 Task: Find connections with filter location Mackay with filter topic #Jobwith filter profile language French with filter current company Forbes India with filter school Acharya Institute of Management and Science, Ist Stage, Peenya Industrial Estate, Bangalore-58 with filter industry Executive Search Services with filter service category Health Insurance with filter keywords title Marketing Specialist
Action: Mouse moved to (188, 217)
Screenshot: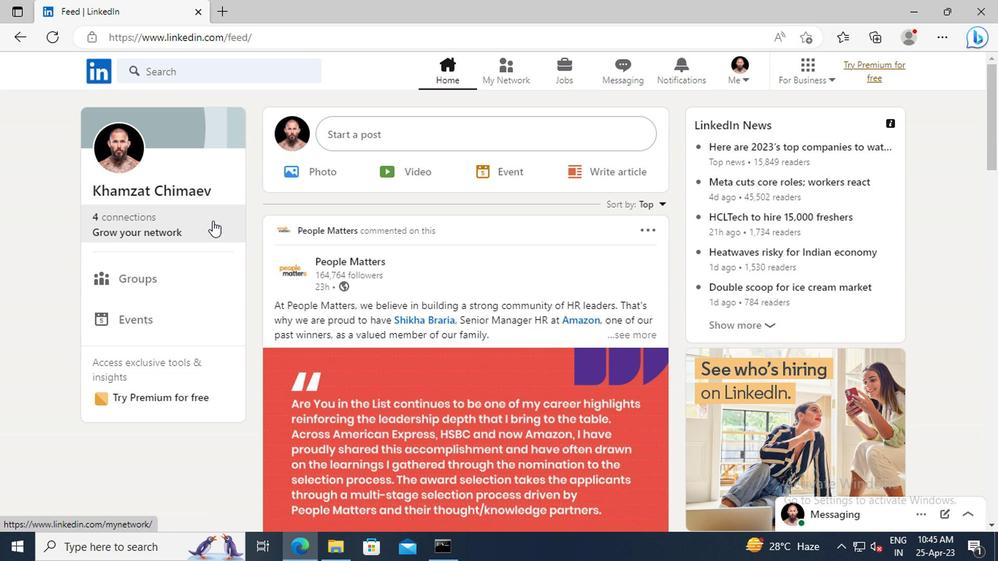
Action: Mouse pressed left at (188, 217)
Screenshot: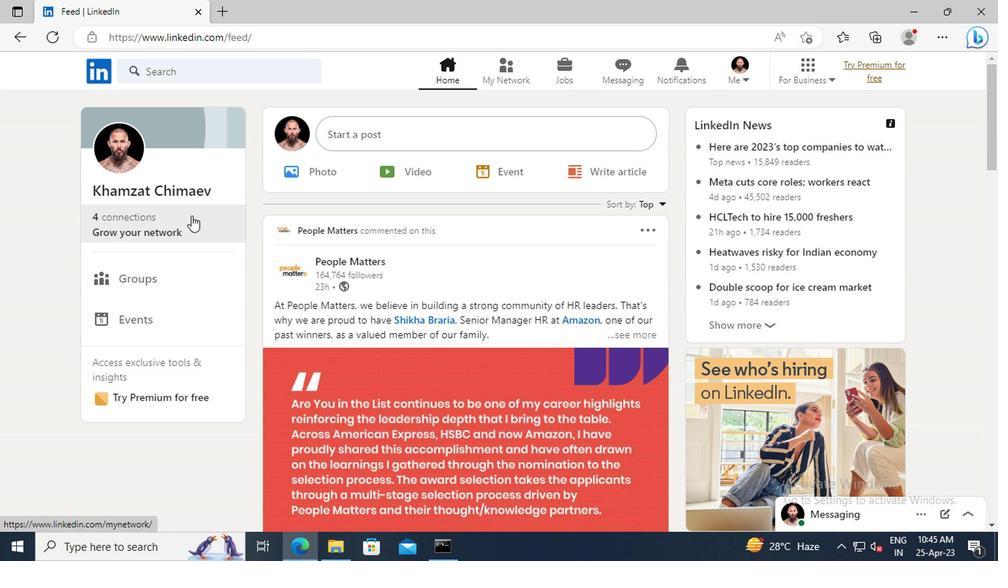 
Action: Mouse moved to (197, 154)
Screenshot: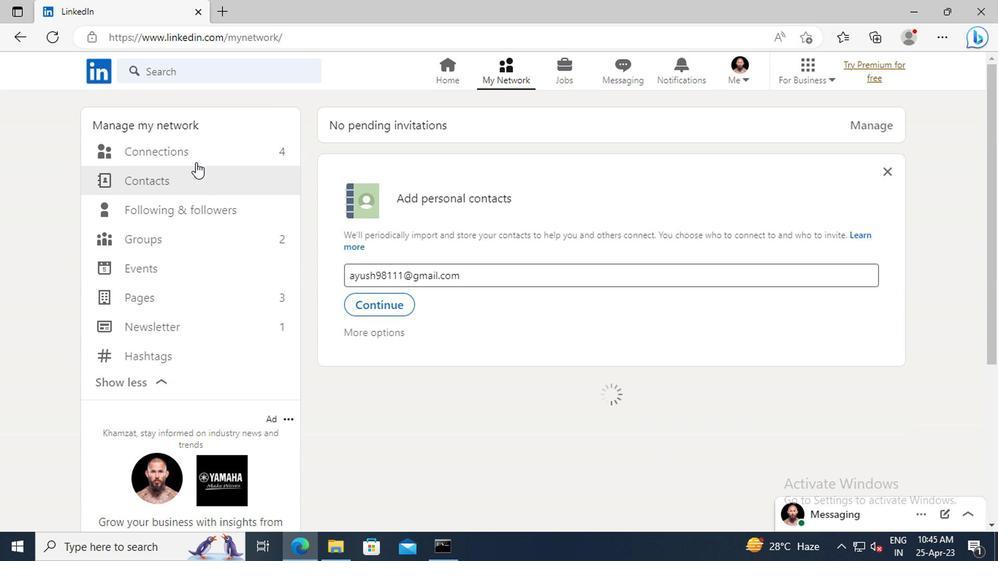 
Action: Mouse pressed left at (197, 154)
Screenshot: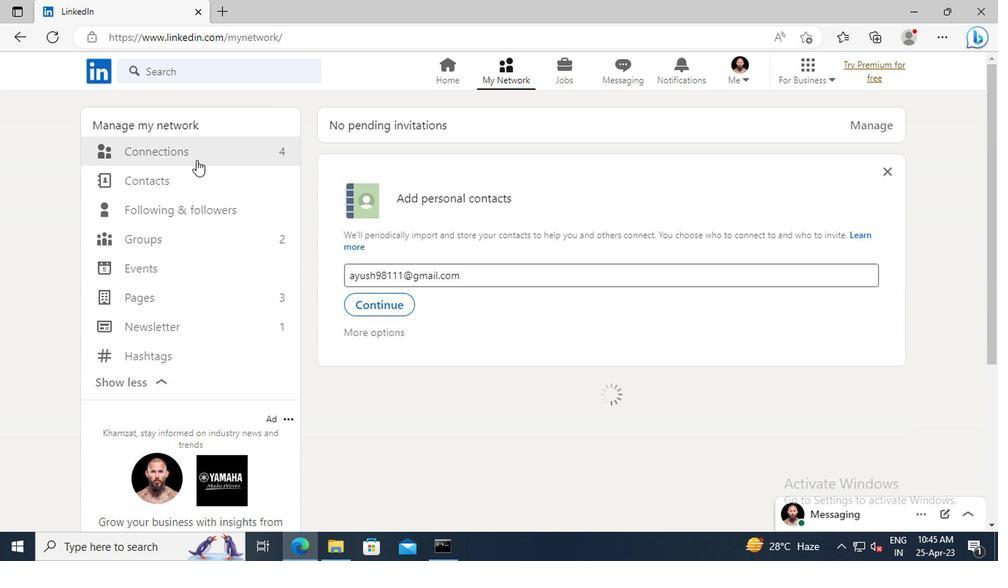 
Action: Mouse moved to (616, 156)
Screenshot: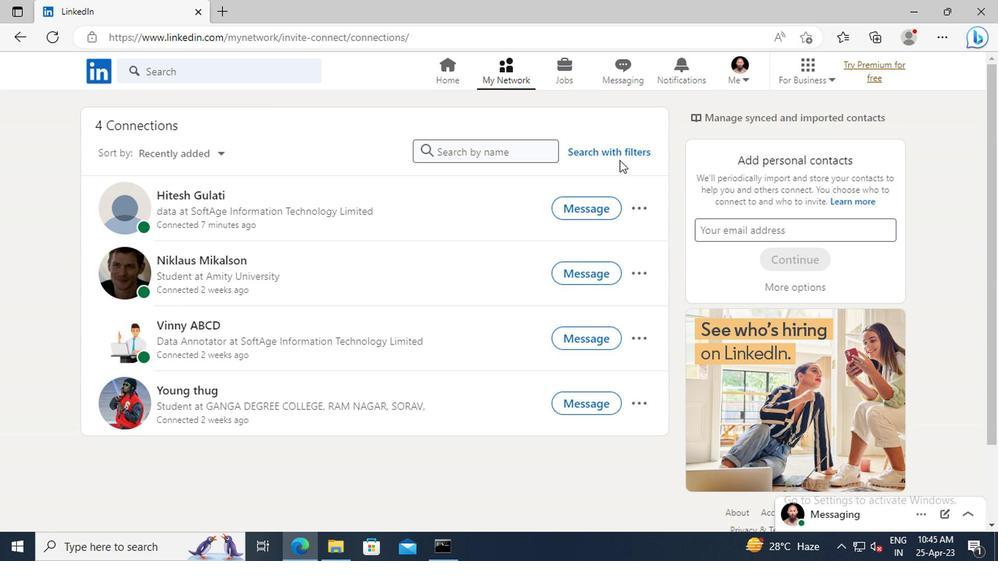 
Action: Mouse pressed left at (616, 156)
Screenshot: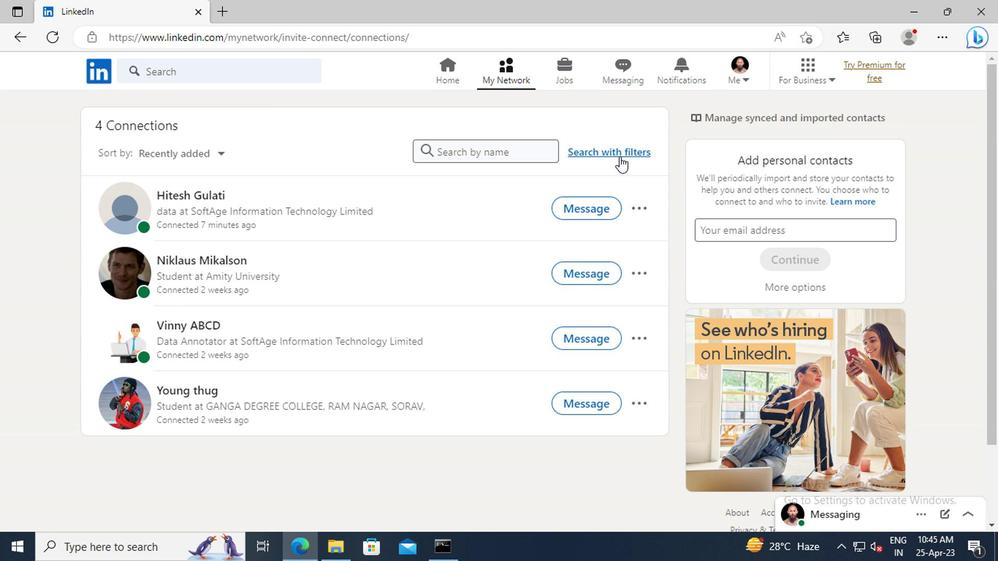 
Action: Mouse moved to (547, 115)
Screenshot: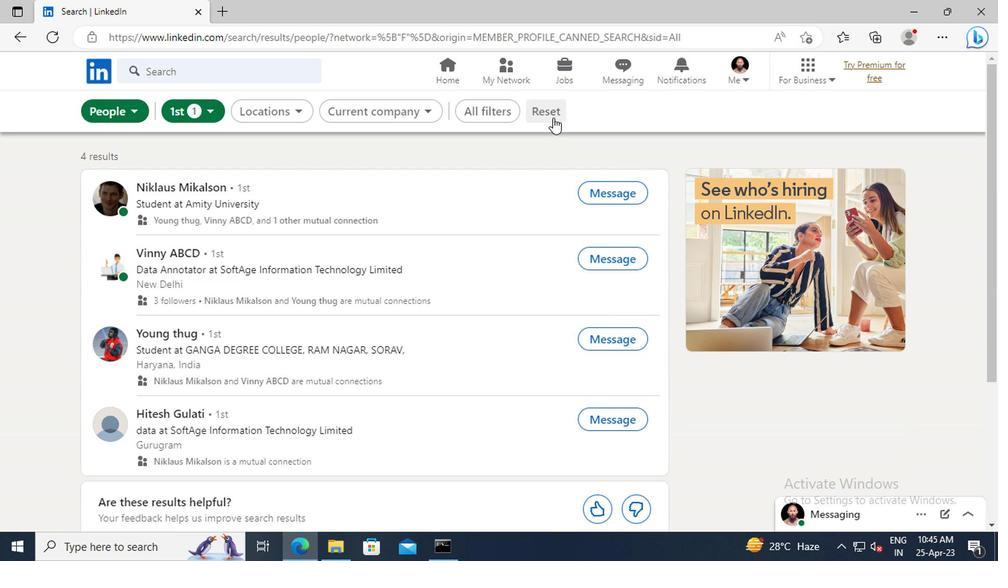
Action: Mouse pressed left at (547, 115)
Screenshot: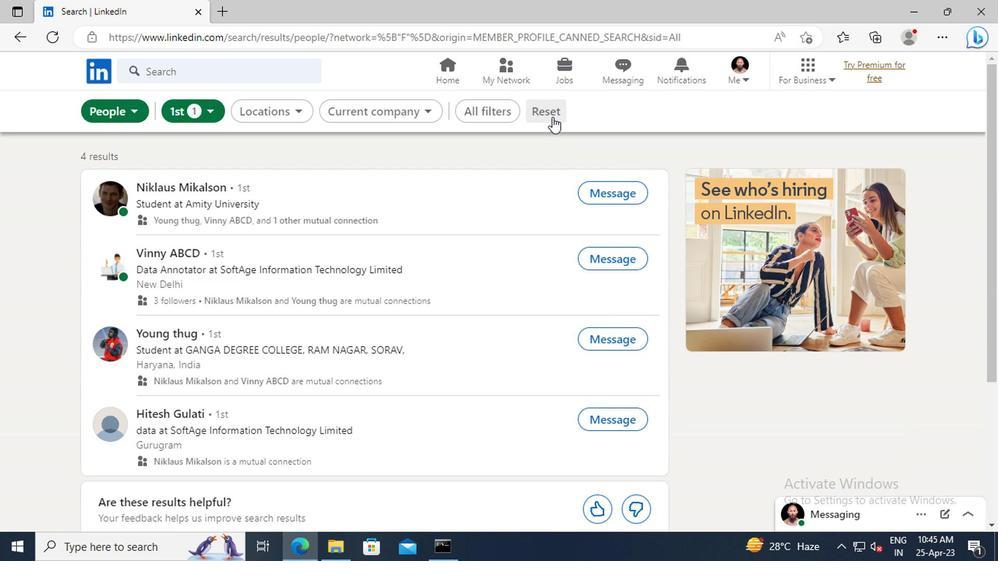 
Action: Mouse moved to (526, 113)
Screenshot: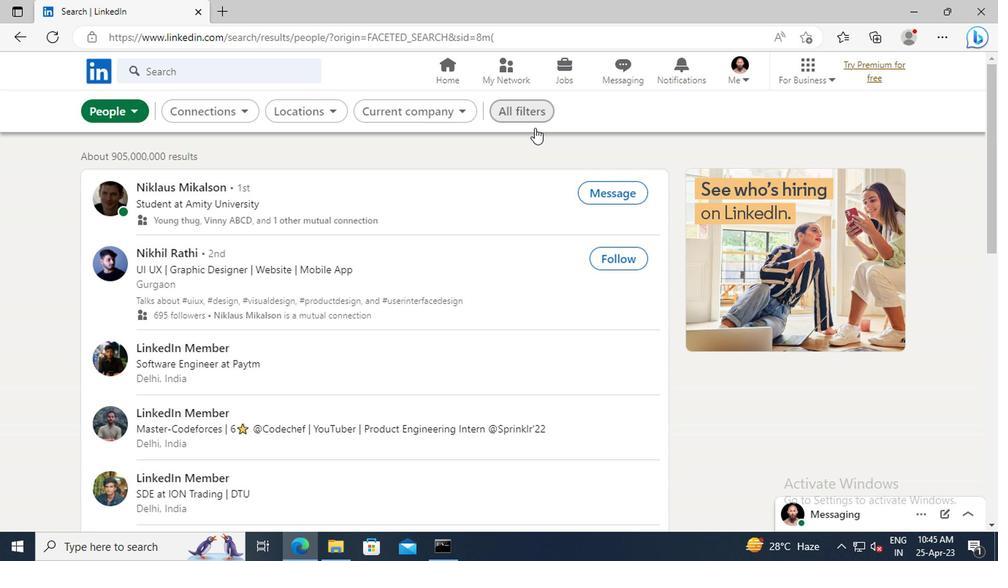 
Action: Mouse pressed left at (526, 113)
Screenshot: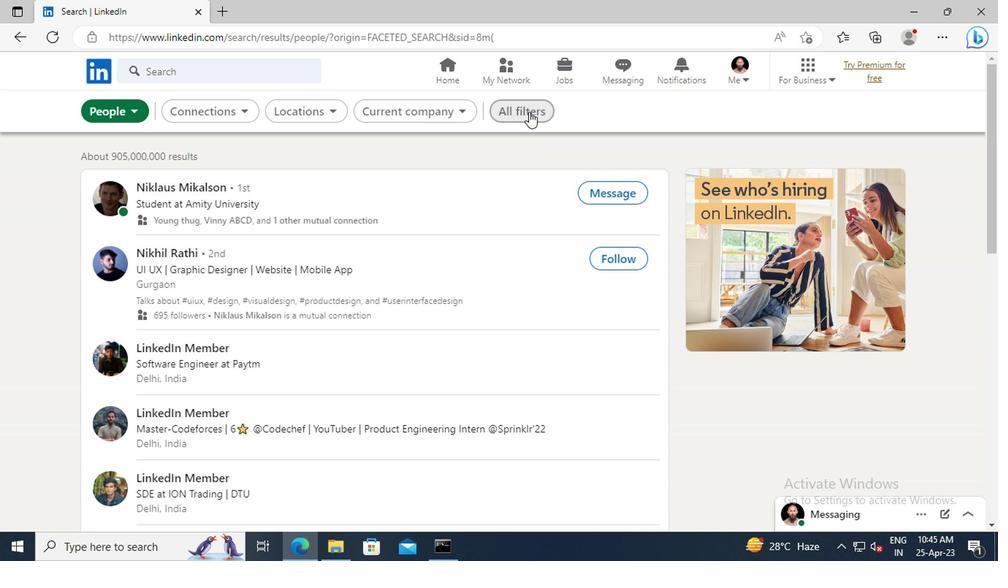 
Action: Mouse moved to (740, 207)
Screenshot: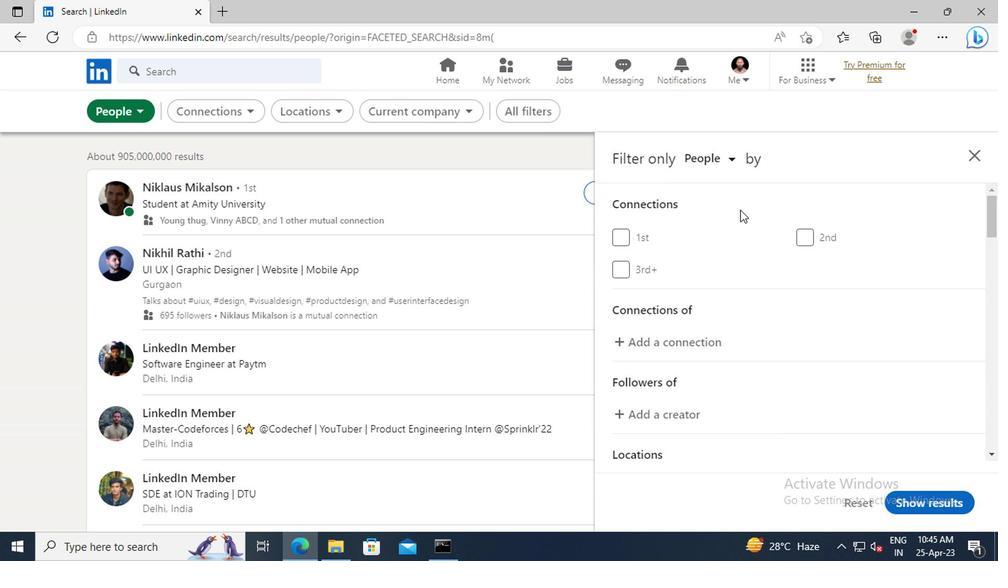 
Action: Mouse scrolled (740, 207) with delta (0, 0)
Screenshot: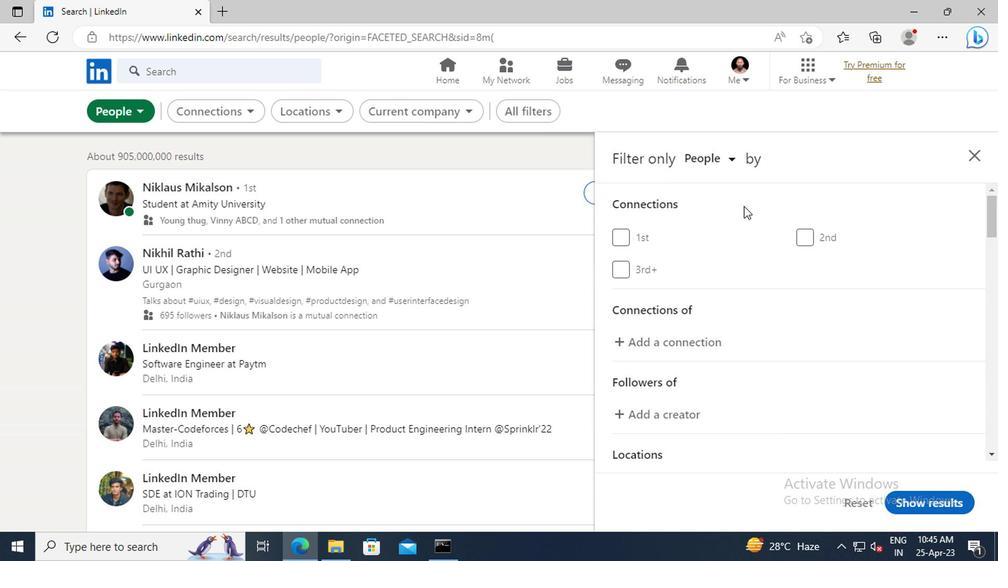 
Action: Mouse scrolled (740, 207) with delta (0, 0)
Screenshot: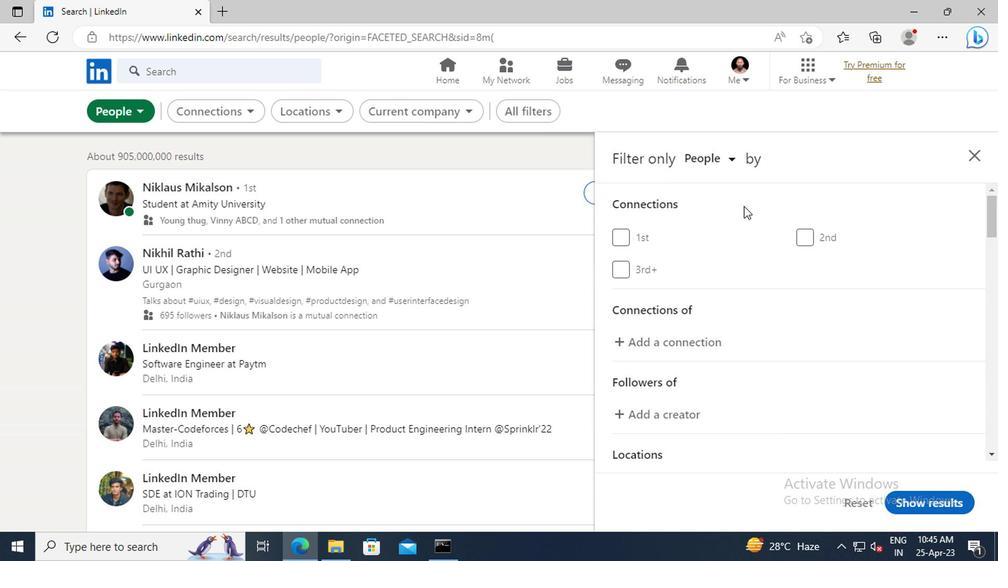 
Action: Mouse scrolled (740, 207) with delta (0, 0)
Screenshot: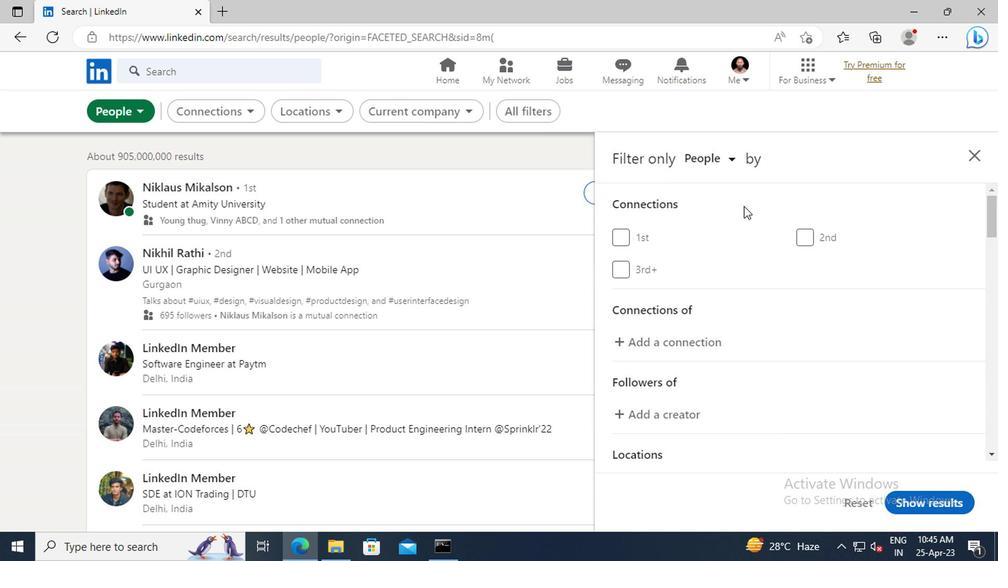 
Action: Mouse scrolled (740, 207) with delta (0, 0)
Screenshot: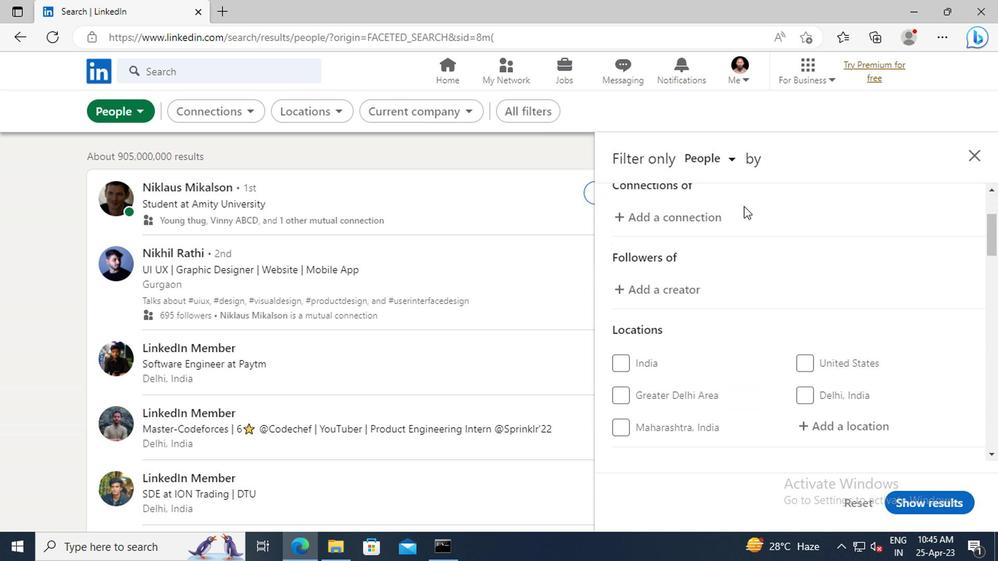 
Action: Mouse scrolled (740, 207) with delta (0, 0)
Screenshot: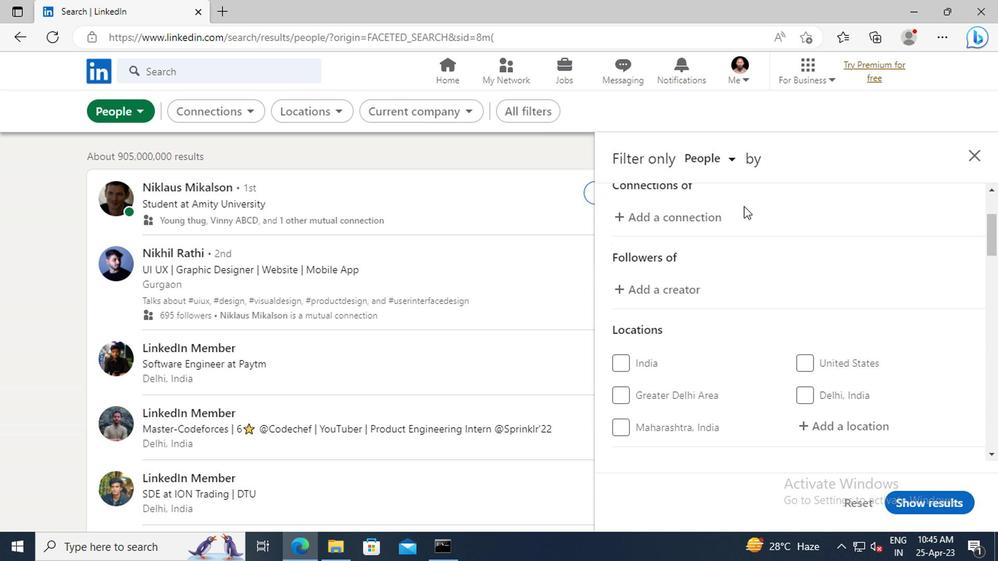 
Action: Mouse scrolled (740, 207) with delta (0, 0)
Screenshot: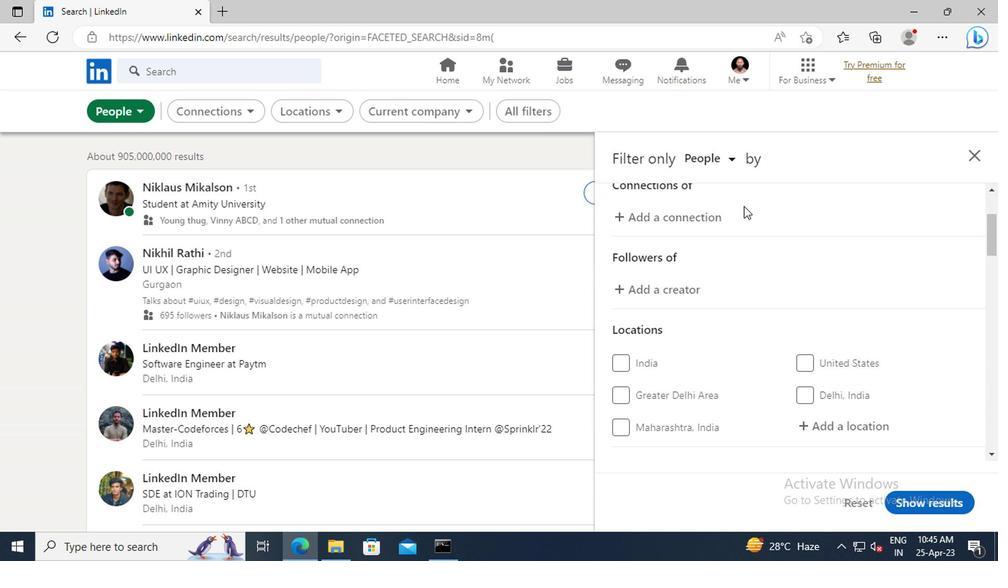 
Action: Mouse moved to (825, 298)
Screenshot: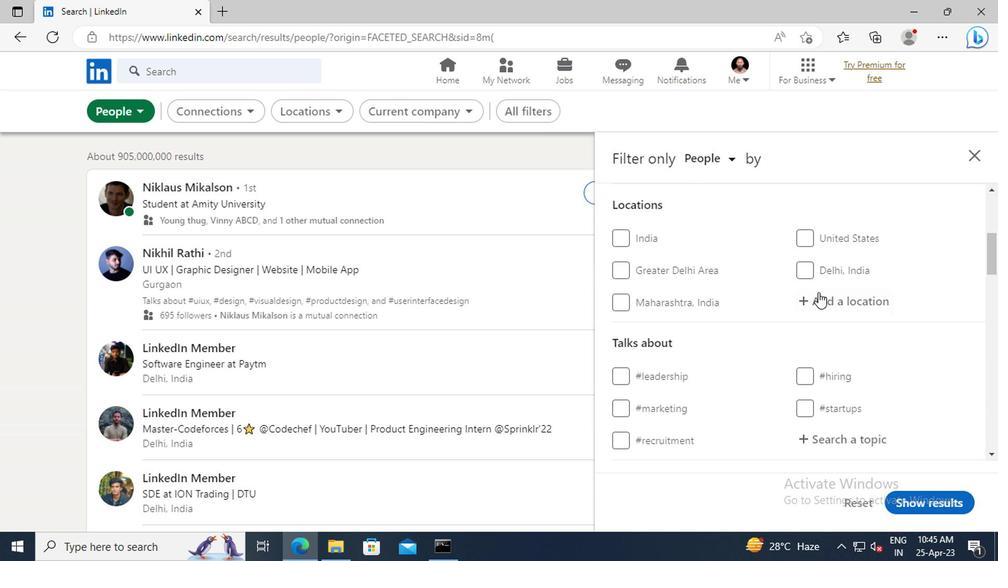 
Action: Mouse pressed left at (825, 298)
Screenshot: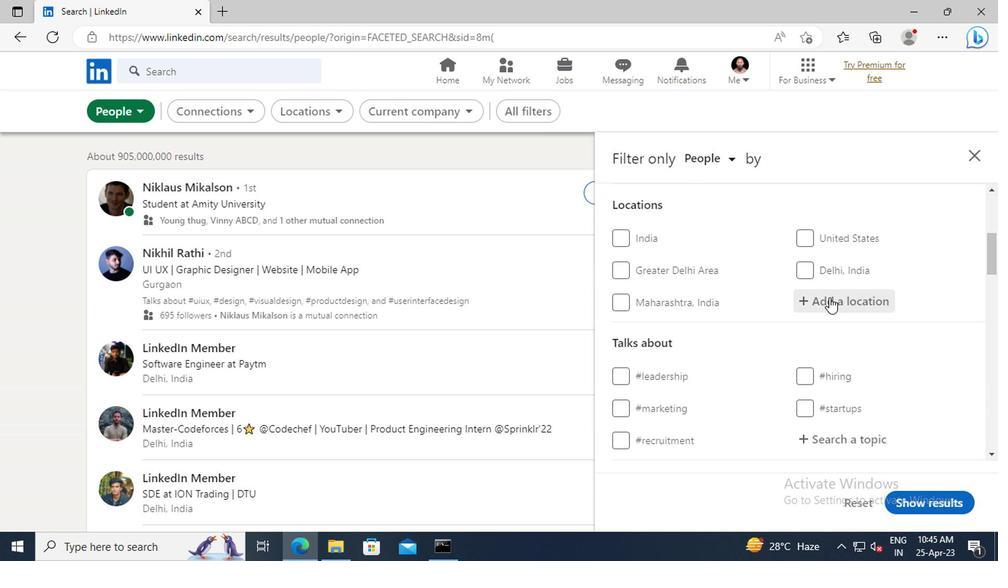 
Action: Key pressed <Key.shift>MACKAY
Screenshot: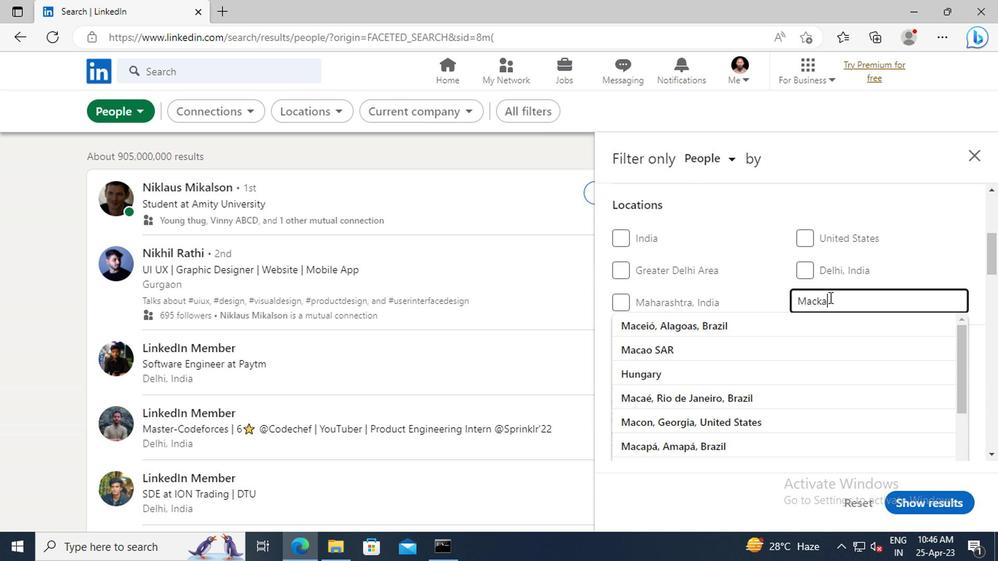 
Action: Mouse moved to (787, 321)
Screenshot: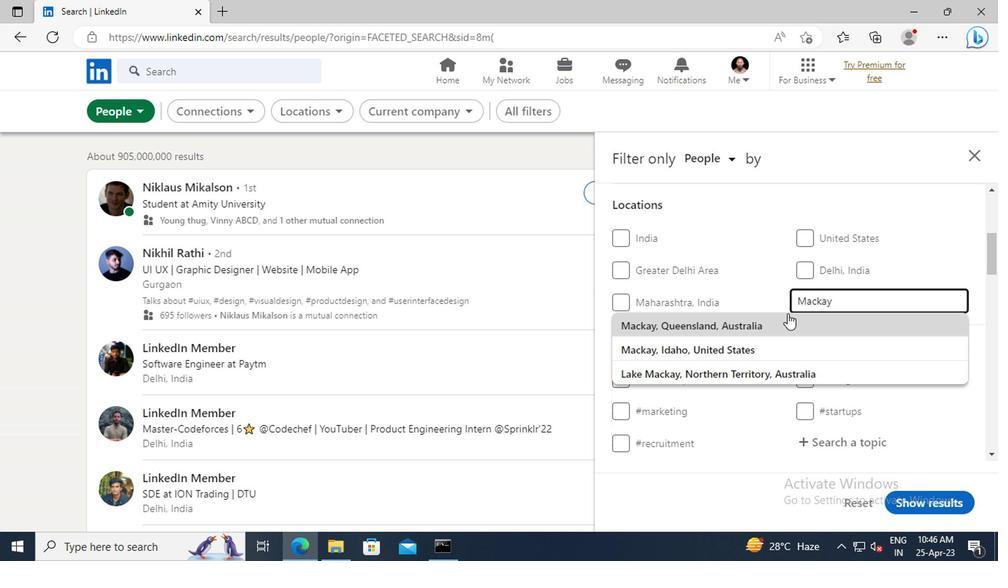 
Action: Mouse pressed left at (787, 321)
Screenshot: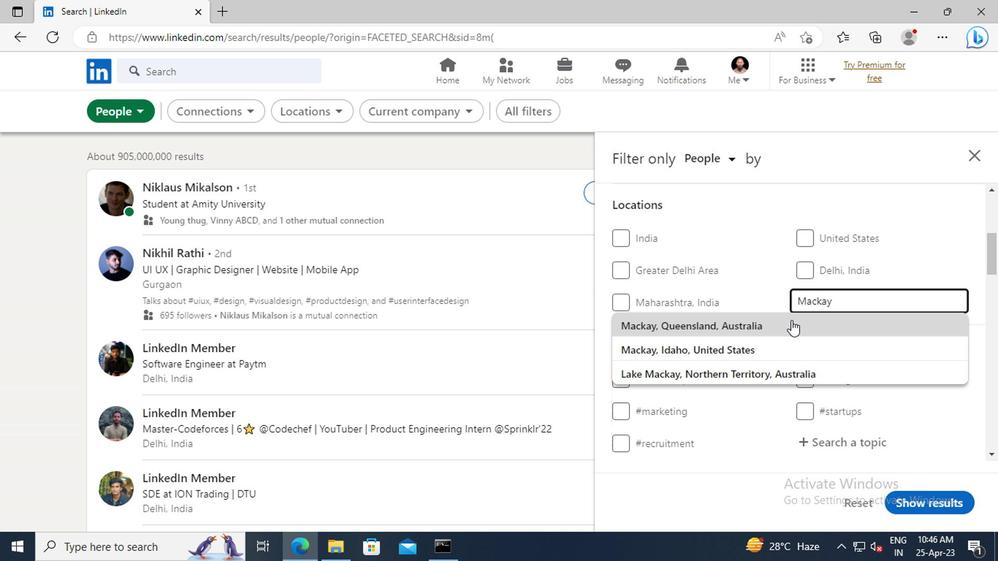 
Action: Mouse scrolled (787, 320) with delta (0, -1)
Screenshot: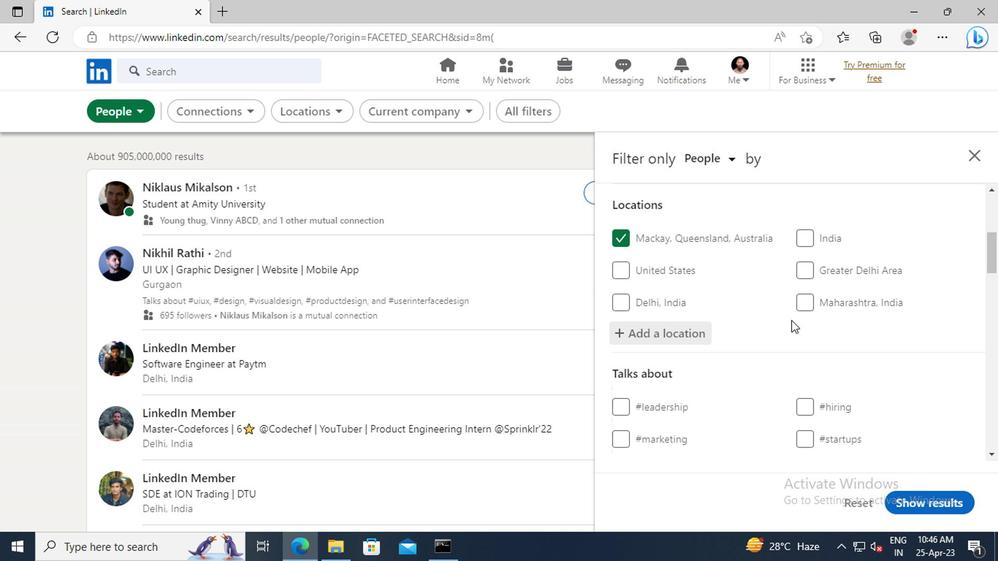 
Action: Mouse scrolled (787, 320) with delta (0, -1)
Screenshot: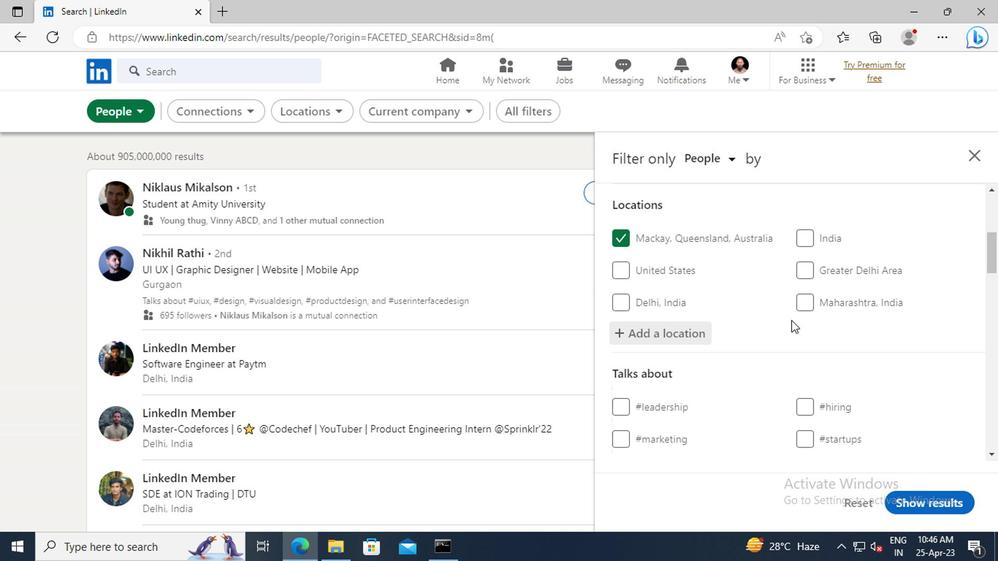 
Action: Mouse moved to (788, 322)
Screenshot: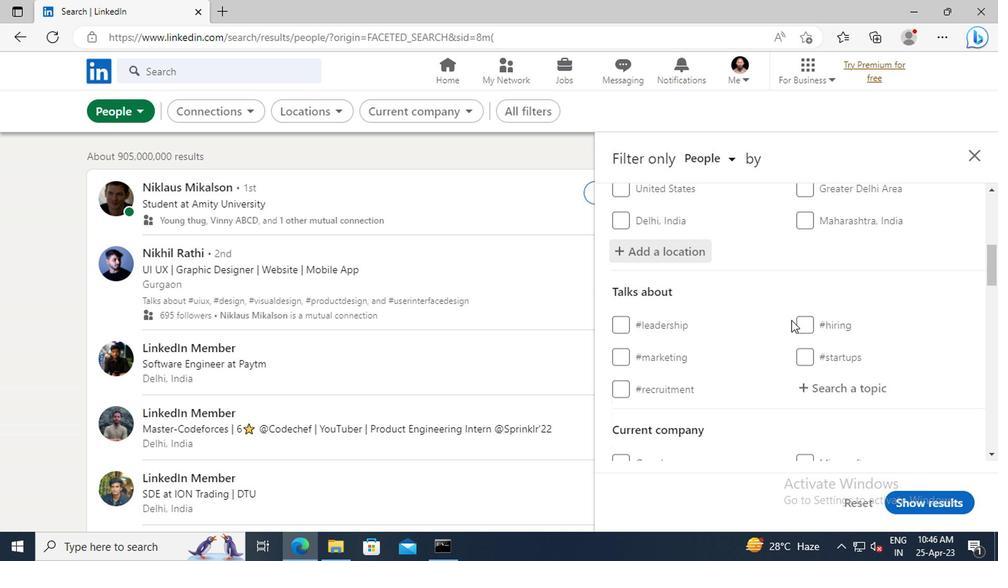
Action: Mouse scrolled (788, 321) with delta (0, 0)
Screenshot: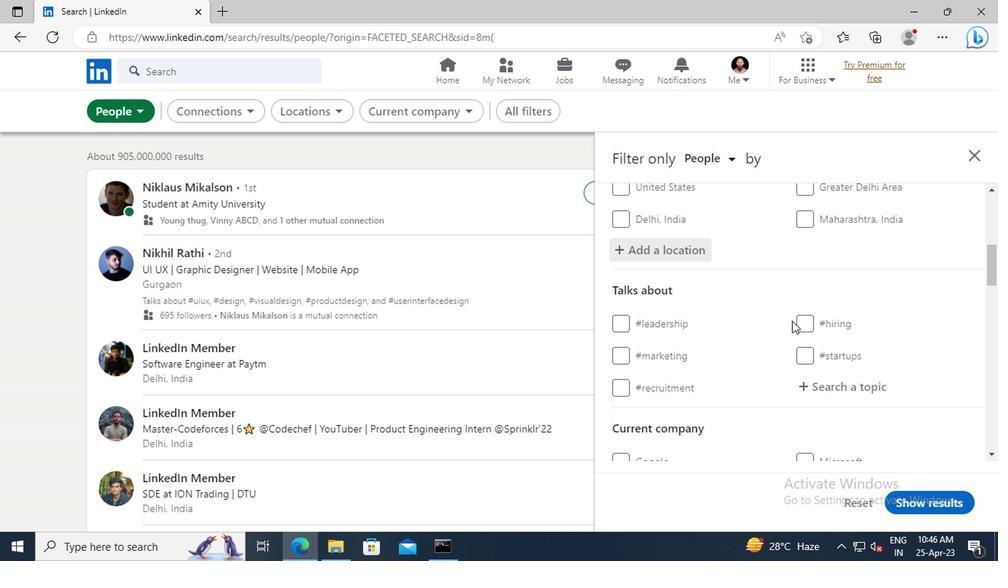 
Action: Mouse scrolled (788, 321) with delta (0, 0)
Screenshot: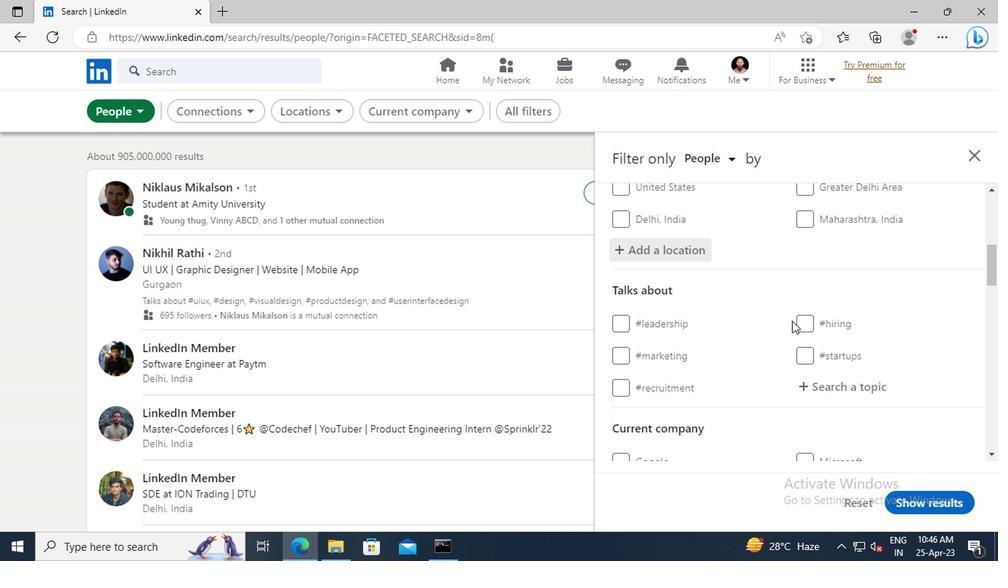 
Action: Mouse moved to (818, 307)
Screenshot: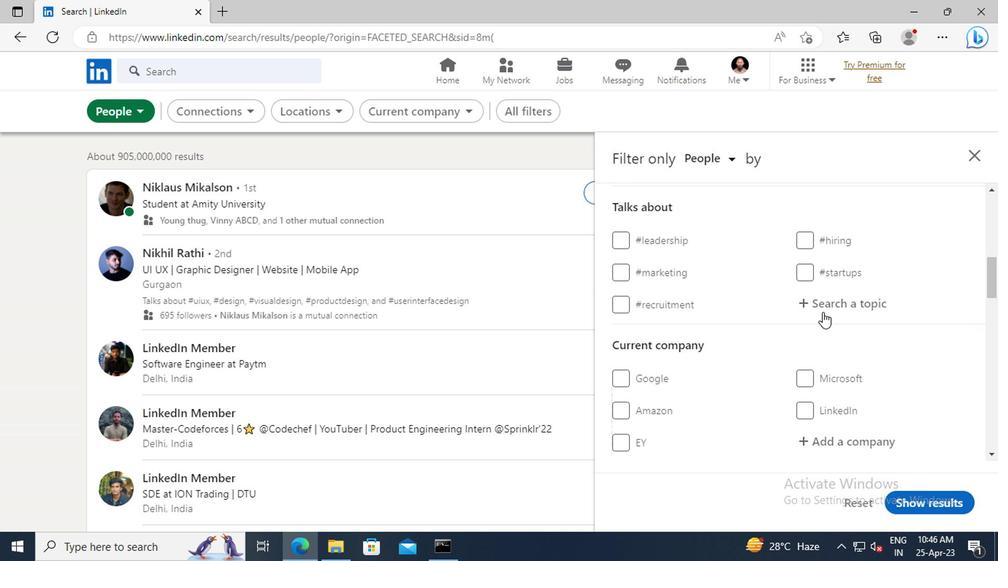 
Action: Mouse pressed left at (818, 307)
Screenshot: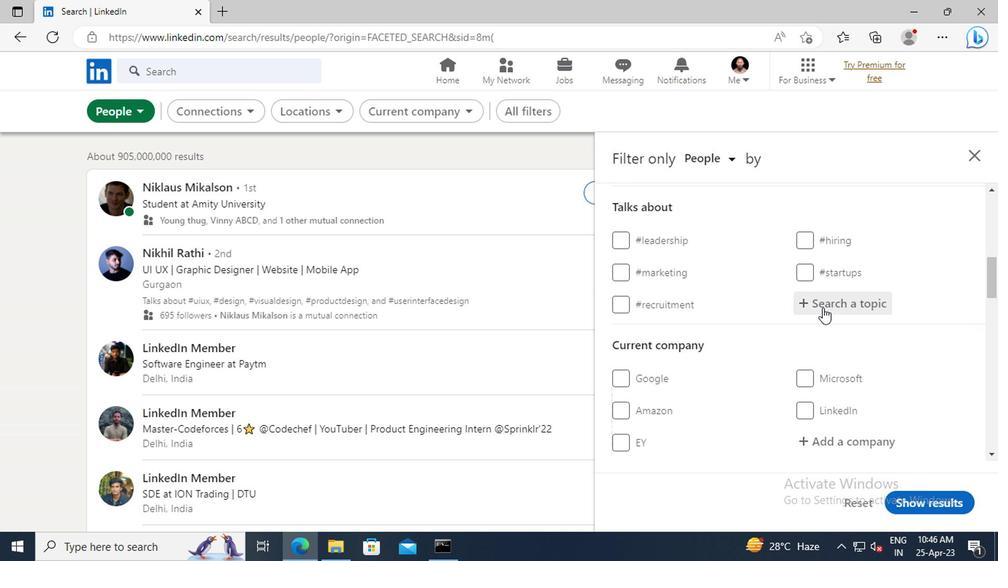 
Action: Key pressed <Key.shift>#<Key.shift>JOBWITH
Screenshot: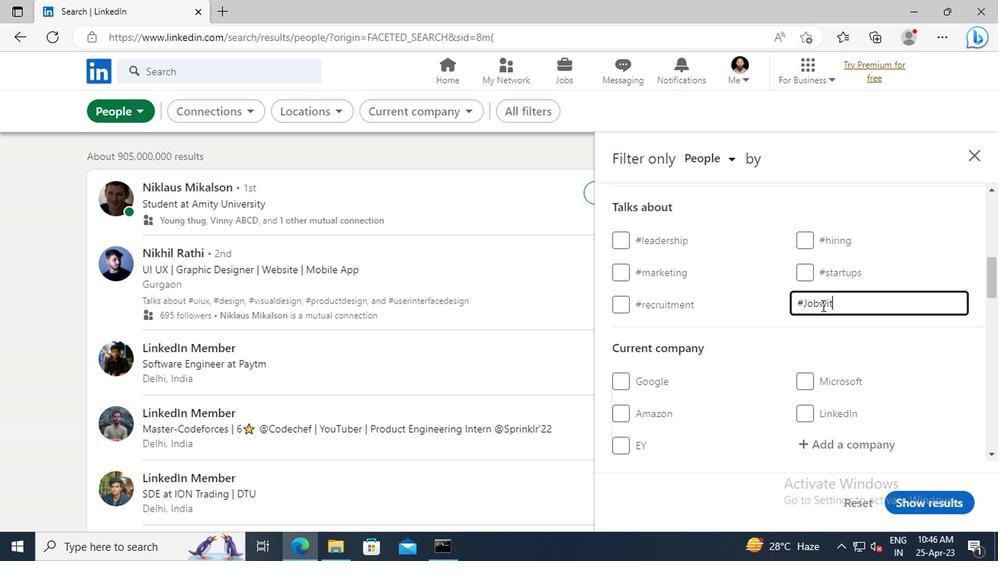 
Action: Mouse moved to (778, 299)
Screenshot: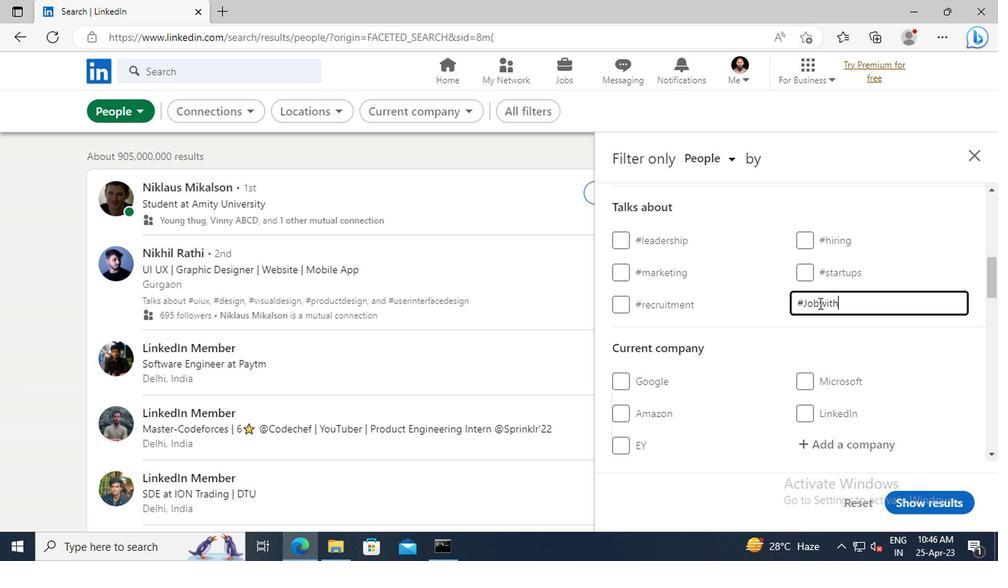 
Action: Mouse scrolled (778, 298) with delta (0, -1)
Screenshot: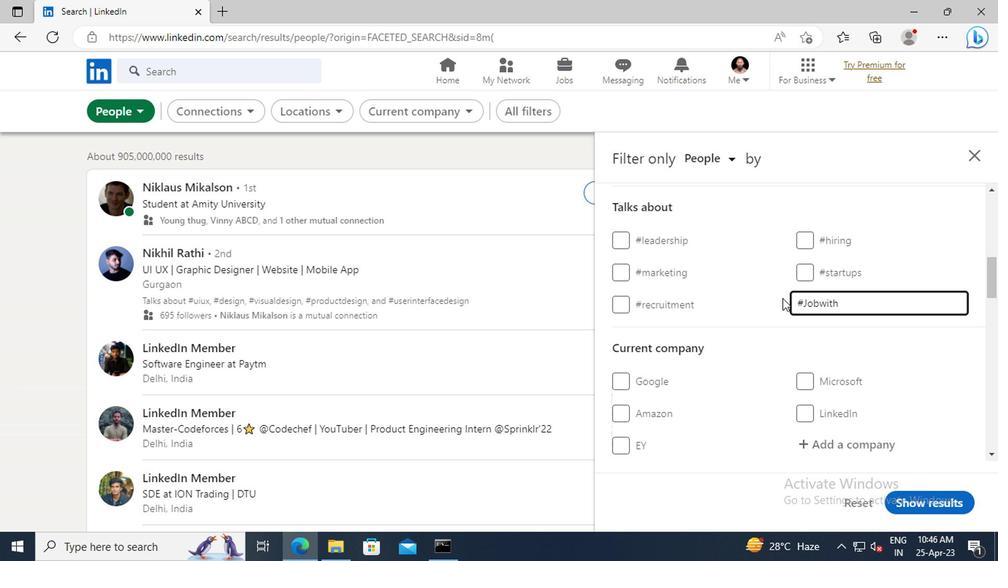 
Action: Mouse scrolled (778, 298) with delta (0, -1)
Screenshot: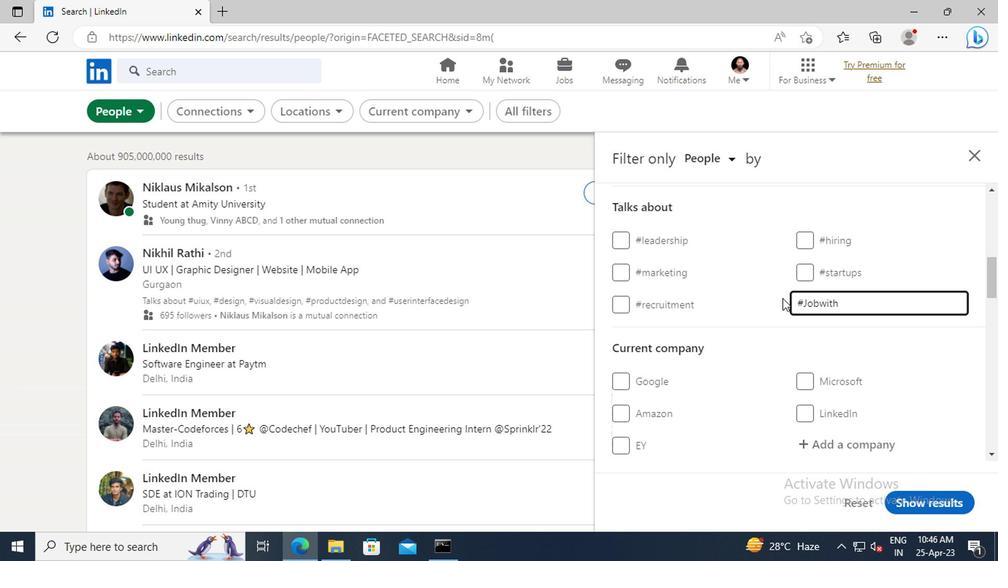 
Action: Mouse scrolled (778, 298) with delta (0, -1)
Screenshot: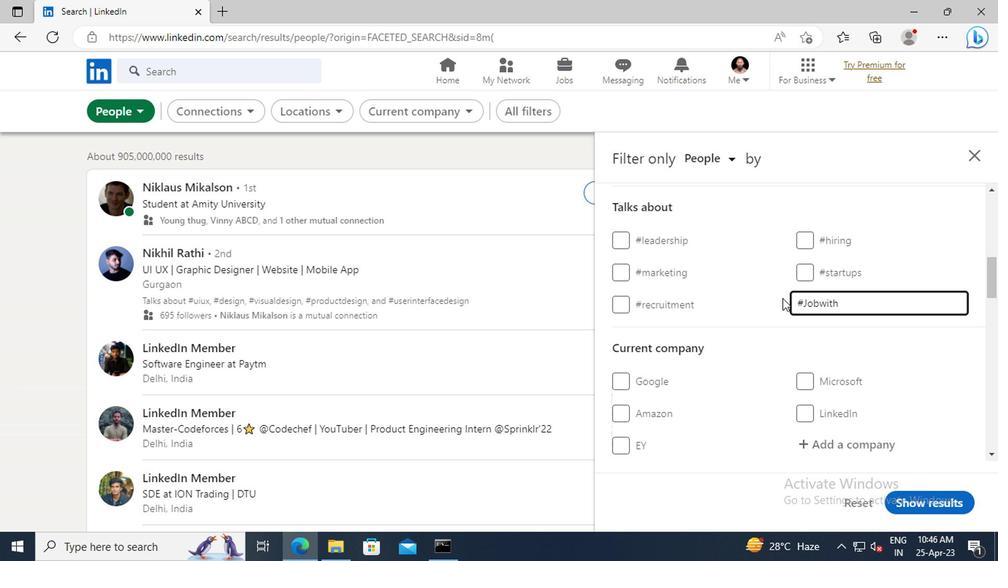 
Action: Mouse scrolled (778, 298) with delta (0, -1)
Screenshot: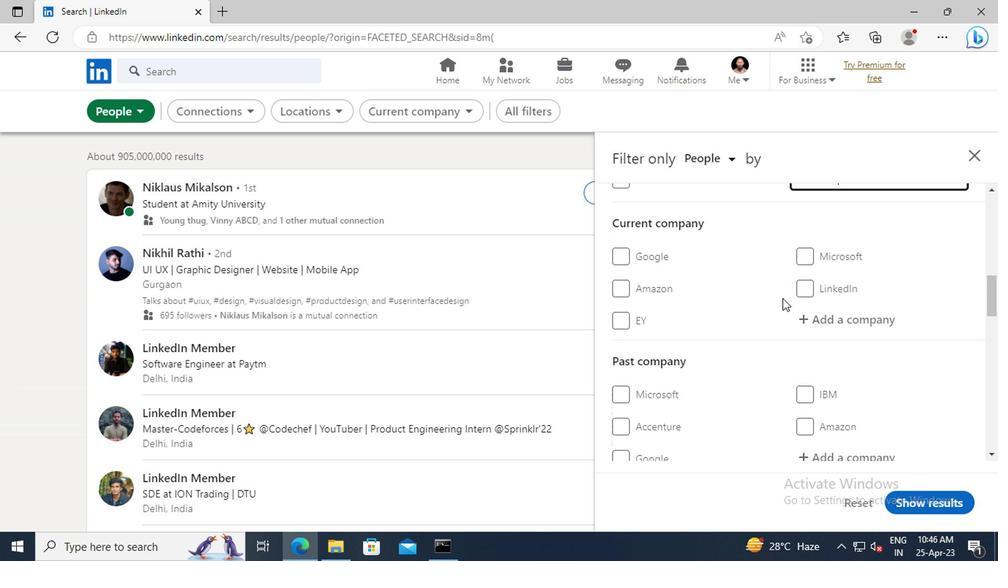 
Action: Mouse scrolled (778, 298) with delta (0, -1)
Screenshot: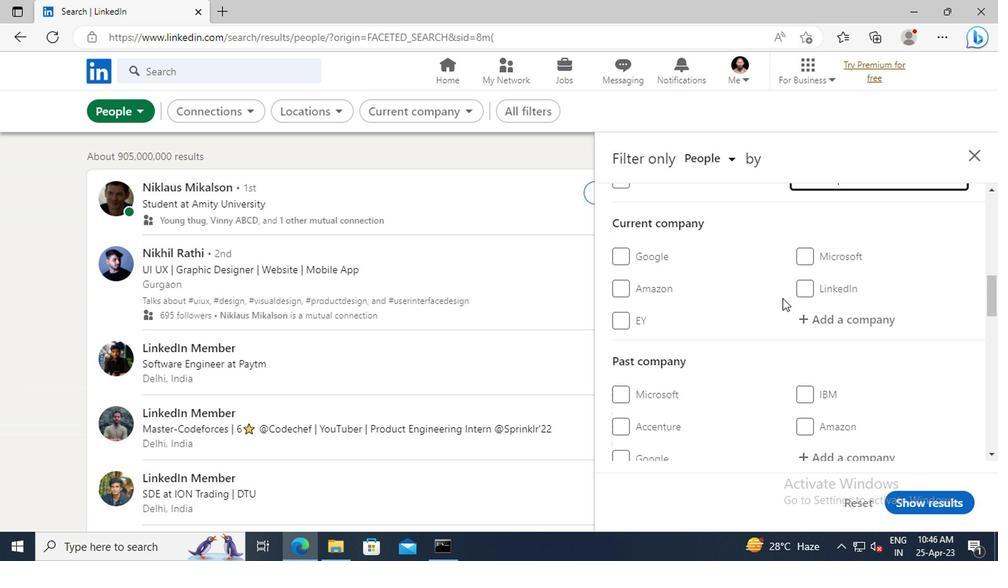
Action: Mouse scrolled (778, 298) with delta (0, -1)
Screenshot: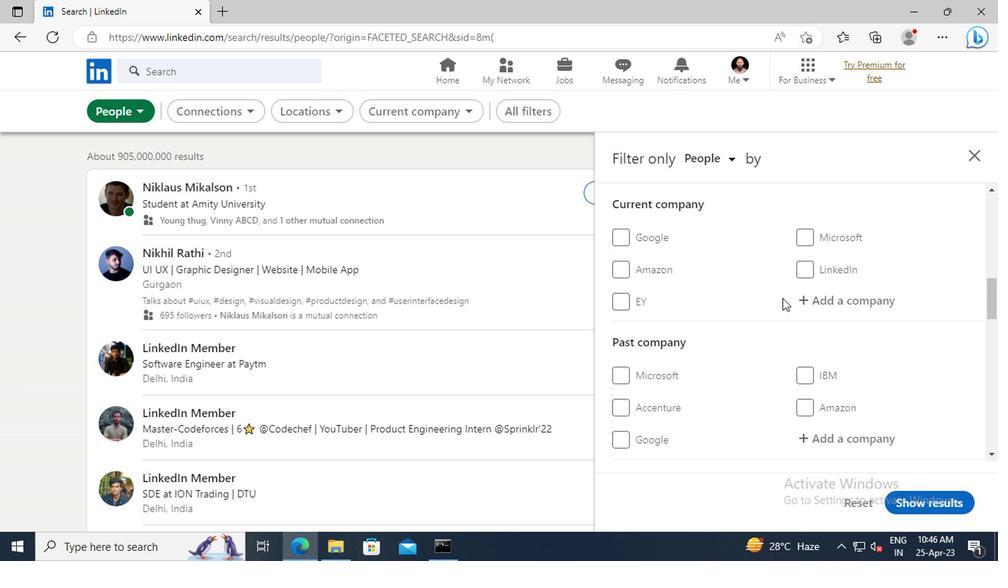 
Action: Mouse scrolled (778, 298) with delta (0, -1)
Screenshot: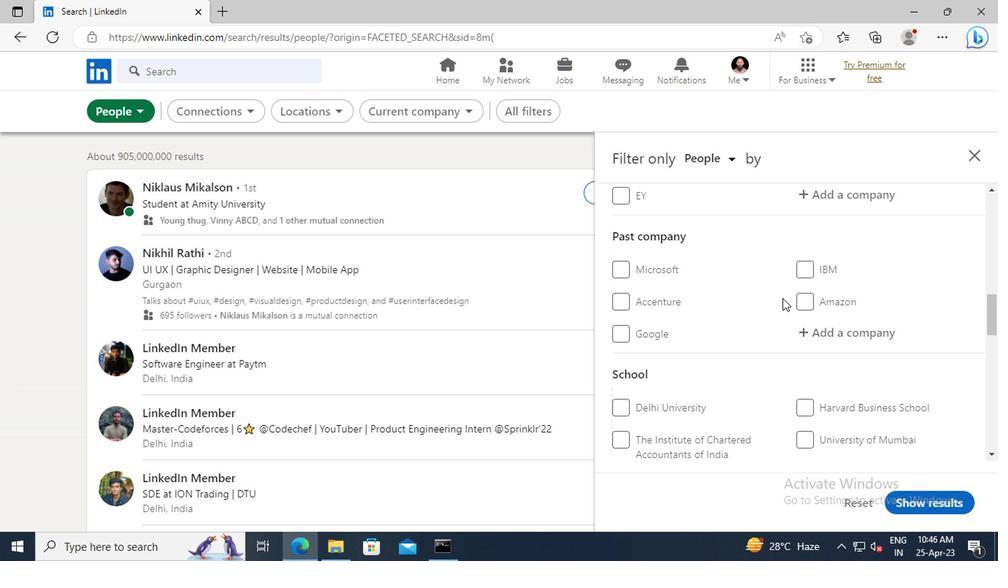 
Action: Mouse scrolled (778, 298) with delta (0, -1)
Screenshot: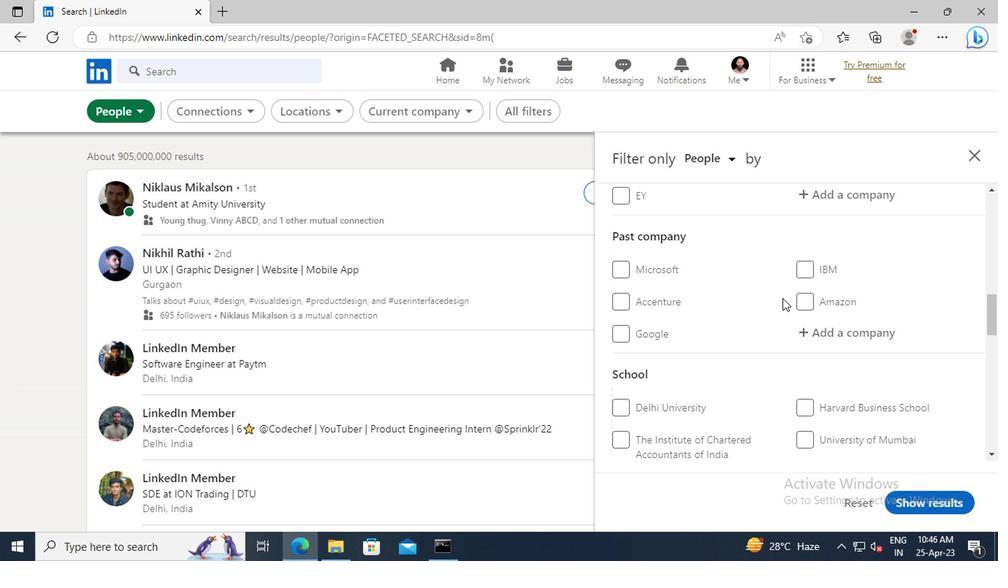 
Action: Mouse scrolled (778, 298) with delta (0, -1)
Screenshot: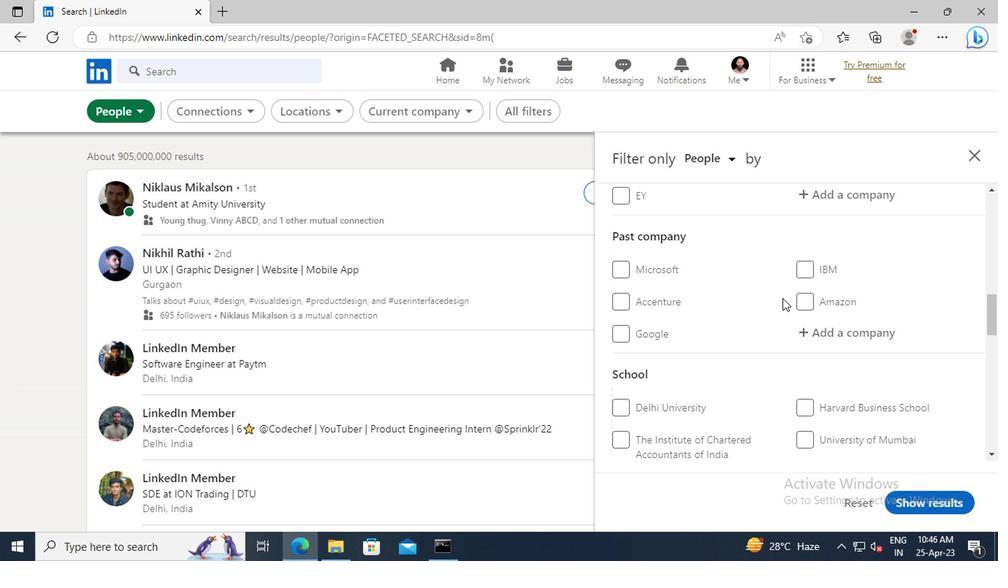 
Action: Mouse scrolled (778, 298) with delta (0, -1)
Screenshot: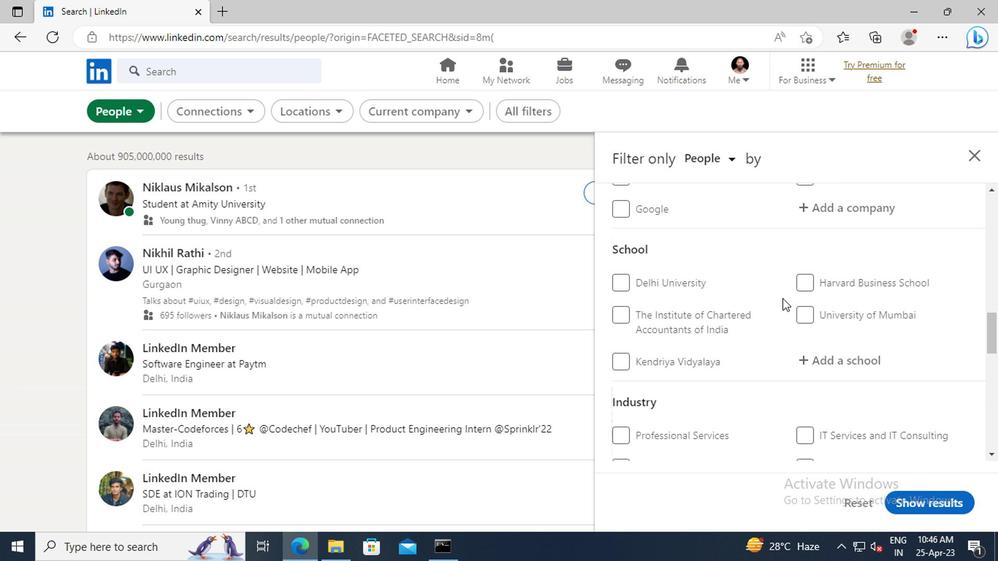 
Action: Mouse scrolled (778, 298) with delta (0, -1)
Screenshot: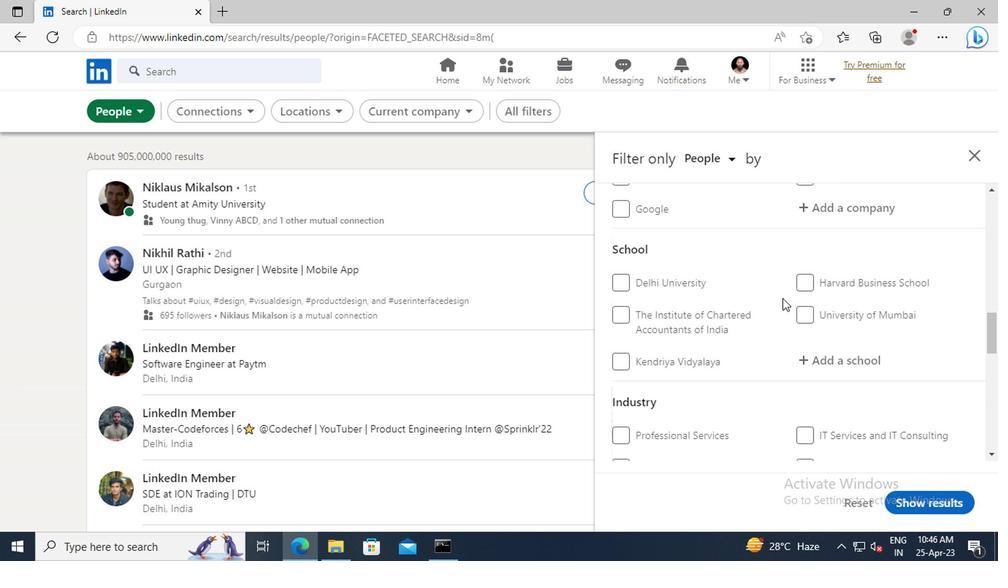 
Action: Mouse scrolled (778, 298) with delta (0, -1)
Screenshot: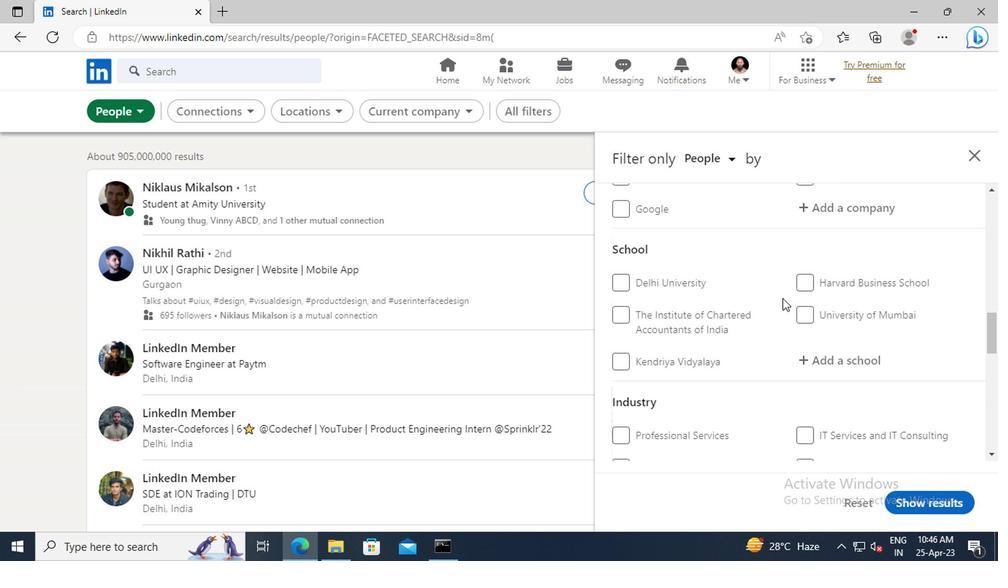 
Action: Mouse scrolled (778, 298) with delta (0, -1)
Screenshot: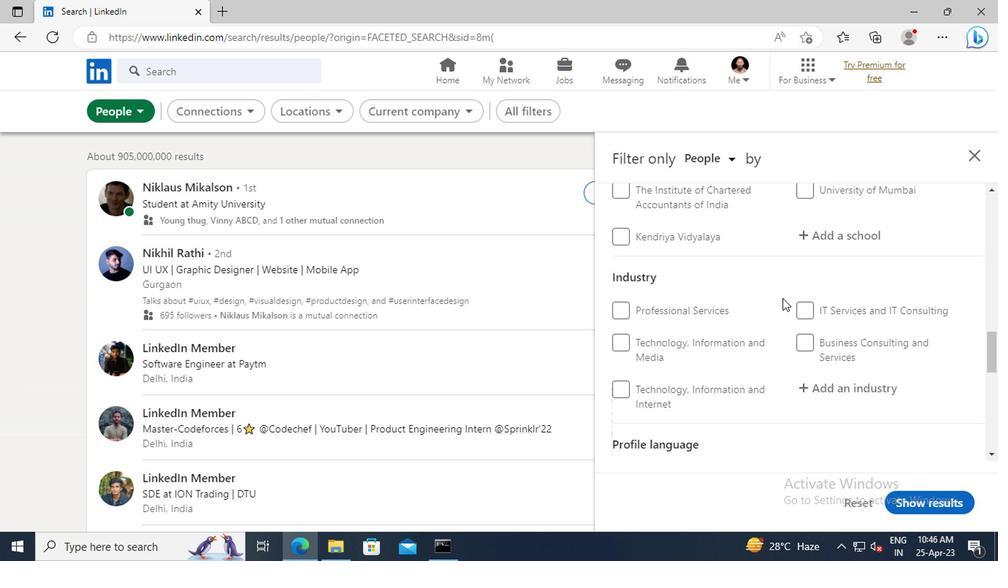 
Action: Mouse scrolled (778, 298) with delta (0, -1)
Screenshot: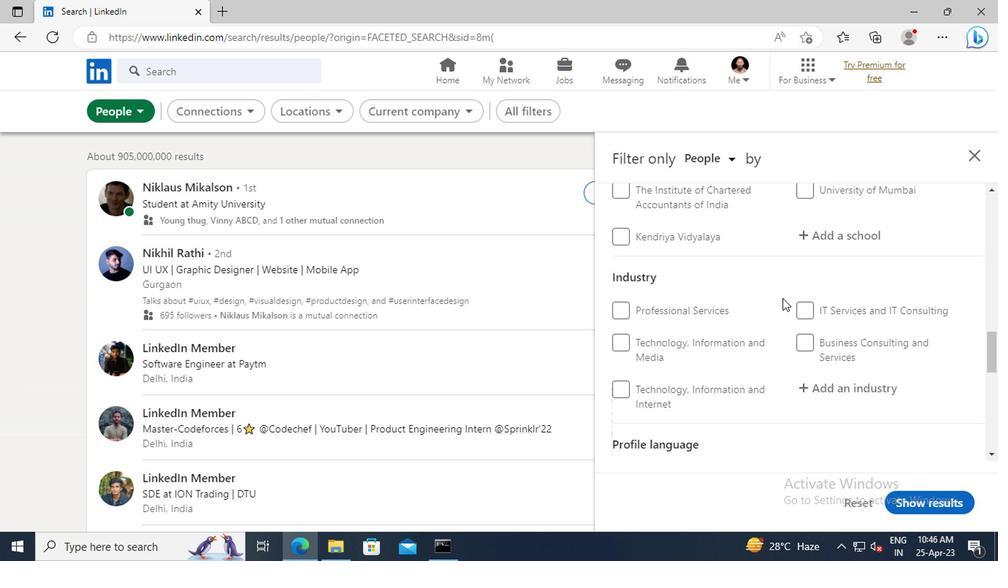 
Action: Mouse scrolled (778, 298) with delta (0, -1)
Screenshot: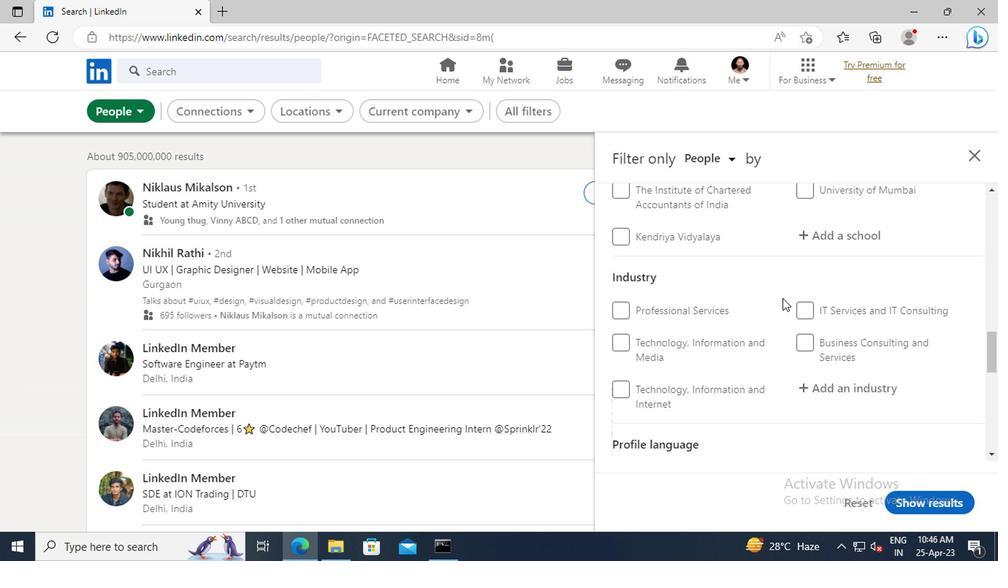 
Action: Mouse scrolled (778, 298) with delta (0, -1)
Screenshot: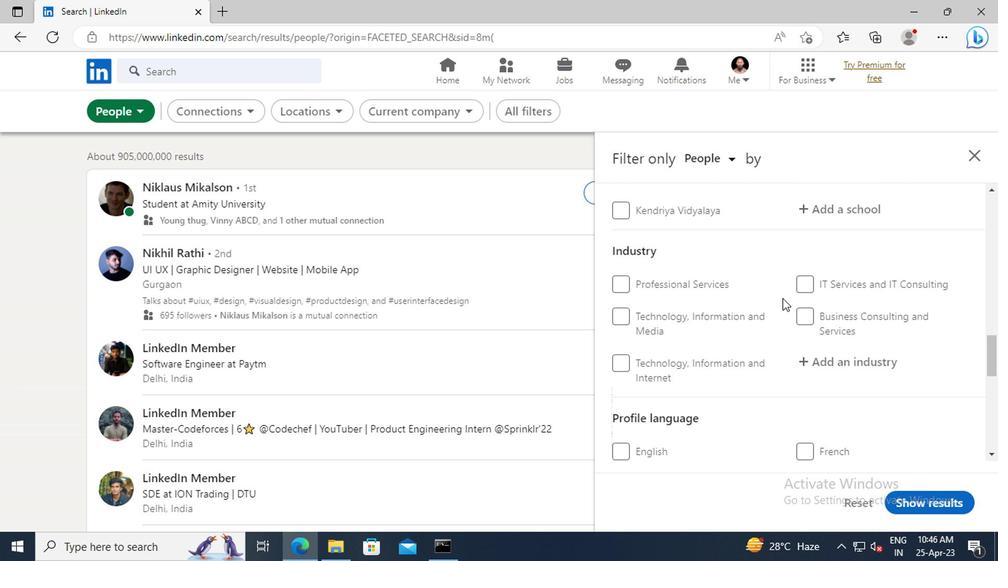 
Action: Mouse moved to (801, 307)
Screenshot: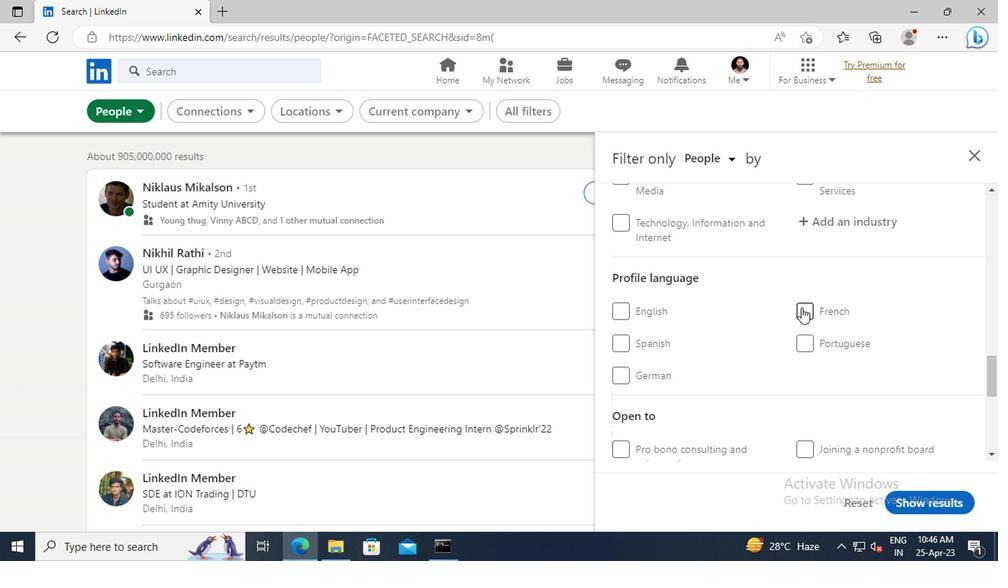 
Action: Mouse pressed left at (801, 307)
Screenshot: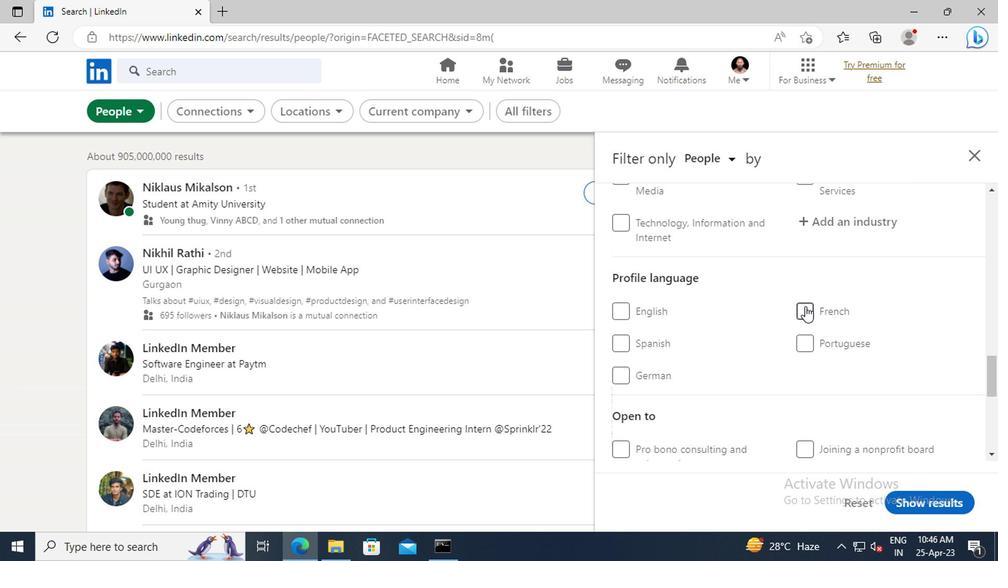 
Action: Mouse moved to (772, 310)
Screenshot: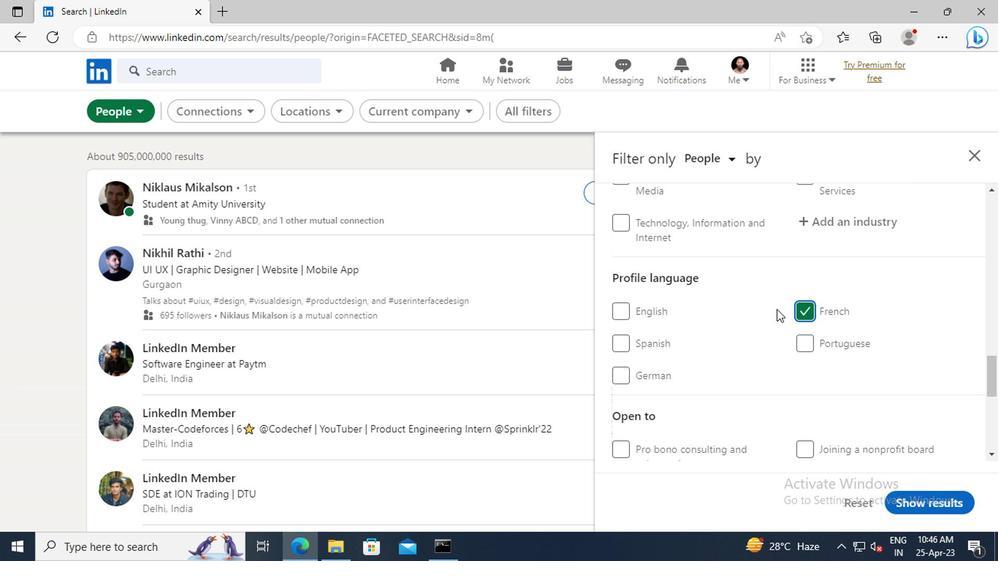 
Action: Mouse scrolled (772, 311) with delta (0, 0)
Screenshot: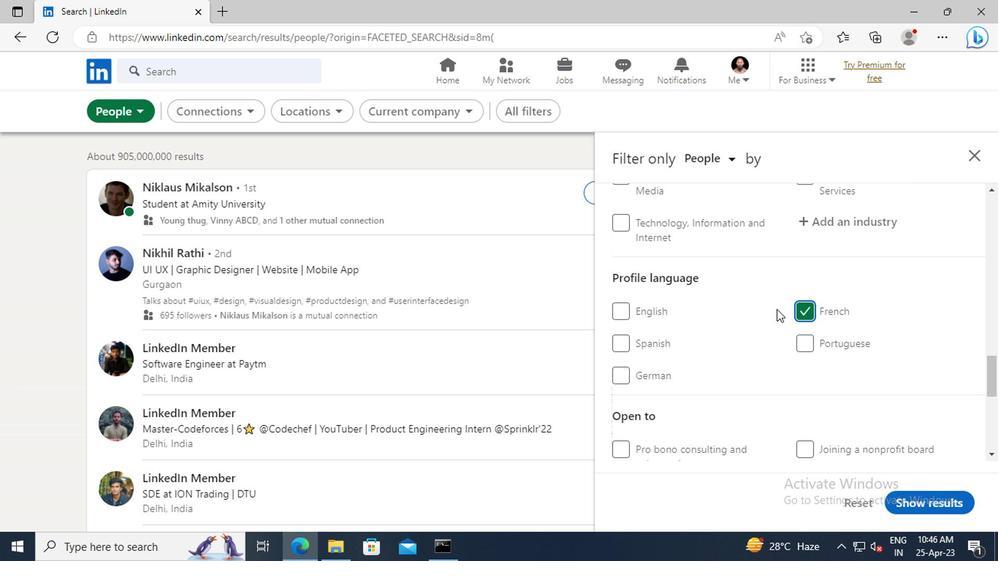 
Action: Mouse scrolled (772, 311) with delta (0, 0)
Screenshot: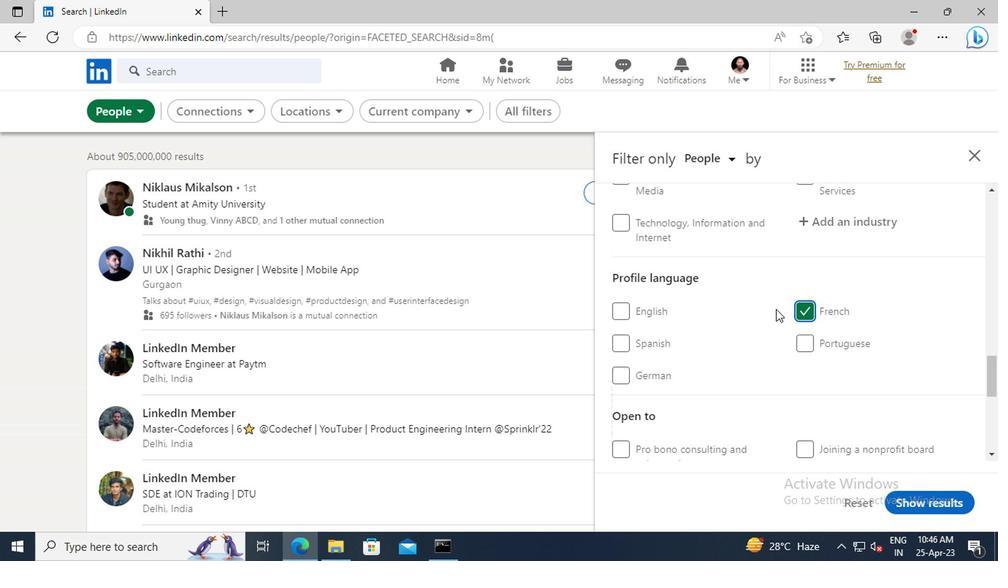 
Action: Mouse scrolled (772, 311) with delta (0, 0)
Screenshot: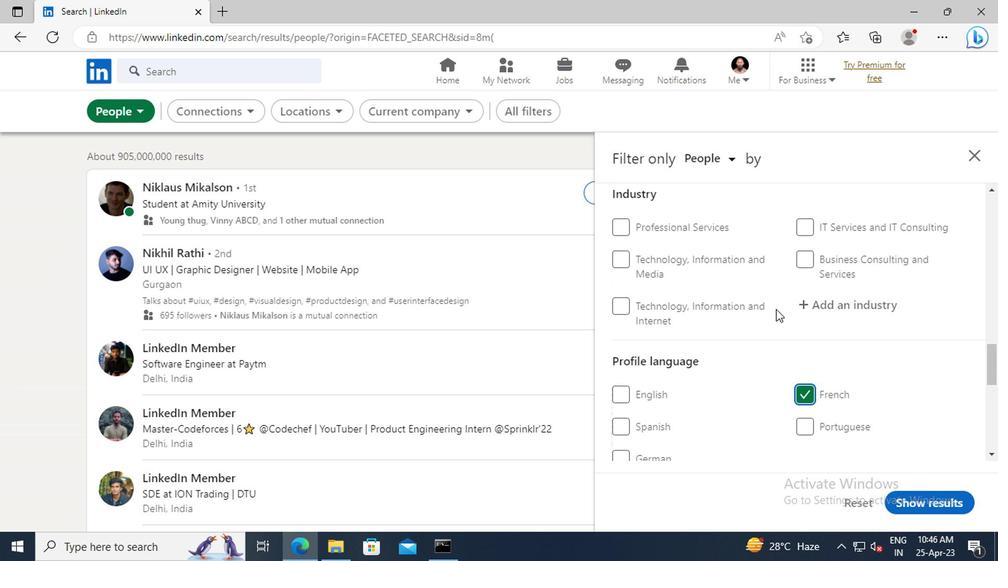 
Action: Mouse scrolled (772, 311) with delta (0, 0)
Screenshot: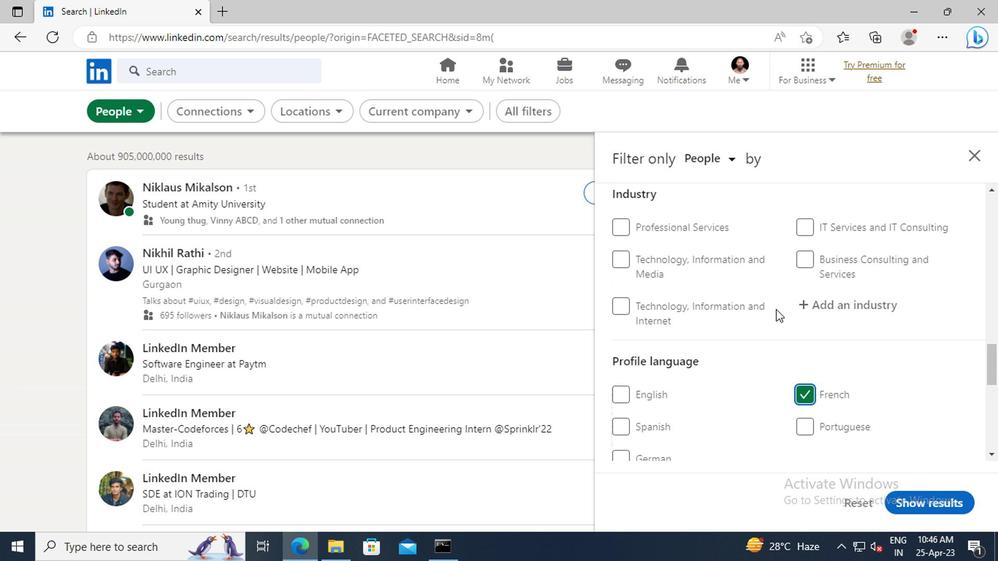 
Action: Mouse scrolled (772, 311) with delta (0, 0)
Screenshot: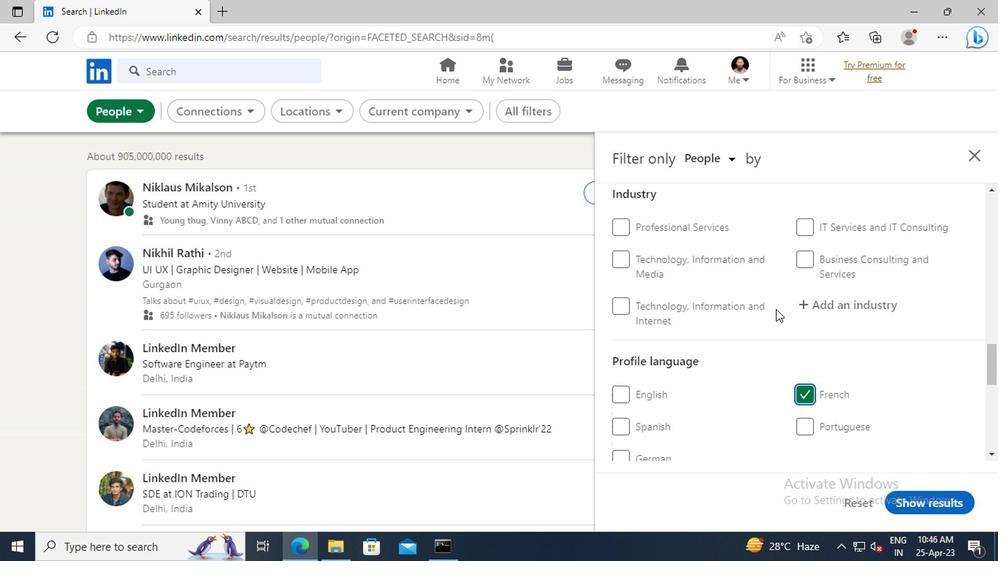
Action: Mouse scrolled (772, 311) with delta (0, 0)
Screenshot: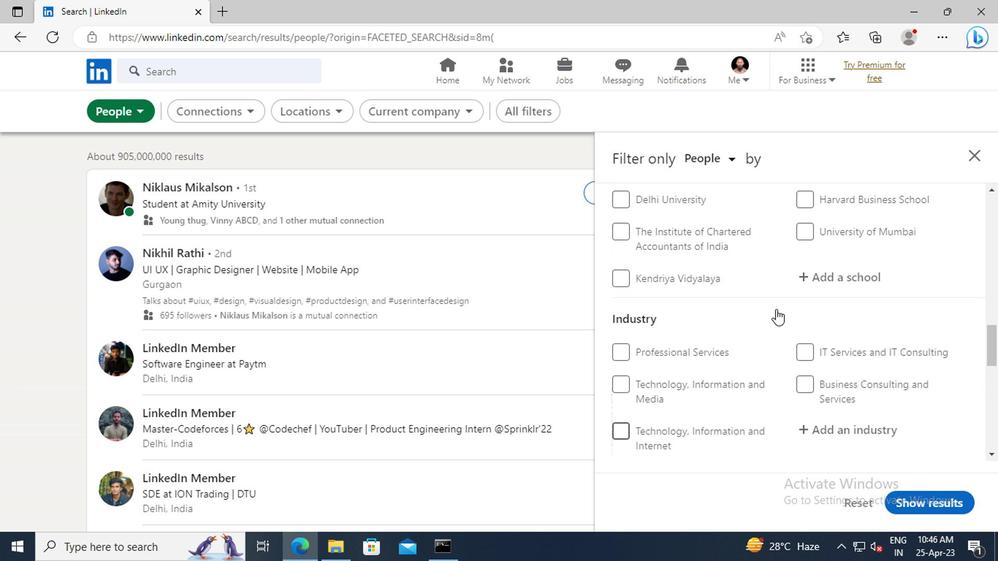 
Action: Mouse scrolled (772, 311) with delta (0, 0)
Screenshot: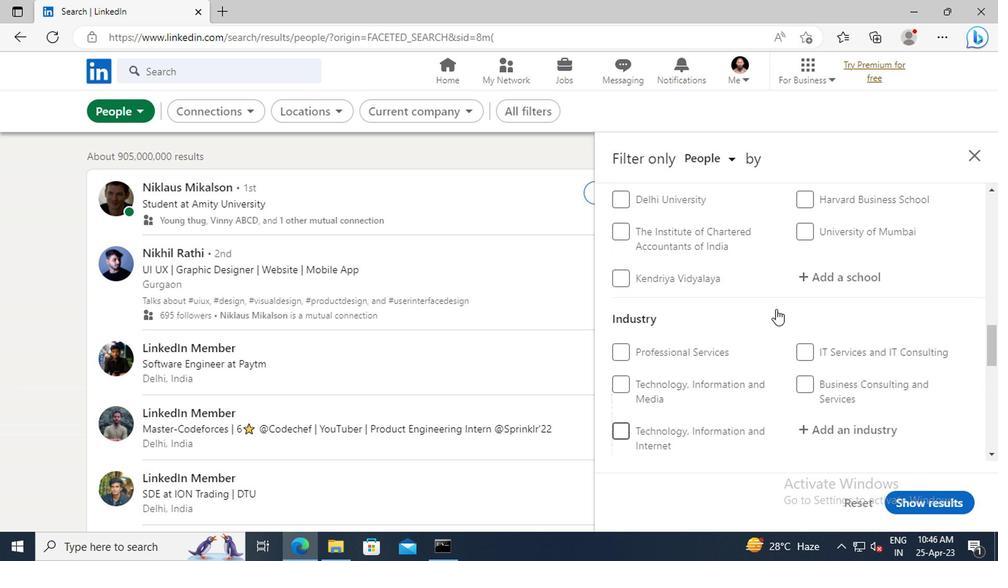 
Action: Mouse scrolled (772, 311) with delta (0, 0)
Screenshot: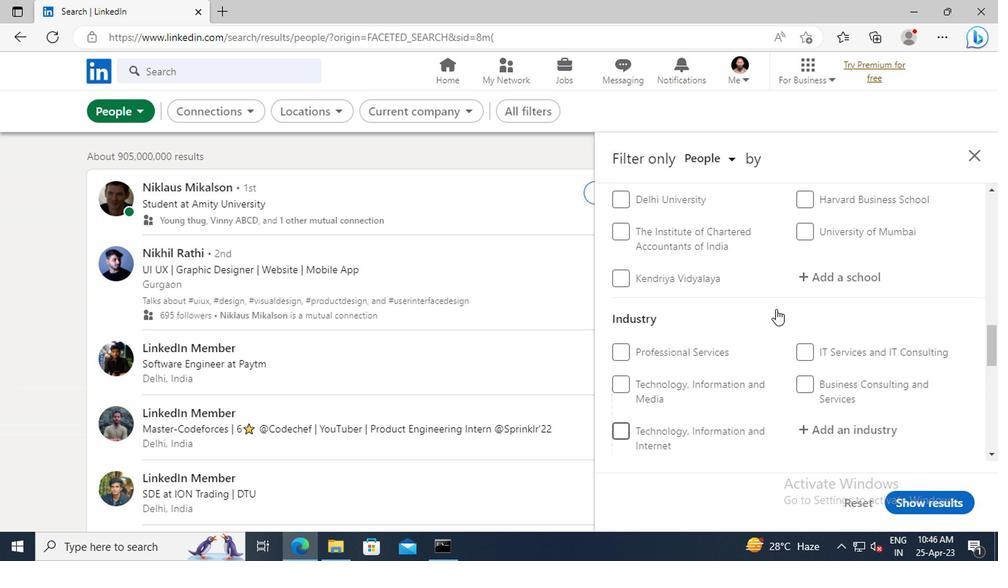
Action: Mouse scrolled (772, 311) with delta (0, 0)
Screenshot: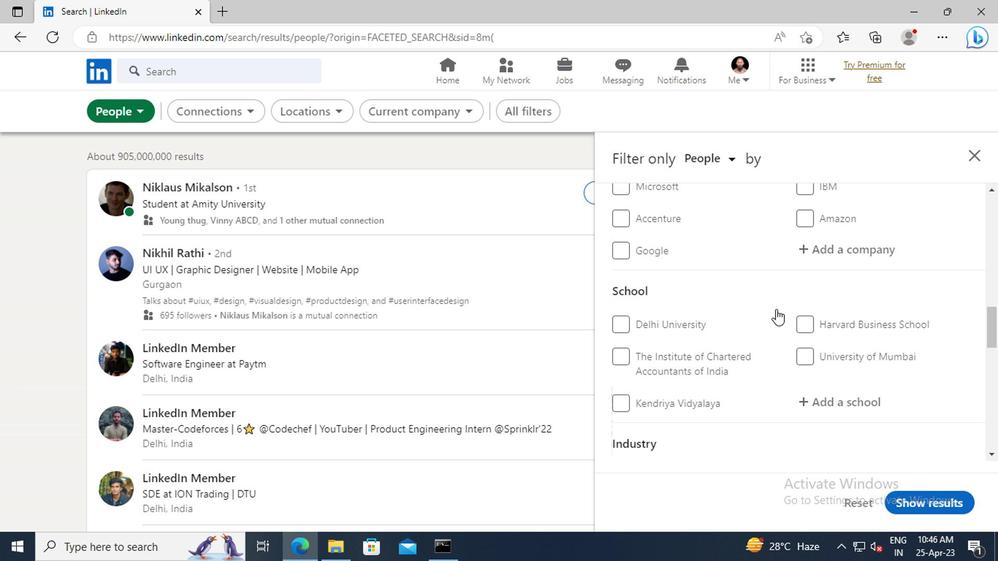 
Action: Mouse scrolled (772, 311) with delta (0, 0)
Screenshot: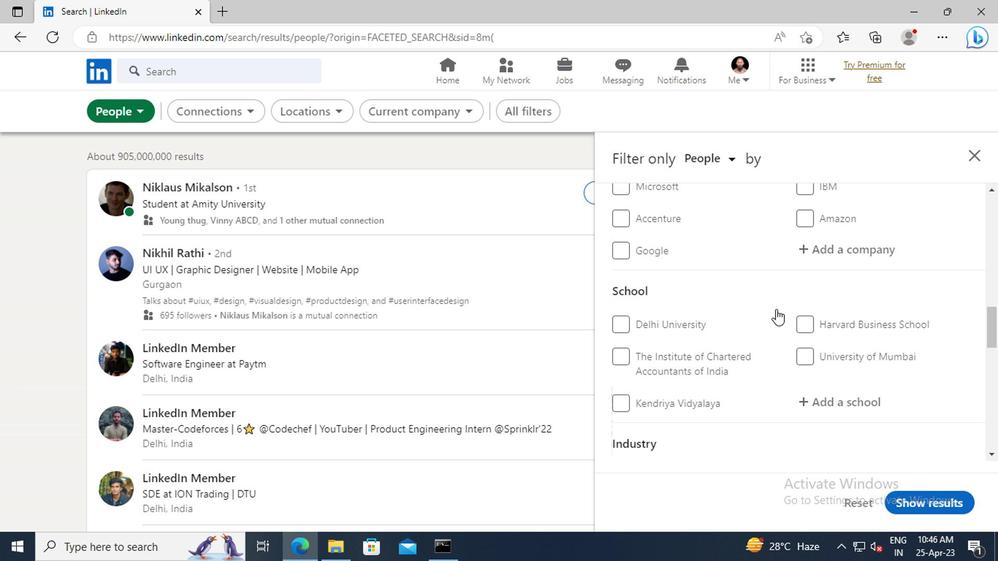 
Action: Mouse scrolled (772, 311) with delta (0, 0)
Screenshot: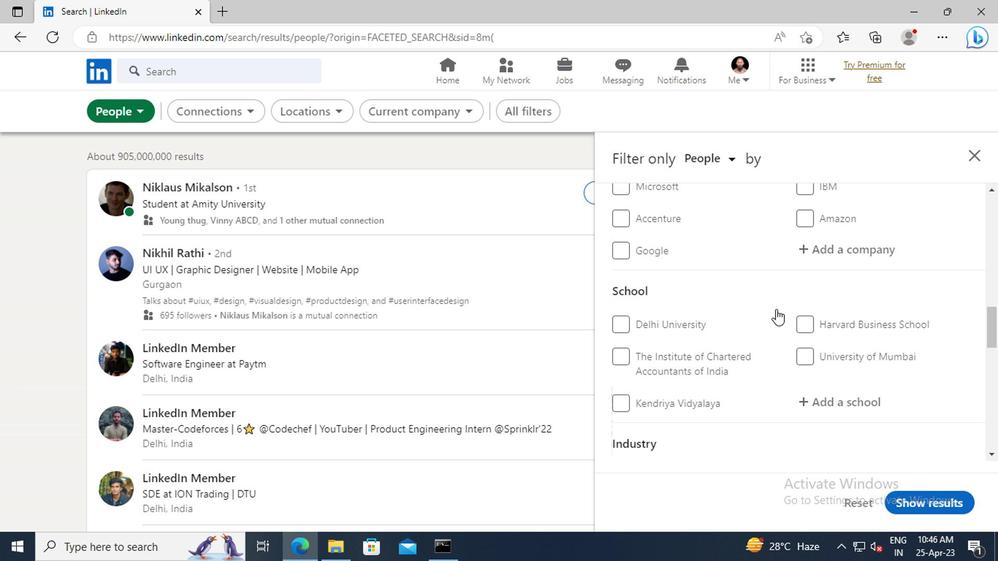 
Action: Mouse scrolled (772, 311) with delta (0, 0)
Screenshot: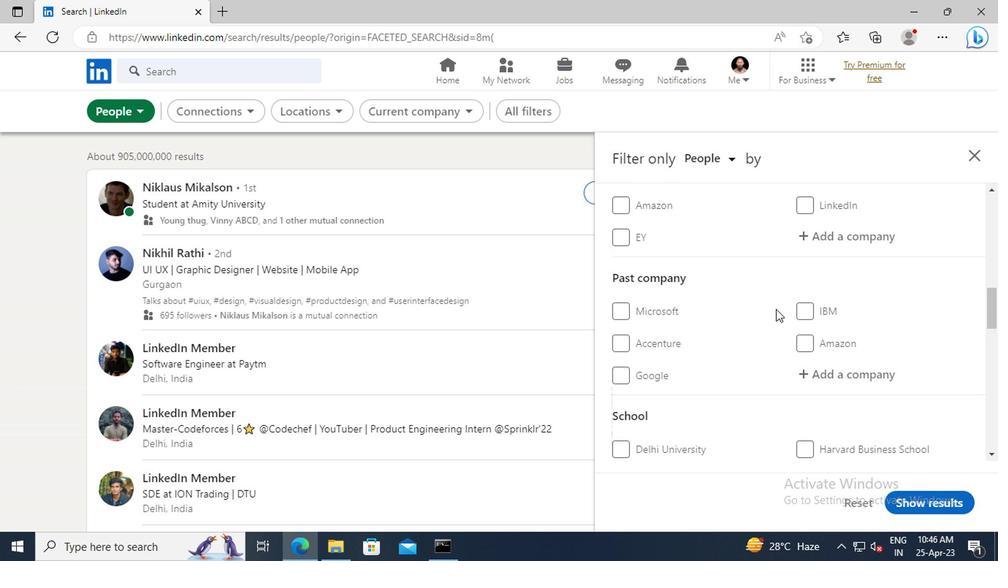 
Action: Mouse scrolled (772, 311) with delta (0, 0)
Screenshot: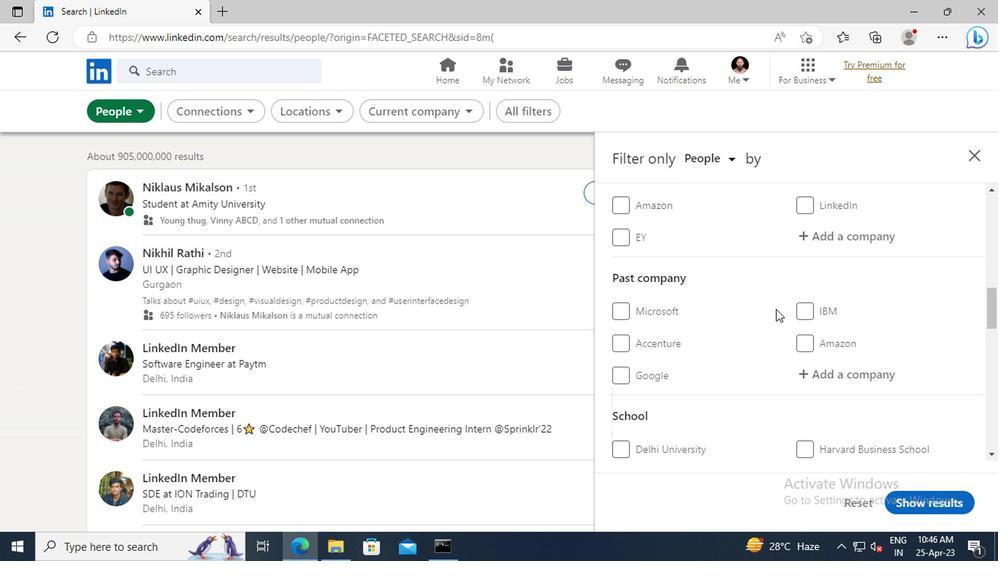 
Action: Mouse scrolled (772, 311) with delta (0, 0)
Screenshot: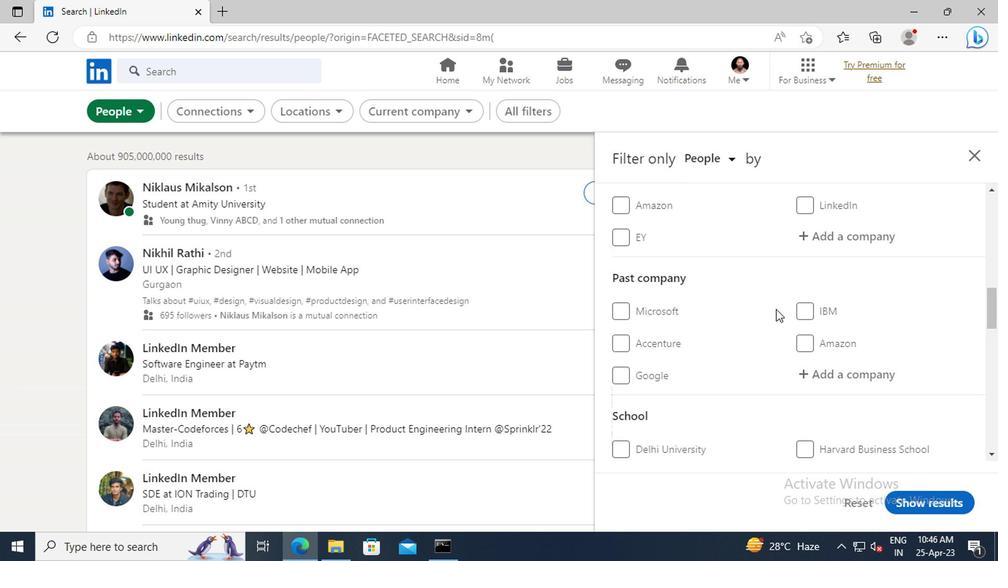 
Action: Mouse moved to (816, 360)
Screenshot: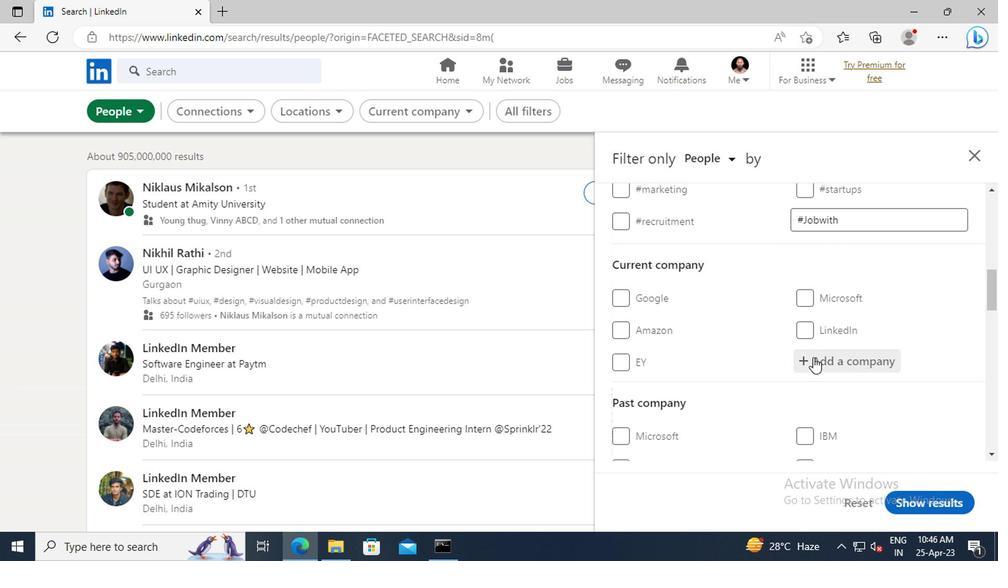 
Action: Mouse pressed left at (816, 360)
Screenshot: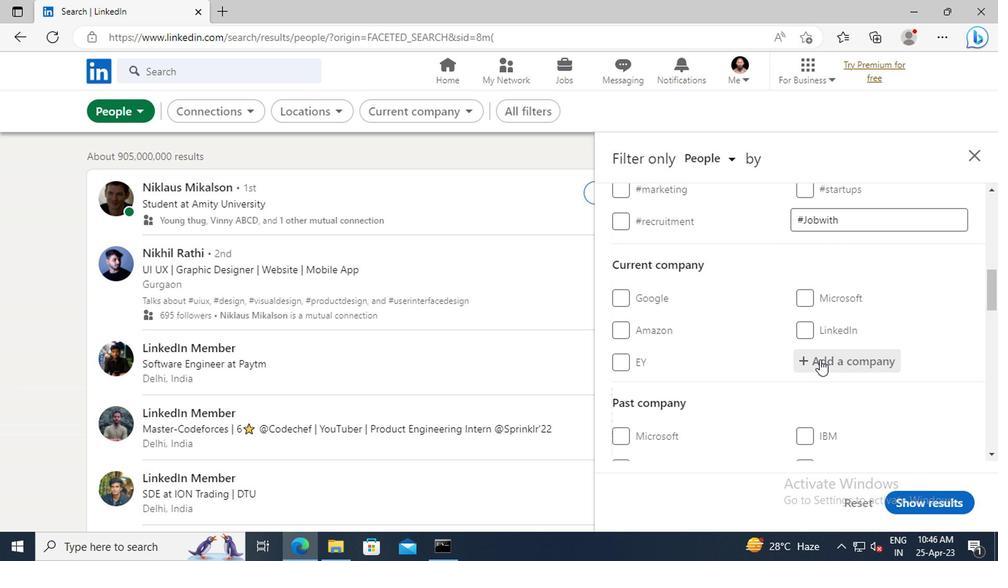 
Action: Key pressed <Key.shift>FORBES<Key.space><Key.shift>INDIA
Screenshot: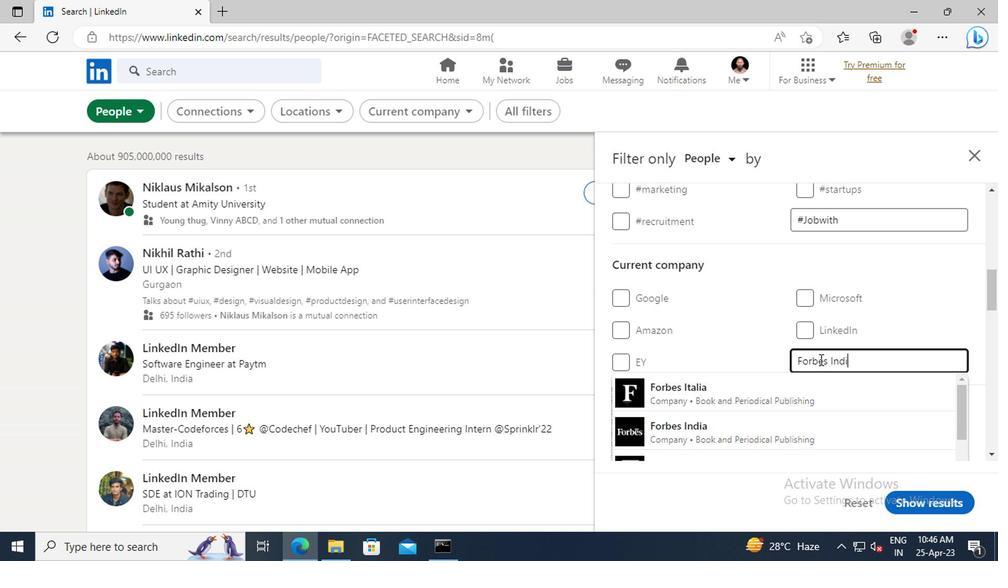 
Action: Mouse moved to (789, 385)
Screenshot: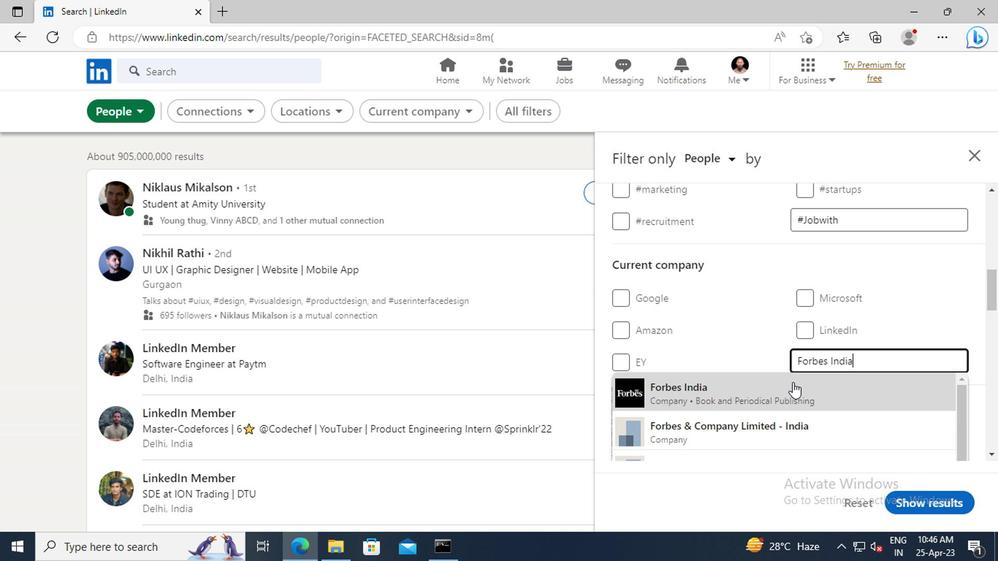 
Action: Mouse pressed left at (789, 385)
Screenshot: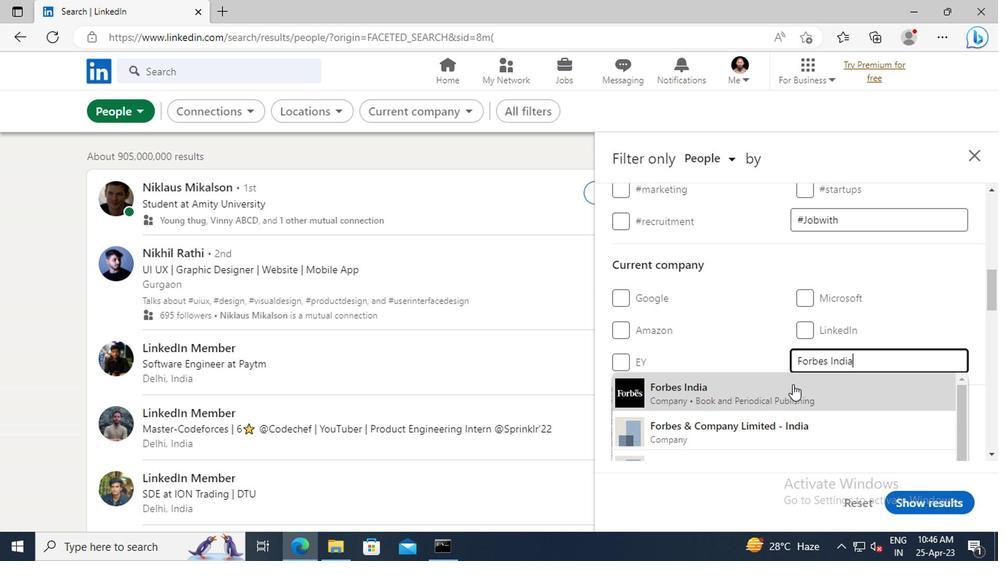 
Action: Mouse moved to (766, 345)
Screenshot: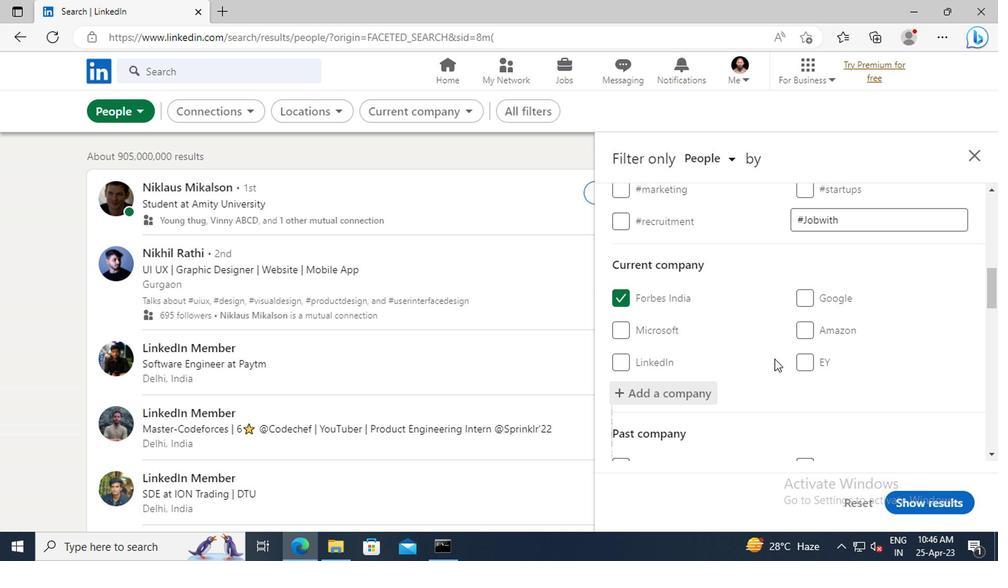 
Action: Mouse scrolled (766, 344) with delta (0, -1)
Screenshot: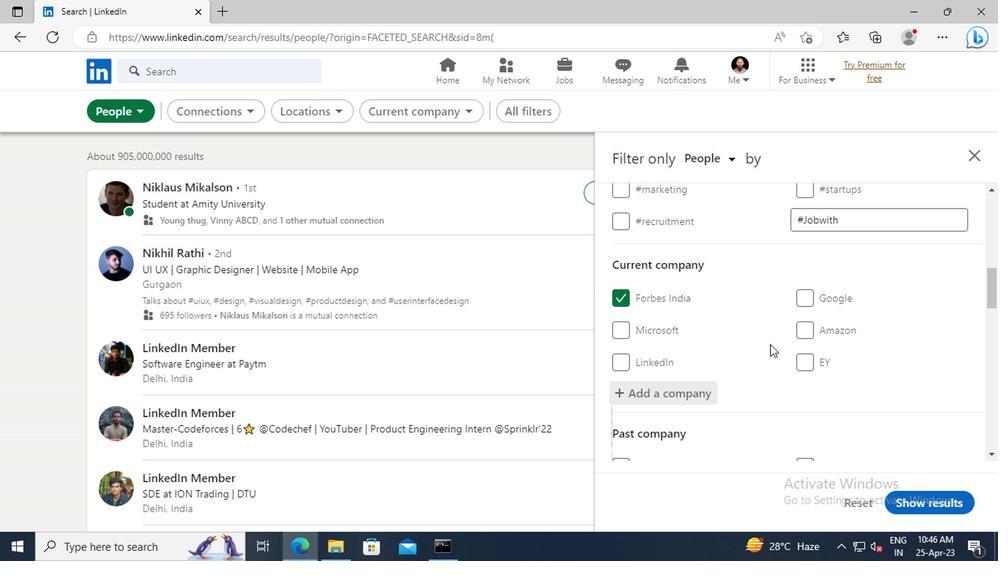 
Action: Mouse scrolled (766, 344) with delta (0, -1)
Screenshot: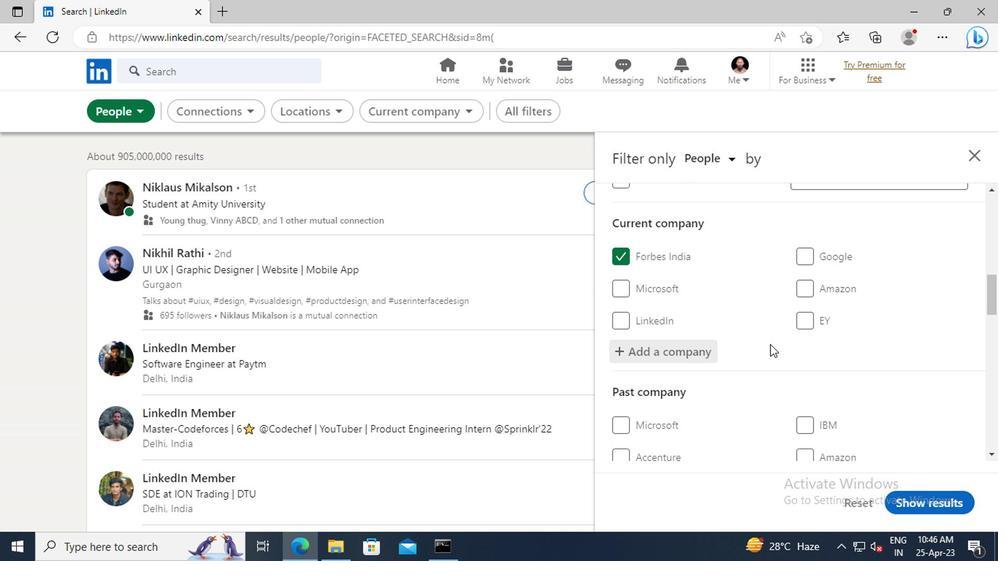 
Action: Mouse scrolled (766, 344) with delta (0, -1)
Screenshot: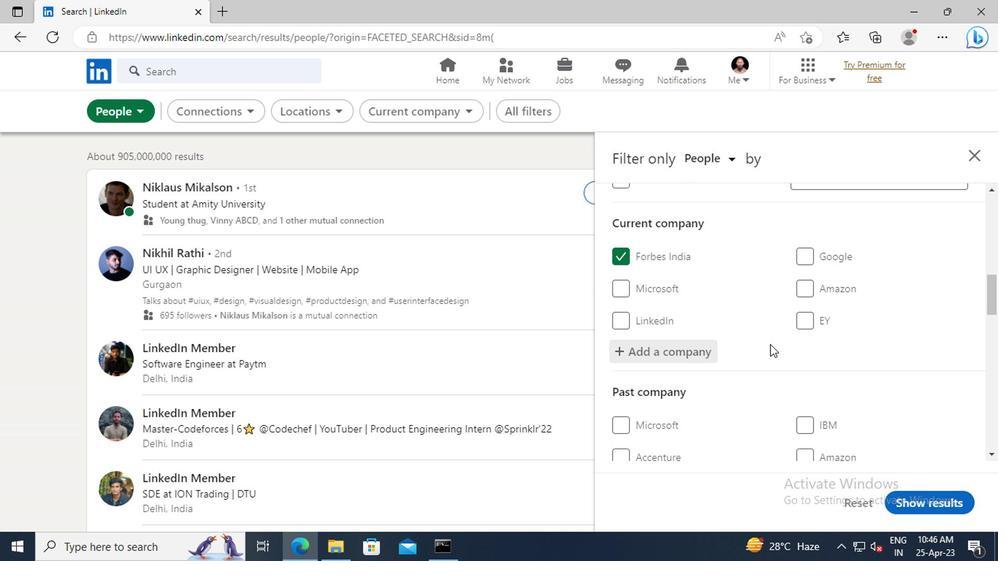
Action: Mouse scrolled (766, 344) with delta (0, -1)
Screenshot: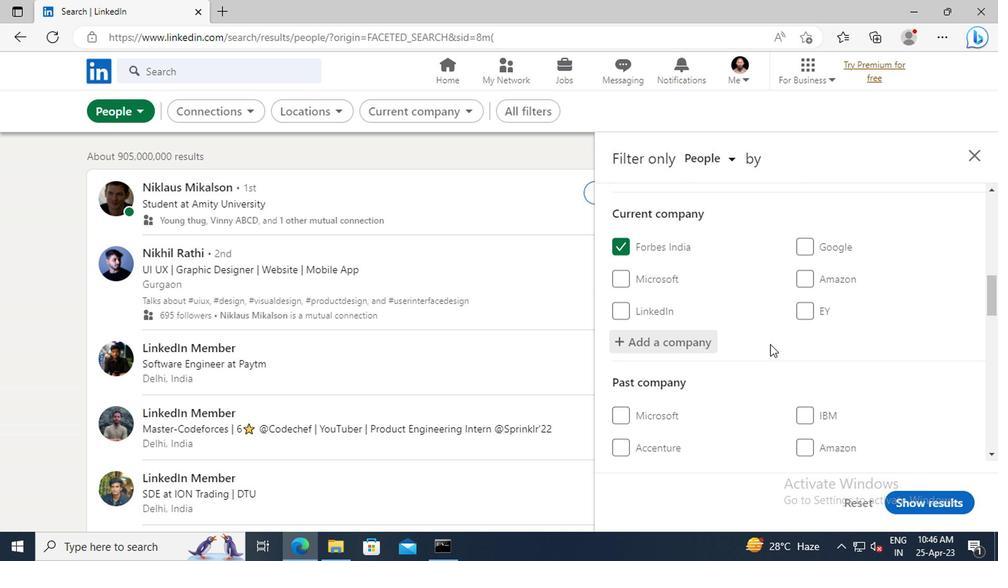
Action: Mouse scrolled (766, 344) with delta (0, -1)
Screenshot: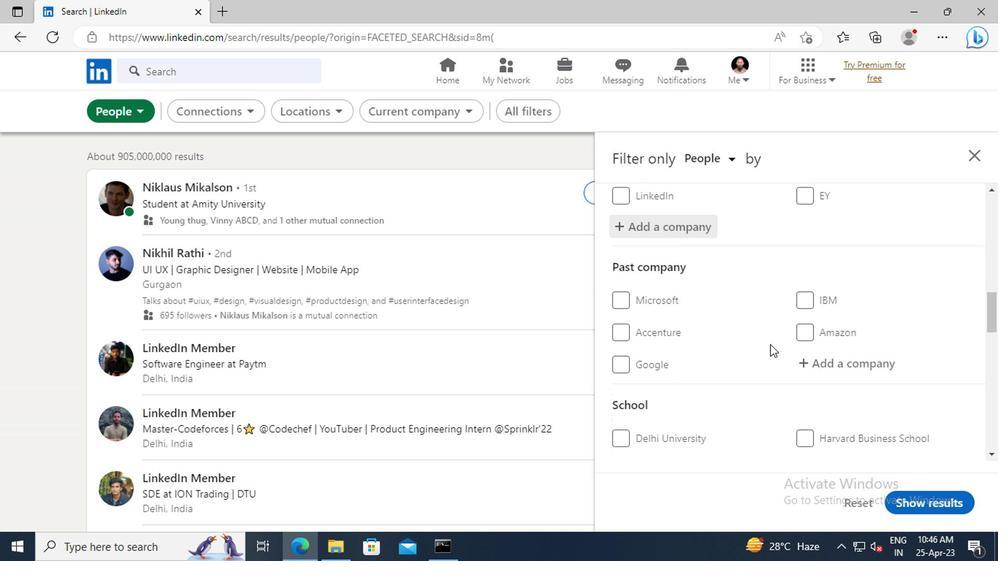 
Action: Mouse scrolled (766, 344) with delta (0, -1)
Screenshot: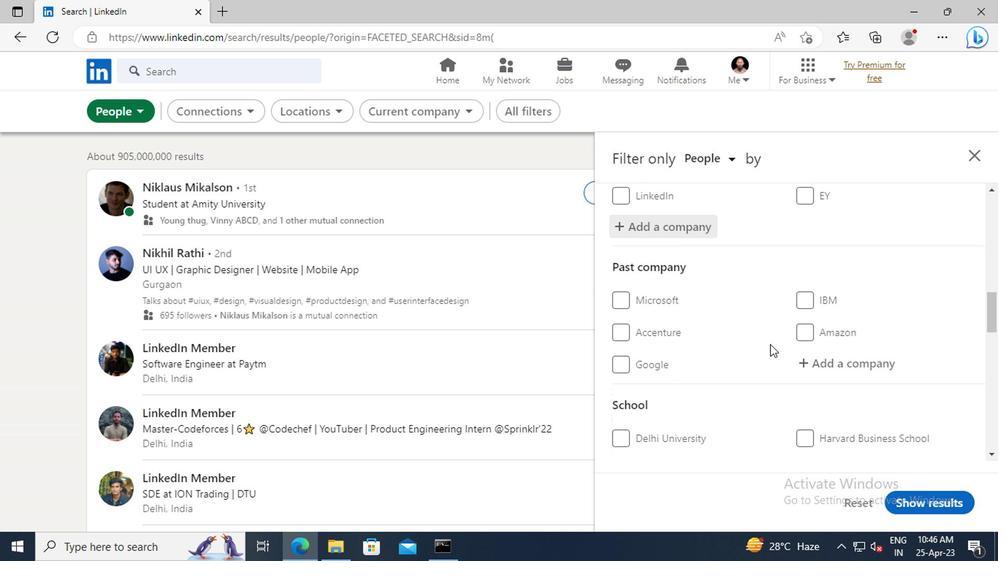 
Action: Mouse scrolled (766, 344) with delta (0, -1)
Screenshot: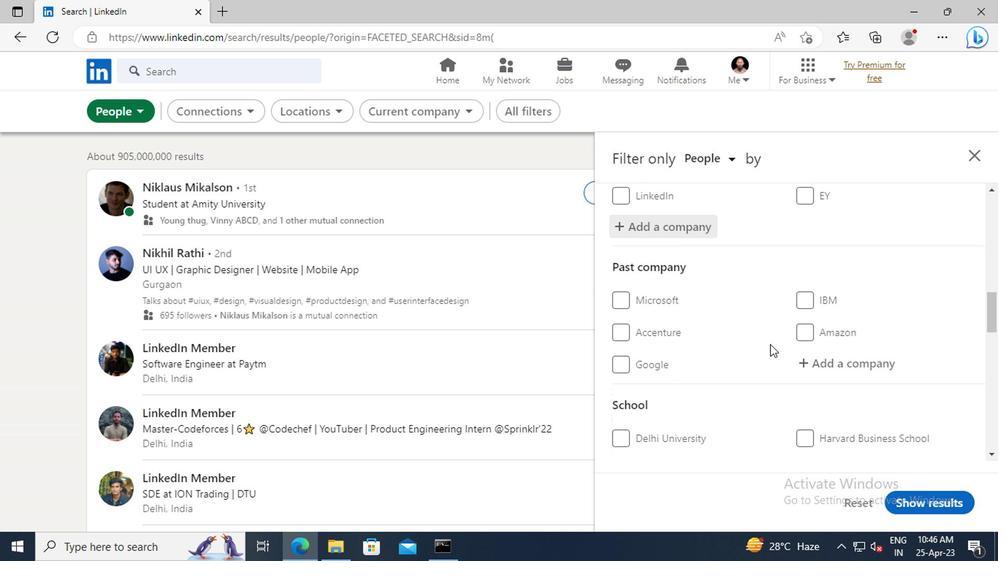
Action: Mouse scrolled (766, 344) with delta (0, -1)
Screenshot: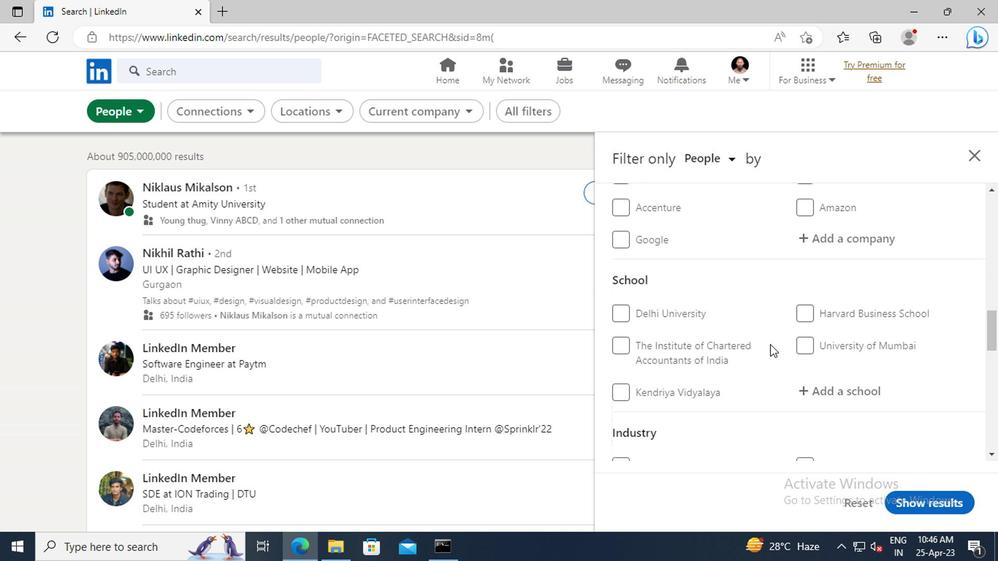 
Action: Mouse scrolled (766, 344) with delta (0, -1)
Screenshot: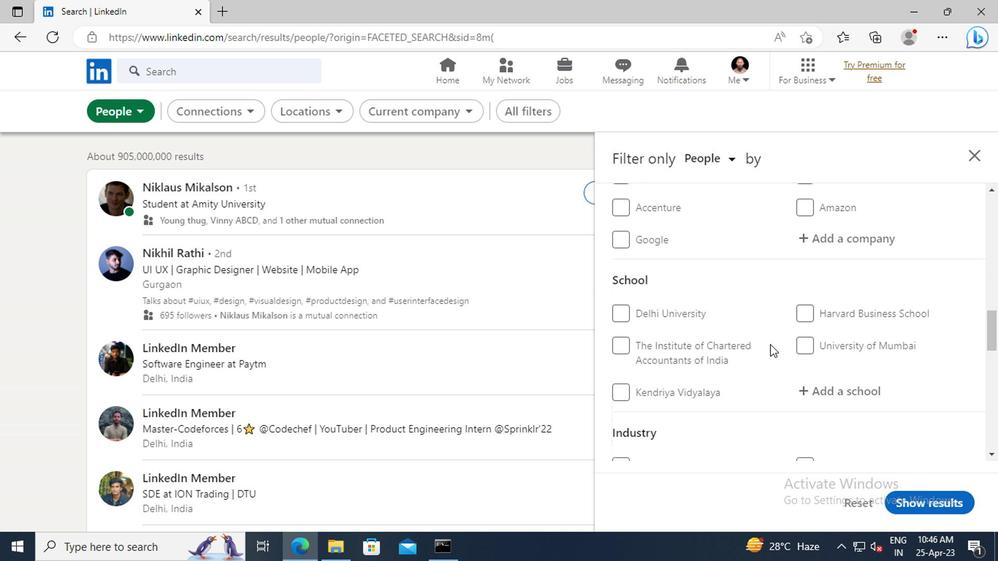 
Action: Mouse moved to (820, 314)
Screenshot: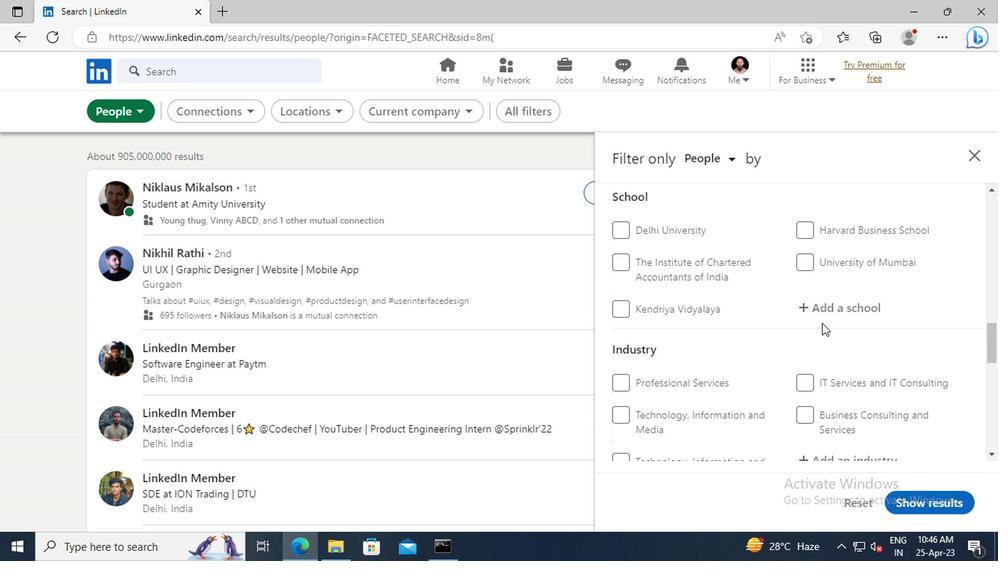 
Action: Mouse pressed left at (820, 314)
Screenshot: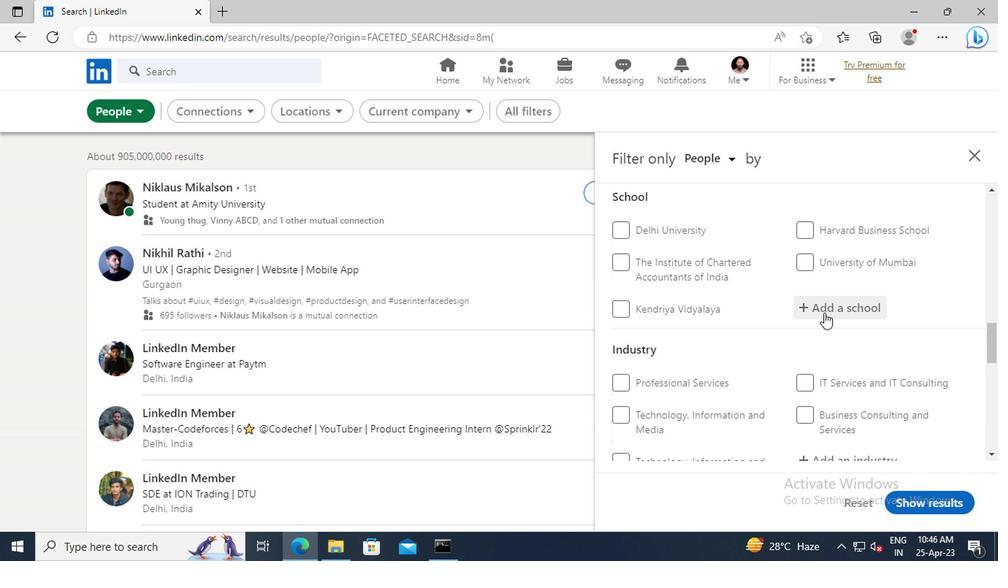 
Action: Key pressed <Key.shift_r>ACHARYA<Key.space><Key.shift>INSTITUTE<Key.space>OF<Key.space><Key.shift>MANAGEMENT<Key.space>AND<Key.space><Key.shift>SCIENCE
Screenshot: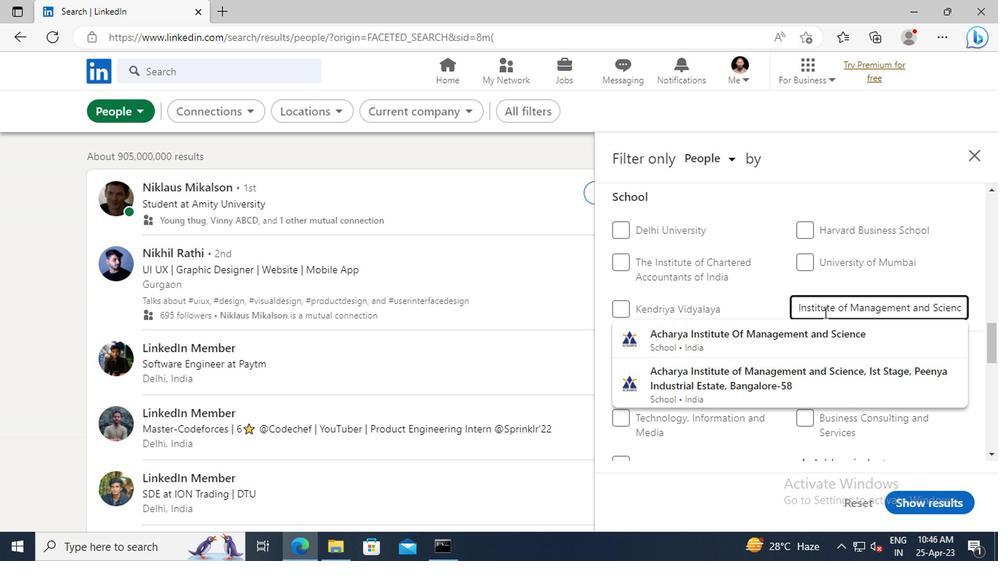 
Action: Mouse moved to (810, 378)
Screenshot: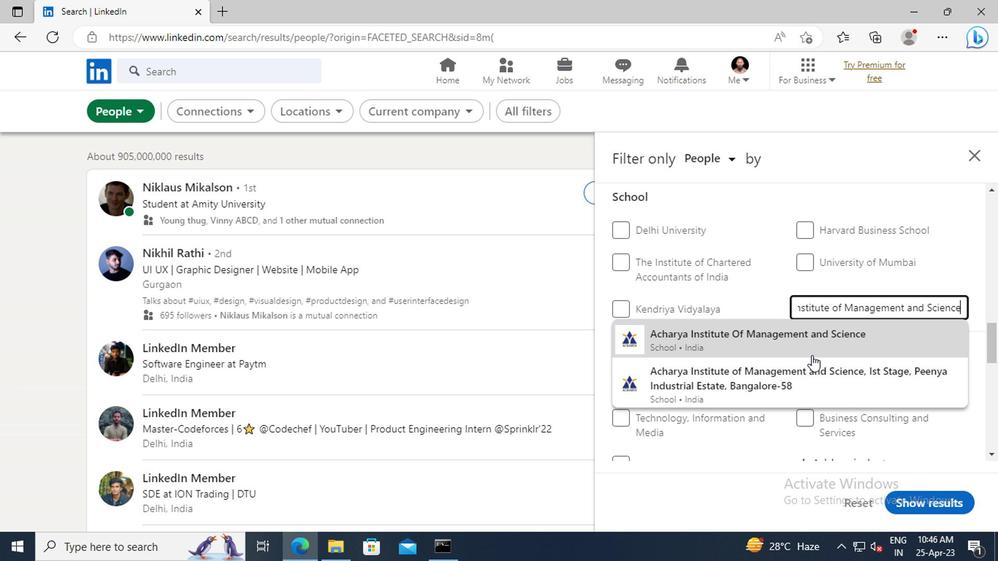 
Action: Mouse pressed left at (810, 378)
Screenshot: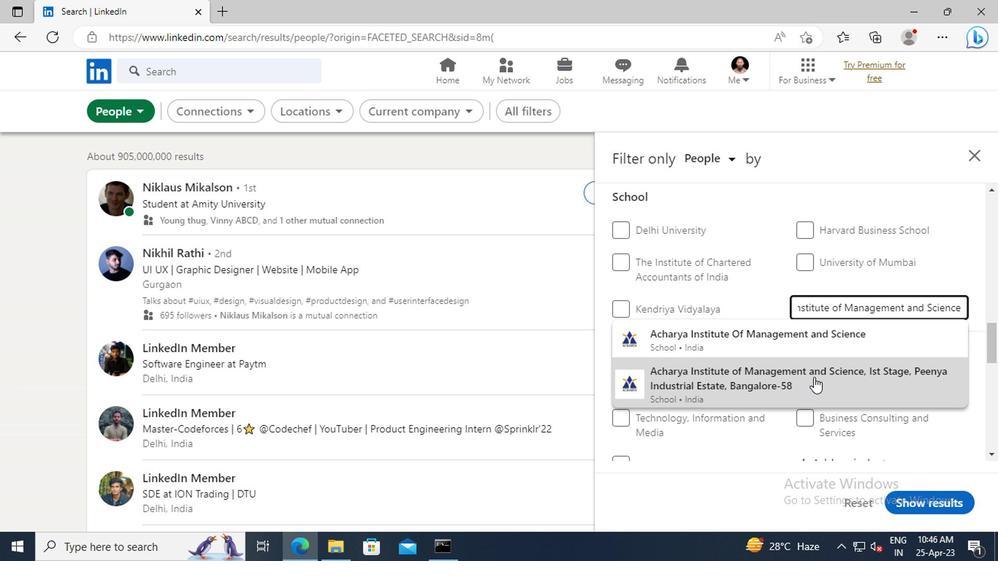 
Action: Mouse moved to (762, 331)
Screenshot: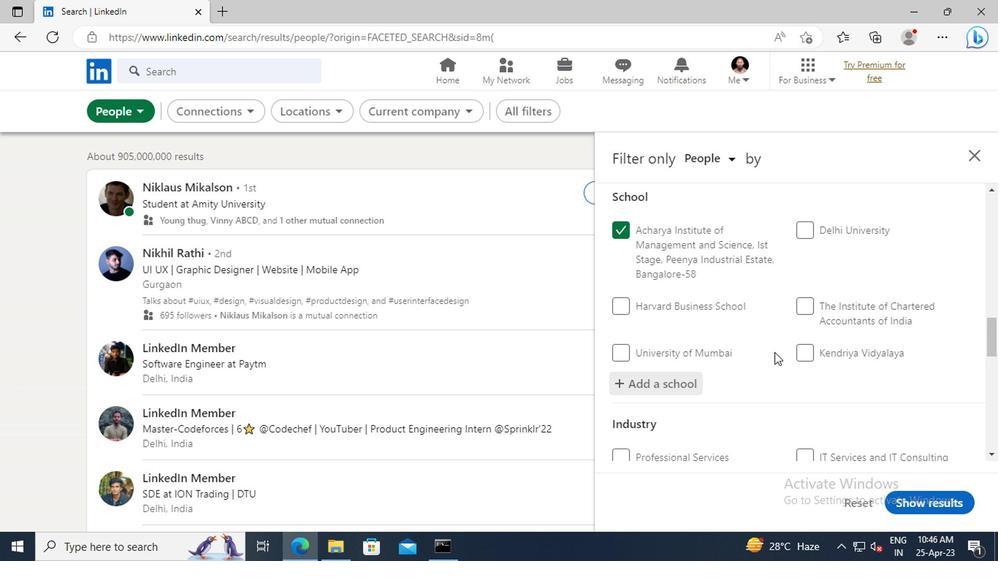 
Action: Mouse scrolled (762, 330) with delta (0, -1)
Screenshot: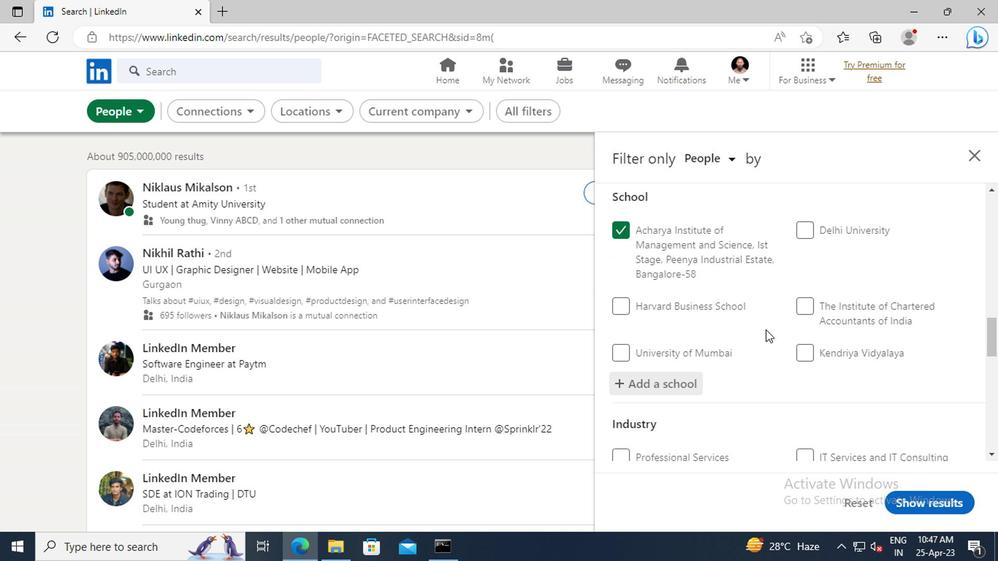 
Action: Mouse scrolled (762, 330) with delta (0, -1)
Screenshot: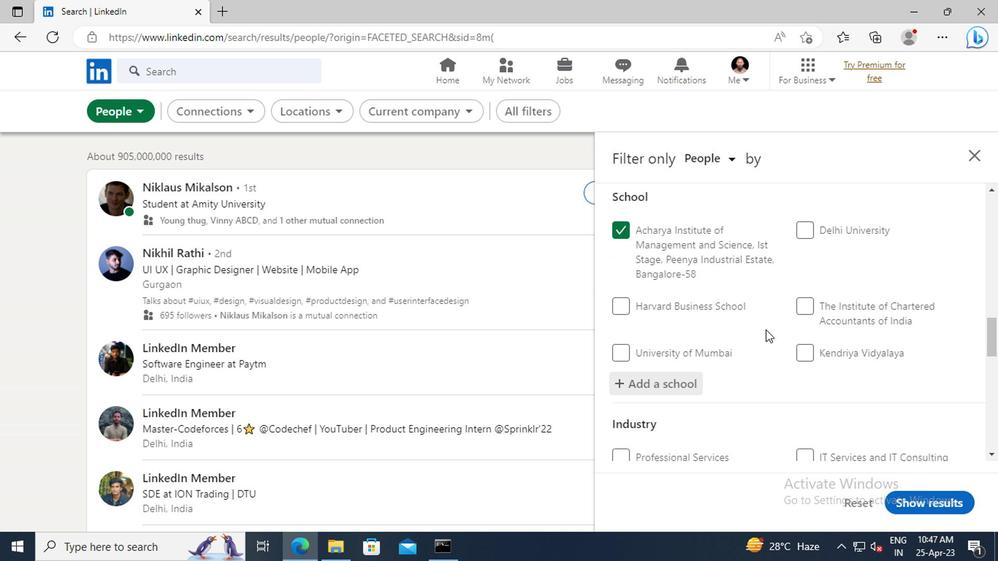 
Action: Mouse scrolled (762, 330) with delta (0, -1)
Screenshot: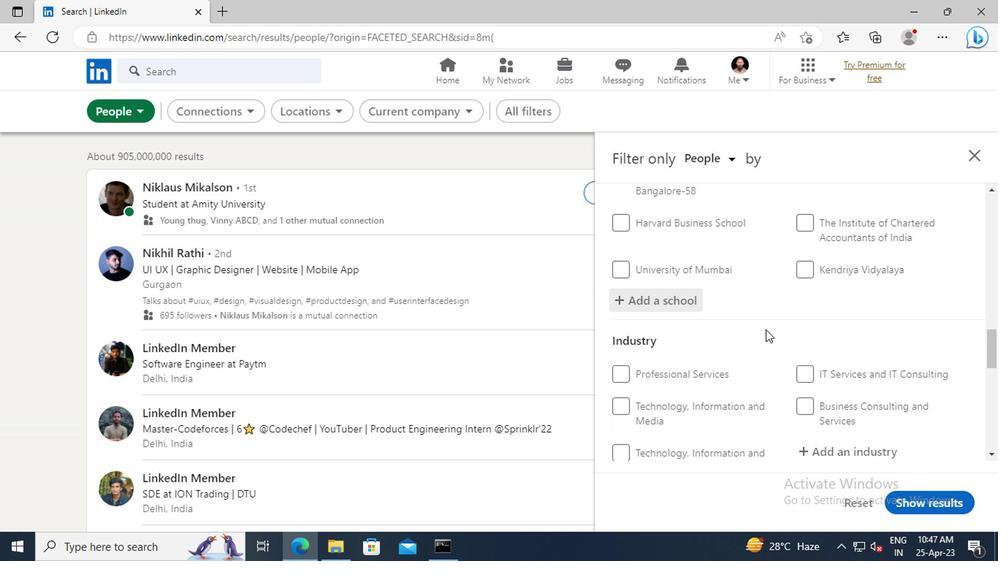 
Action: Mouse scrolled (762, 330) with delta (0, -1)
Screenshot: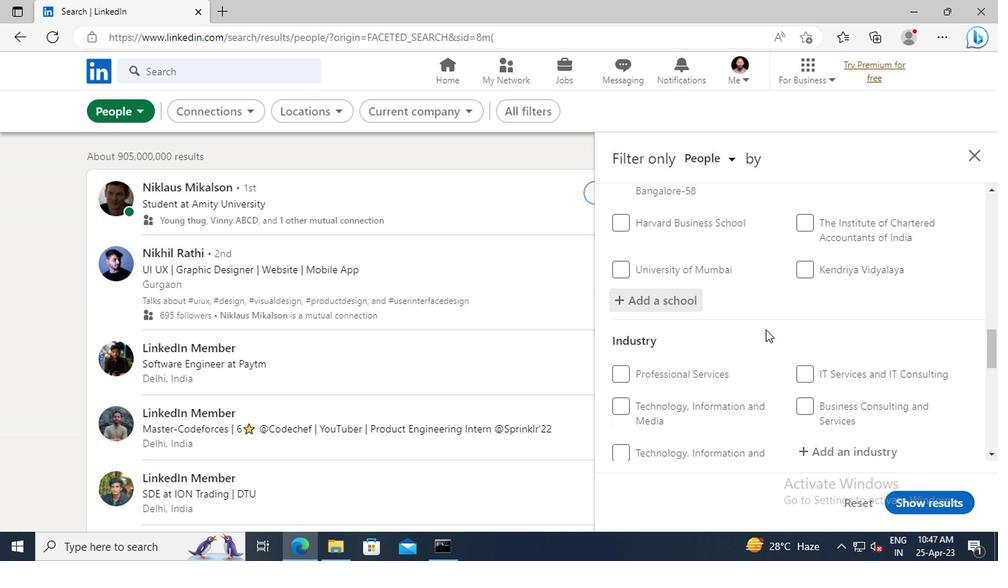 
Action: Mouse moved to (830, 373)
Screenshot: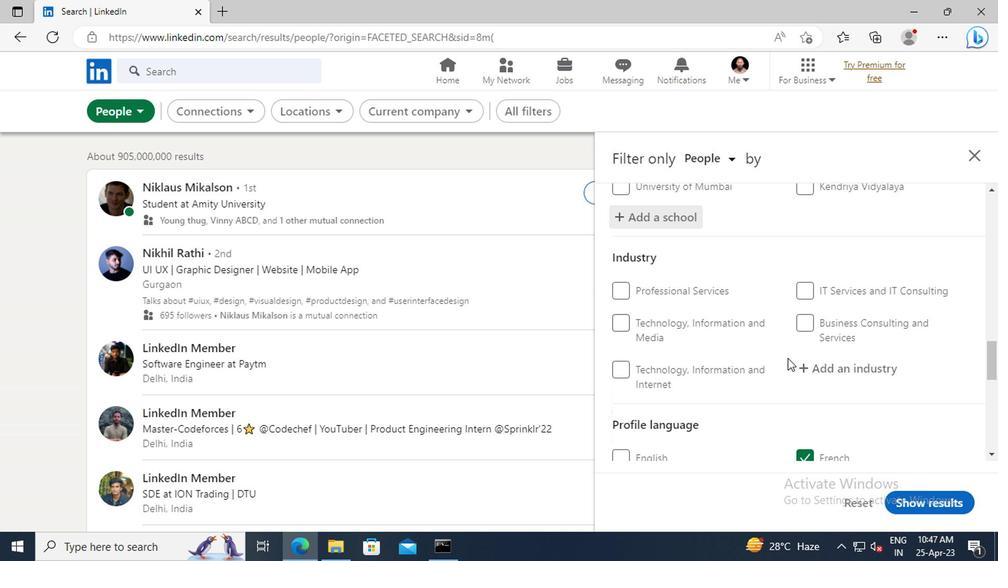 
Action: Mouse pressed left at (830, 373)
Screenshot: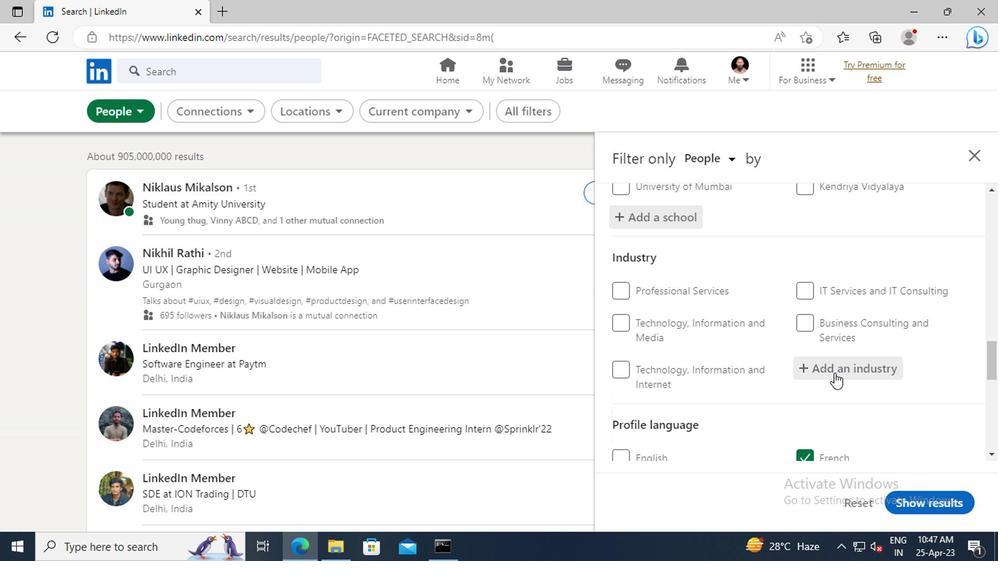
Action: Key pressed <Key.shift>EXECUTIVE<Key.space><Key.shift>SEARCH<Key.space><Key.shift>SERVICES
Screenshot: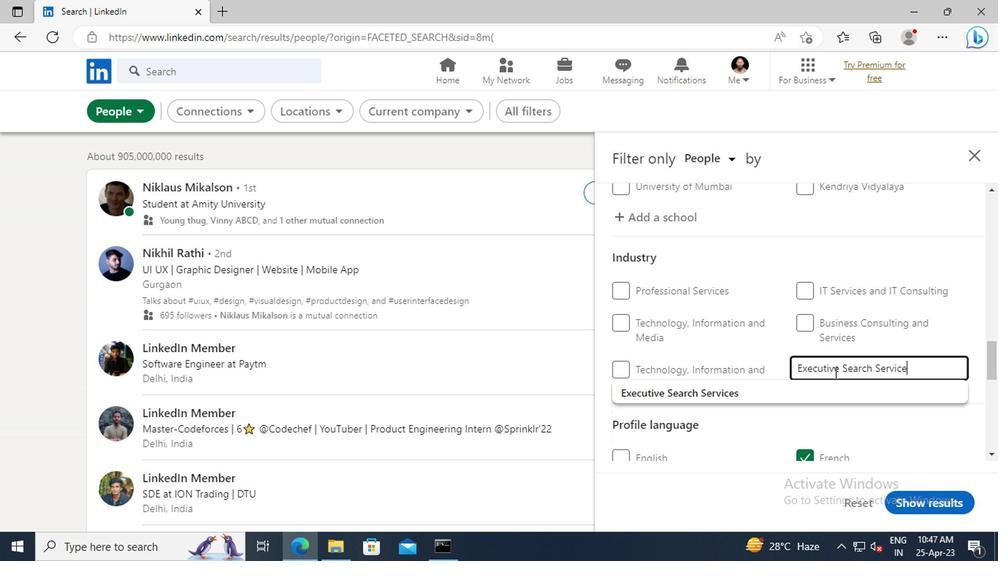 
Action: Mouse moved to (795, 388)
Screenshot: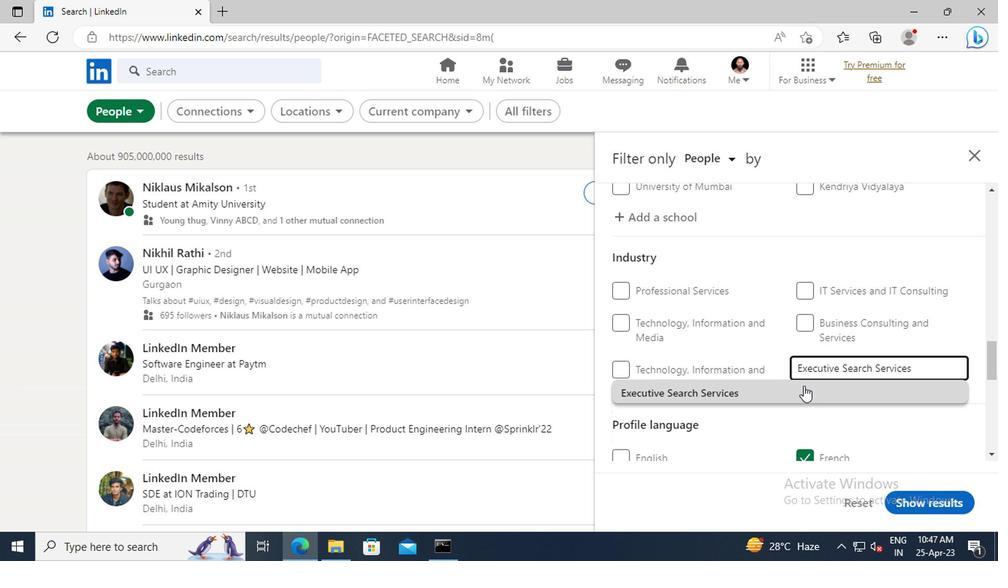 
Action: Mouse pressed left at (795, 388)
Screenshot: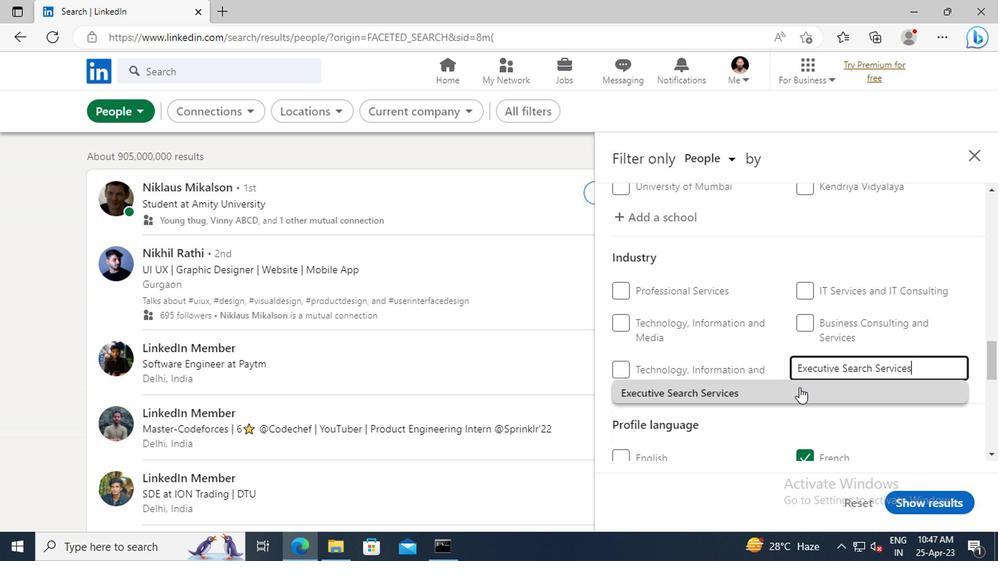
Action: Mouse moved to (789, 386)
Screenshot: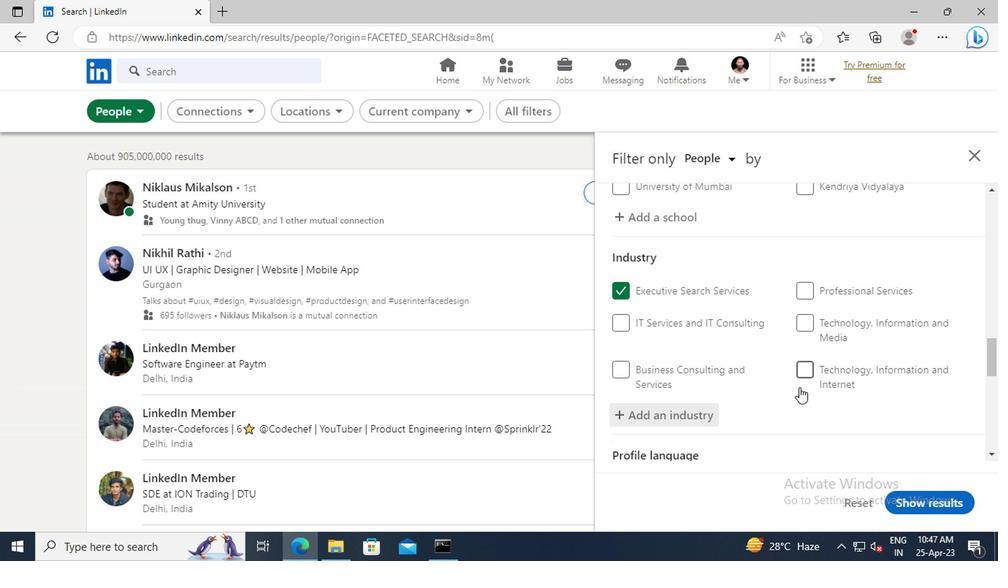 
Action: Mouse scrolled (789, 385) with delta (0, 0)
Screenshot: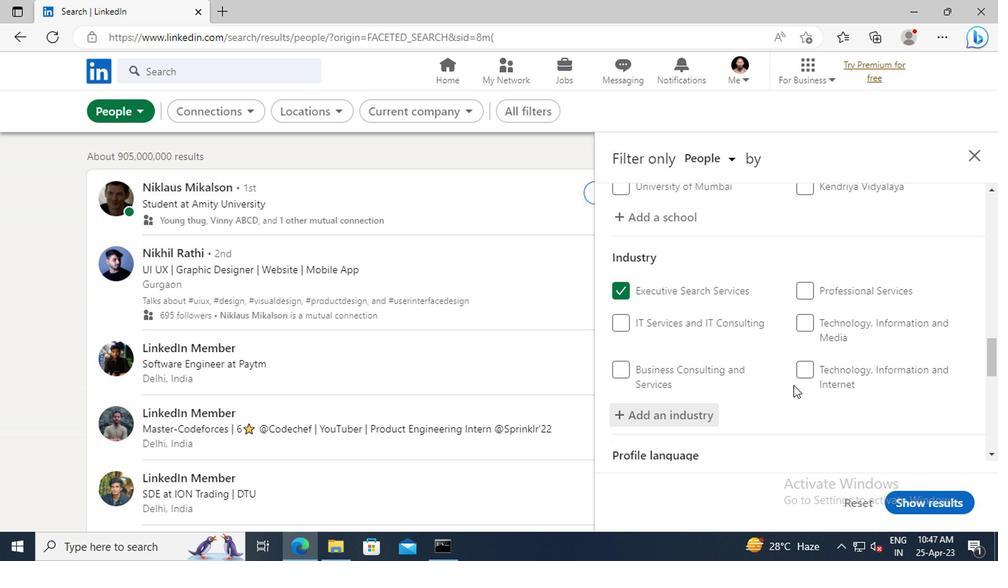 
Action: Mouse scrolled (789, 385) with delta (0, 0)
Screenshot: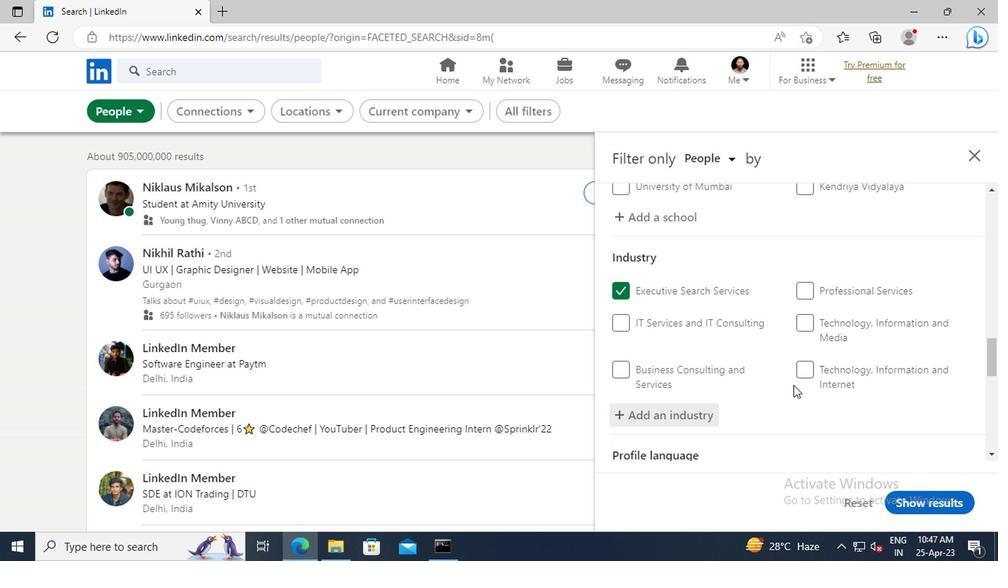 
Action: Mouse scrolled (789, 385) with delta (0, 0)
Screenshot: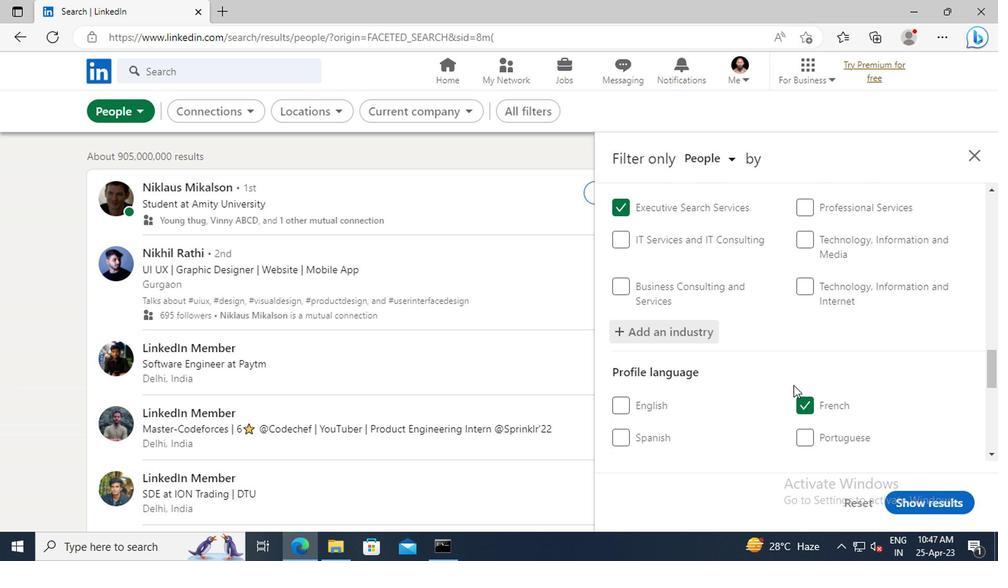 
Action: Mouse scrolled (789, 385) with delta (0, 0)
Screenshot: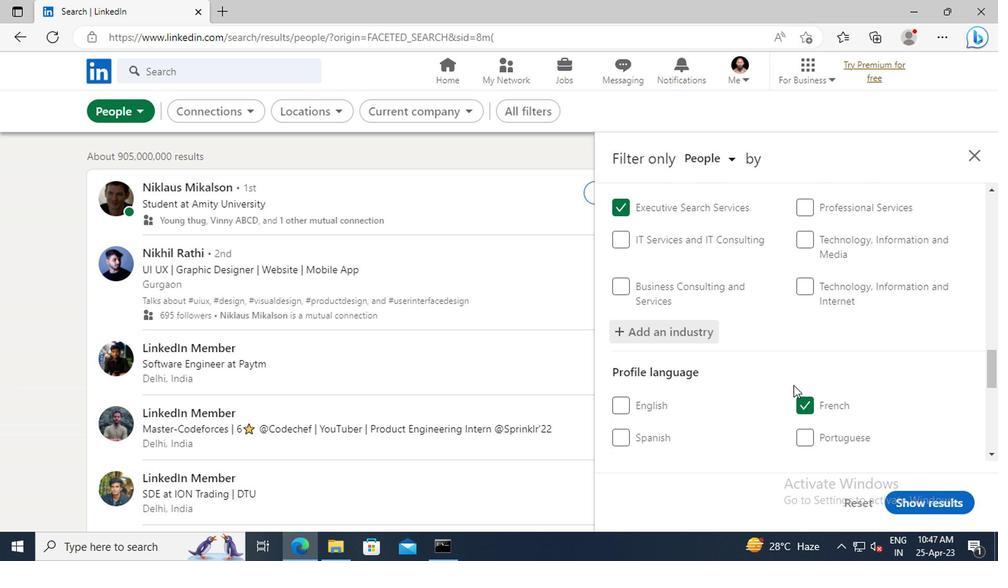
Action: Mouse scrolled (789, 385) with delta (0, 0)
Screenshot: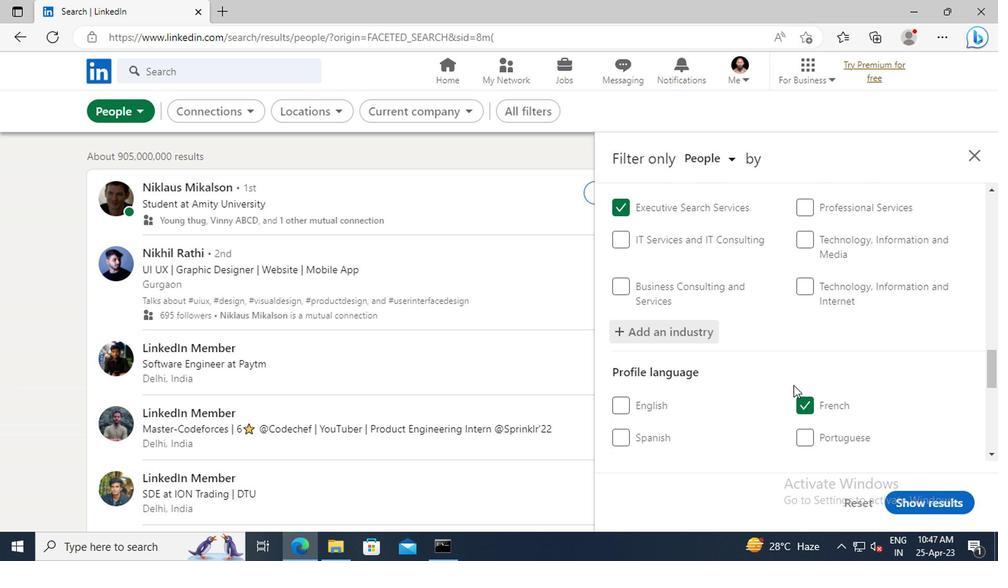 
Action: Mouse scrolled (789, 385) with delta (0, 0)
Screenshot: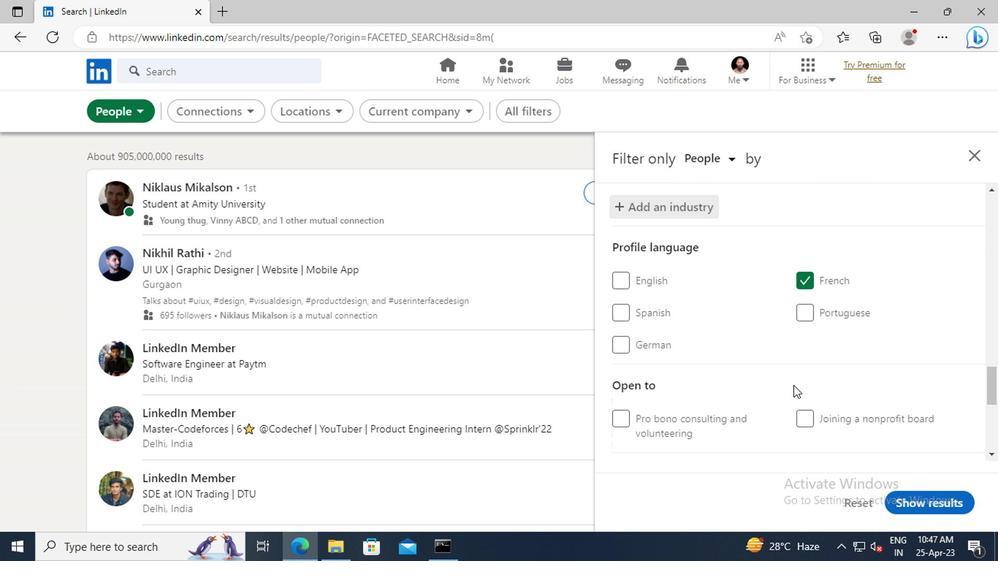 
Action: Mouse scrolled (789, 385) with delta (0, 0)
Screenshot: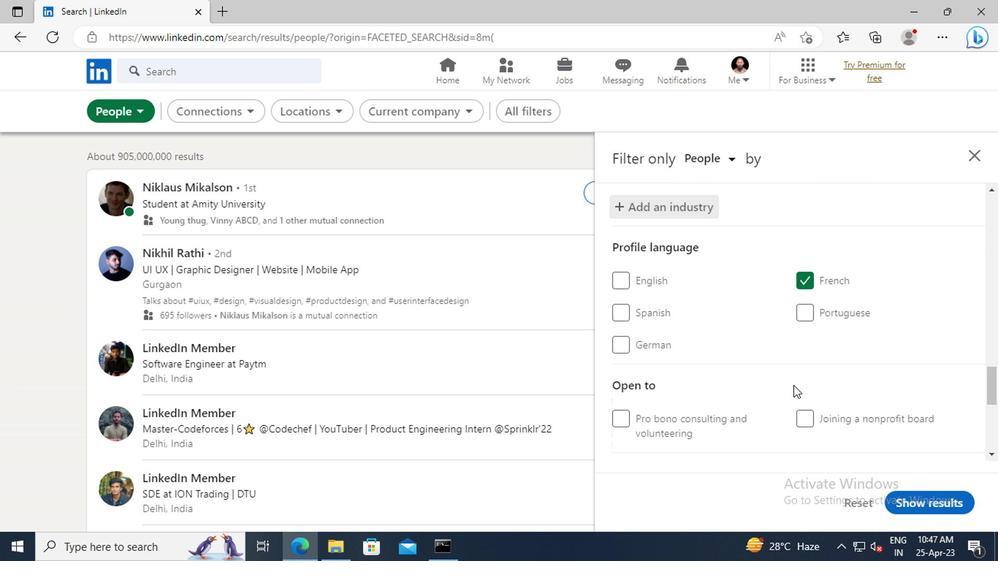 
Action: Mouse scrolled (789, 385) with delta (0, 0)
Screenshot: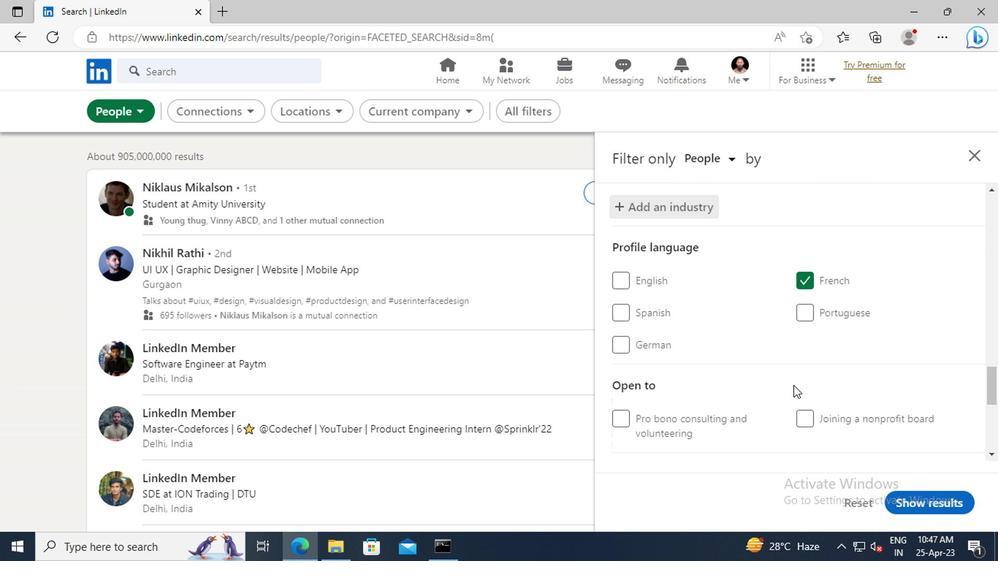 
Action: Mouse scrolled (789, 385) with delta (0, 0)
Screenshot: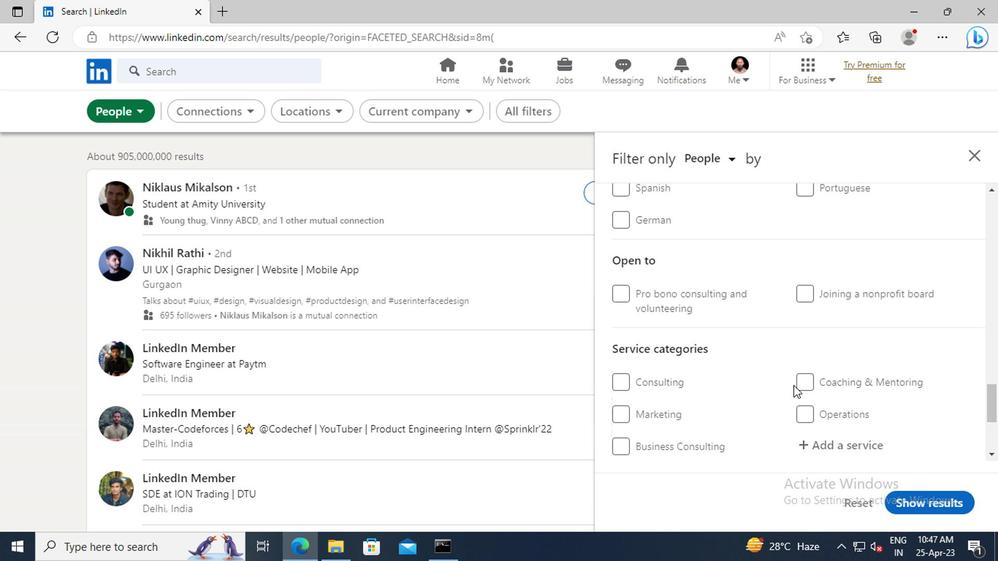 
Action: Mouse scrolled (789, 385) with delta (0, 0)
Screenshot: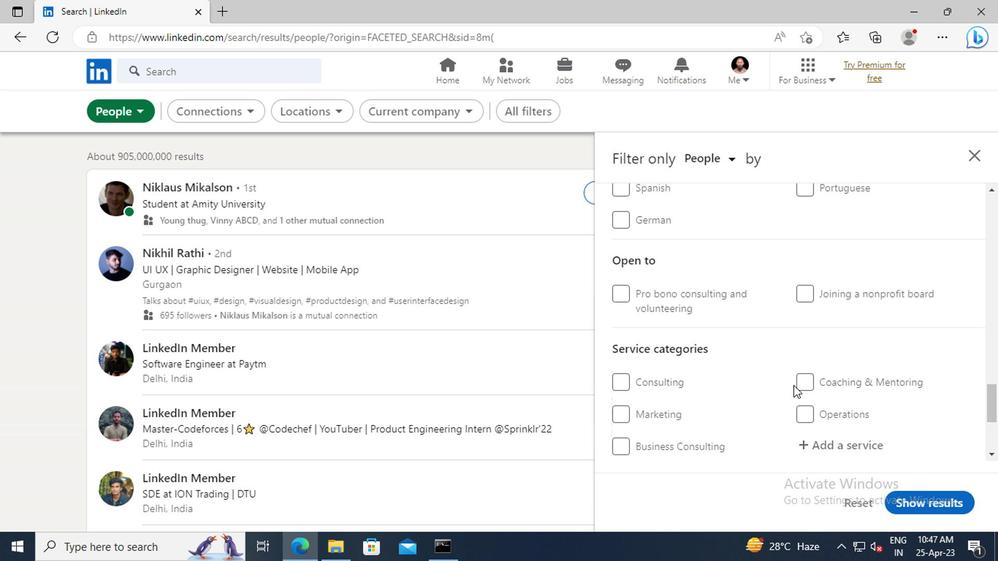 
Action: Mouse moved to (816, 365)
Screenshot: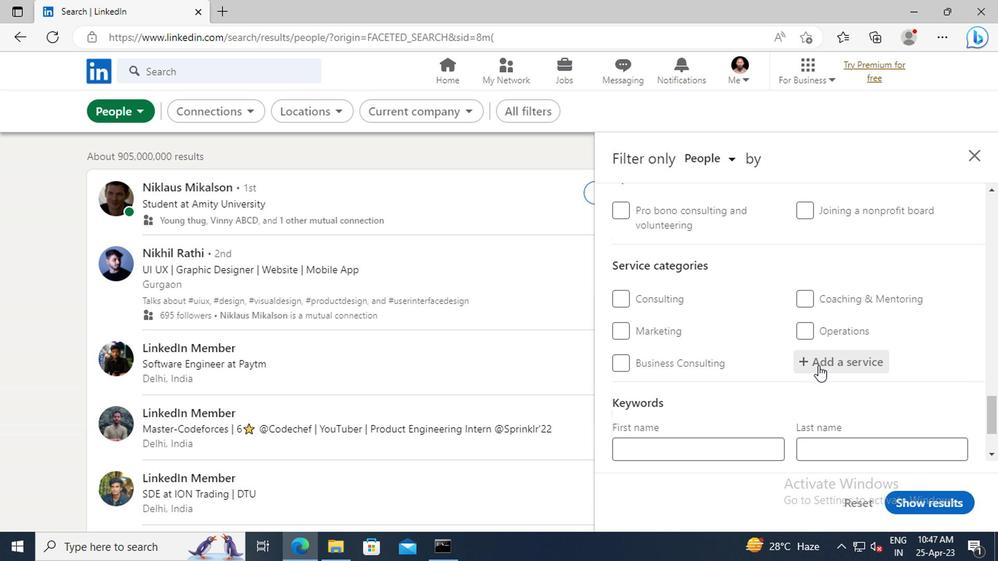 
Action: Mouse pressed left at (816, 365)
Screenshot: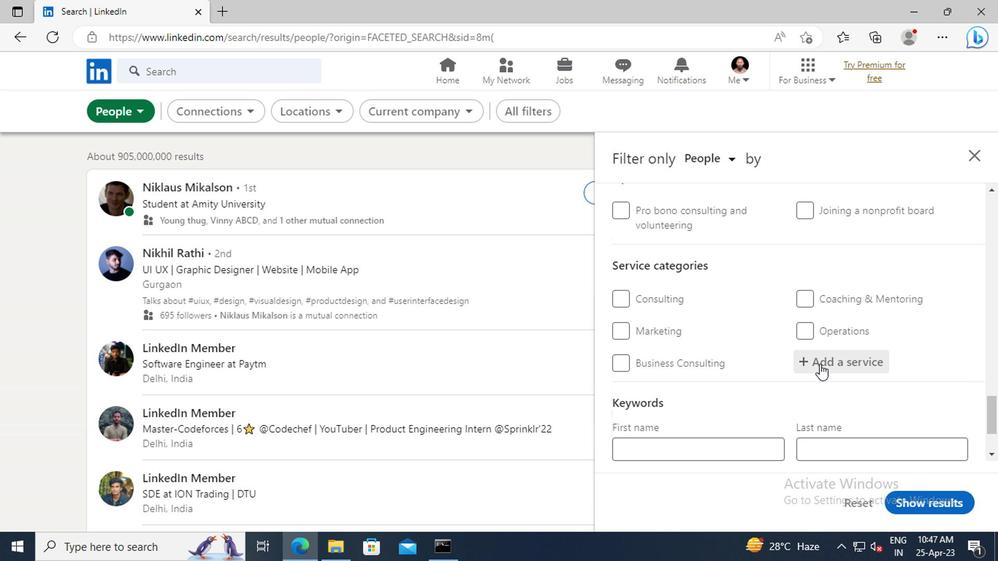 
Action: Mouse moved to (824, 367)
Screenshot: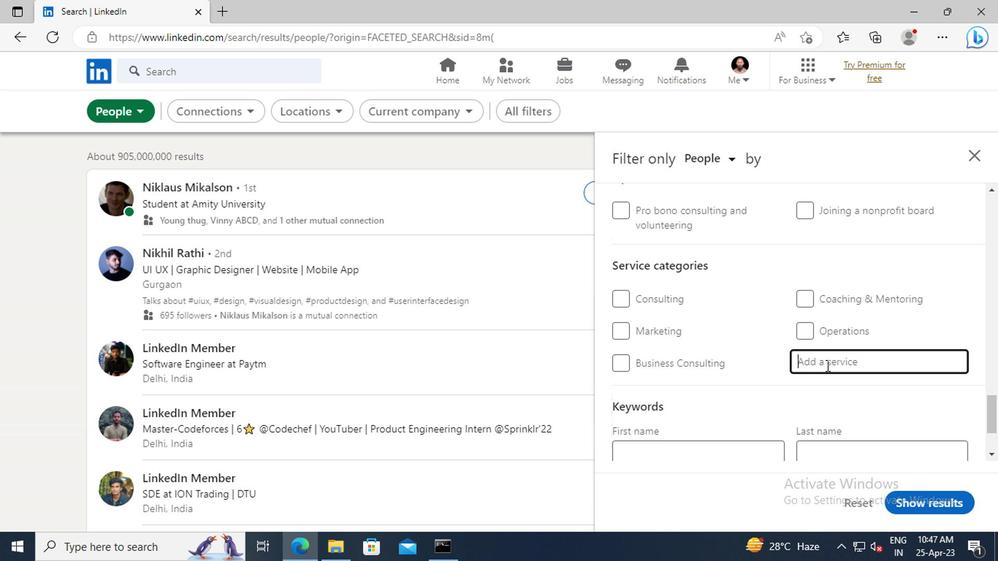 
Action: Key pressed <Key.shift>HEALTH<Key.space><Key.shift>INSURANCE
Screenshot: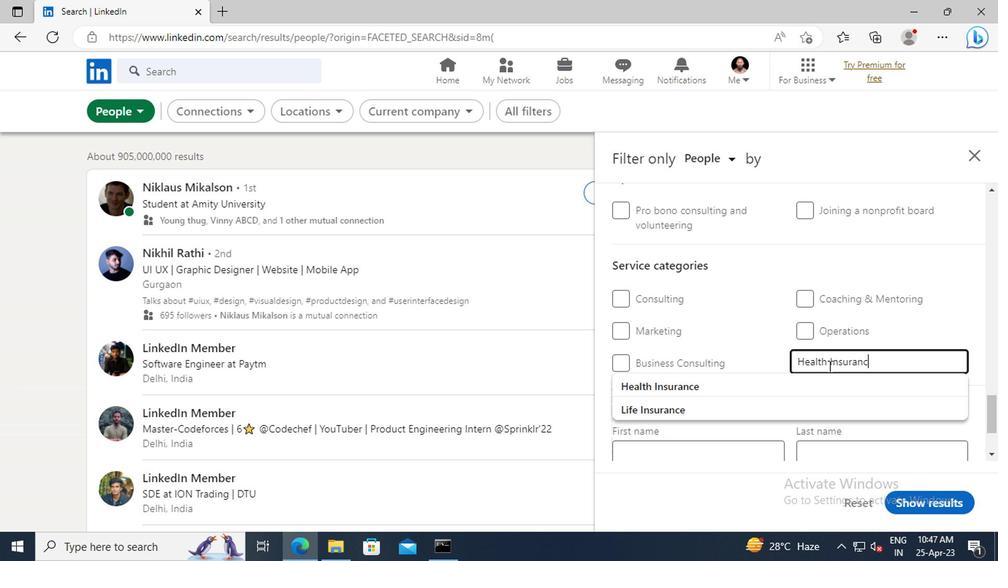
Action: Mouse moved to (770, 382)
Screenshot: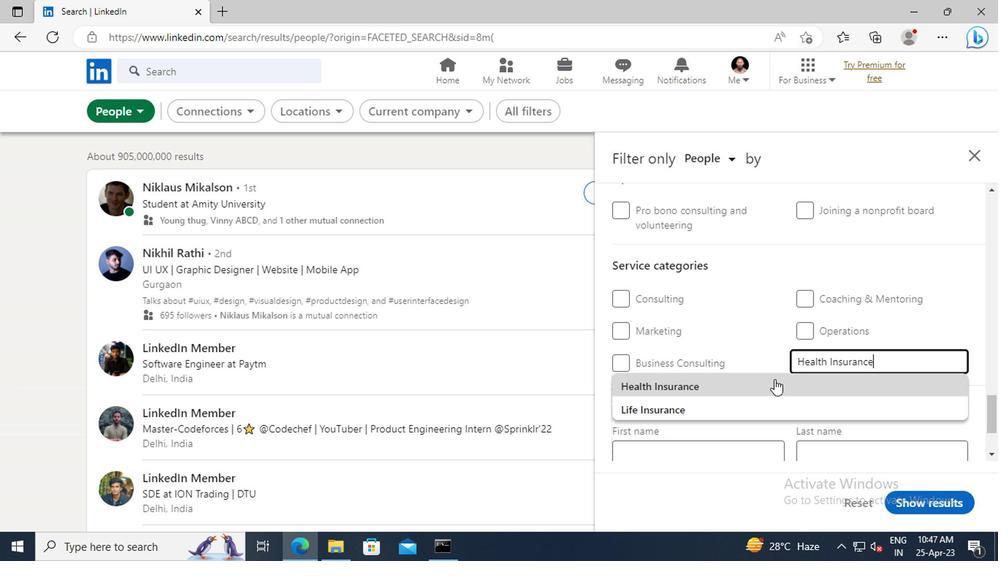 
Action: Mouse pressed left at (770, 382)
Screenshot: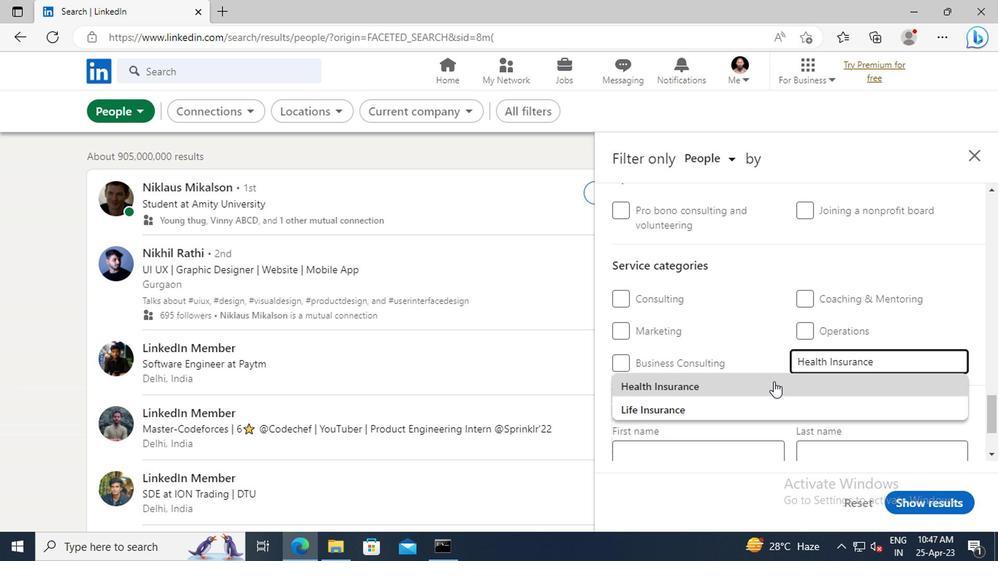 
Action: Mouse moved to (763, 371)
Screenshot: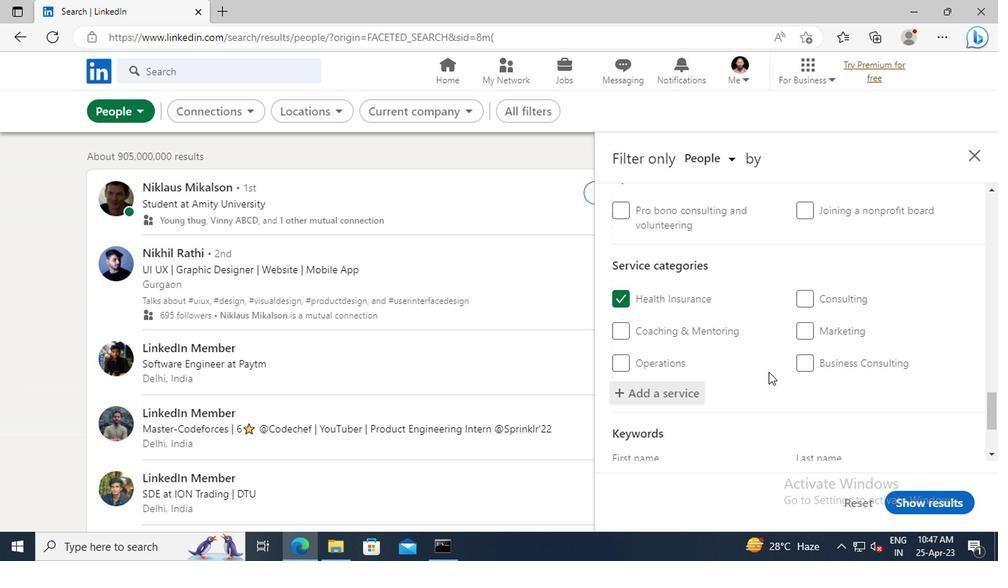 
Action: Mouse scrolled (763, 370) with delta (0, -1)
Screenshot: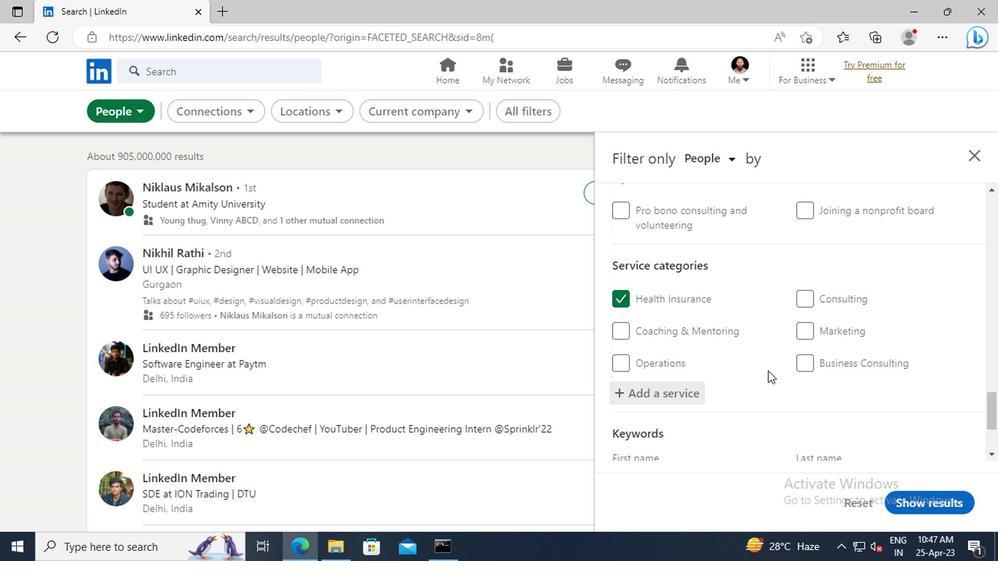 
Action: Mouse scrolled (763, 370) with delta (0, -1)
Screenshot: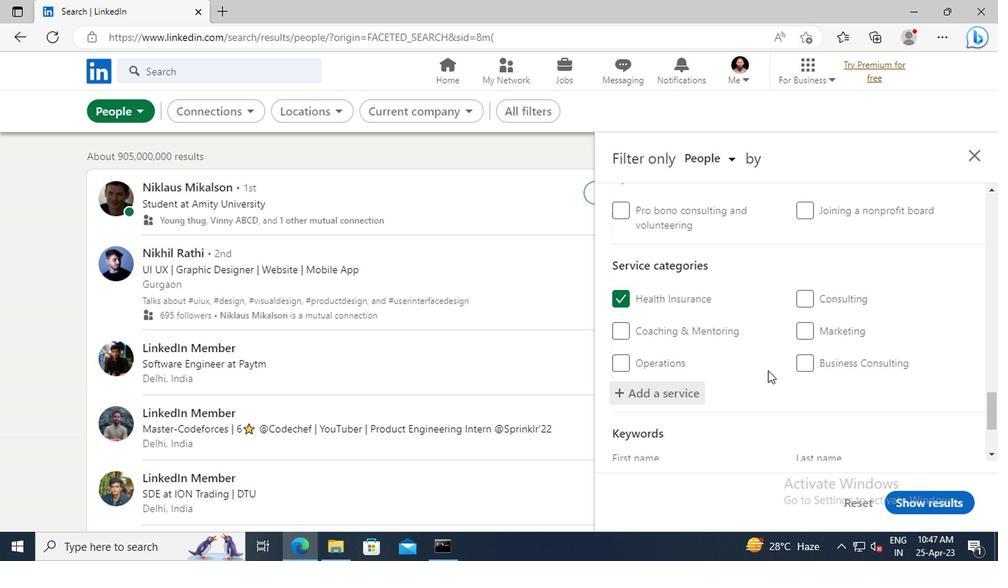 
Action: Mouse scrolled (763, 370) with delta (0, -1)
Screenshot: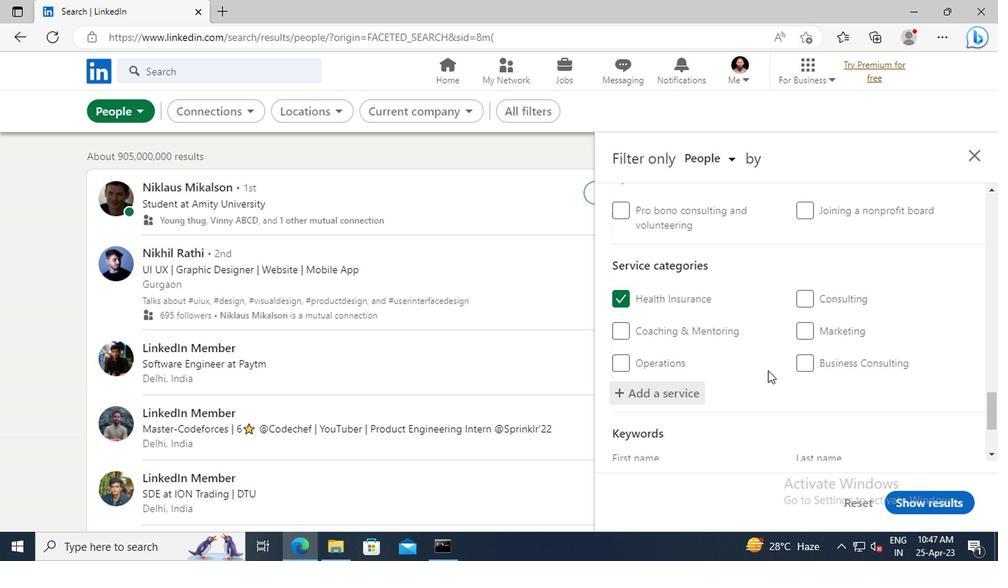 
Action: Mouse scrolled (763, 370) with delta (0, -1)
Screenshot: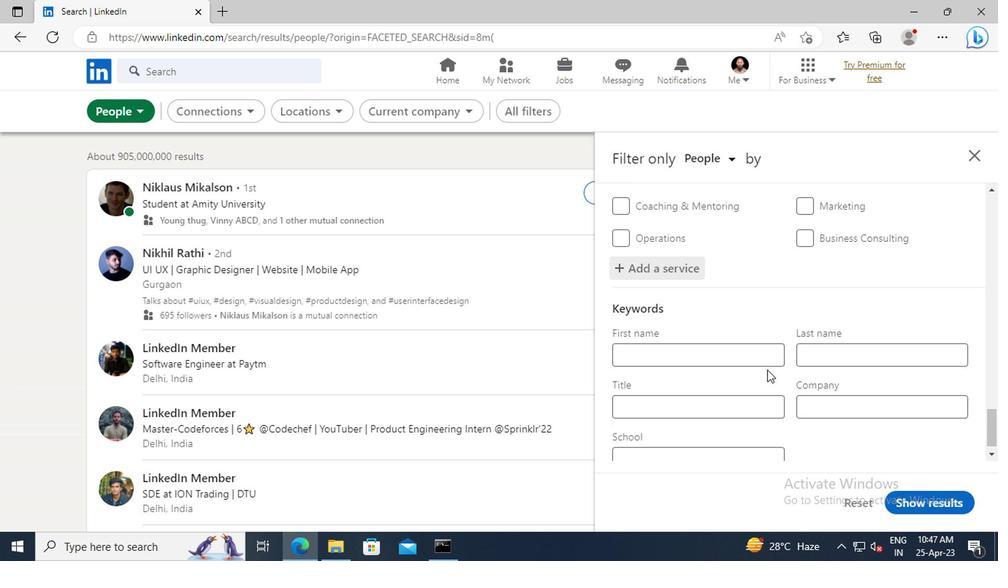 
Action: Mouse scrolled (763, 370) with delta (0, -1)
Screenshot: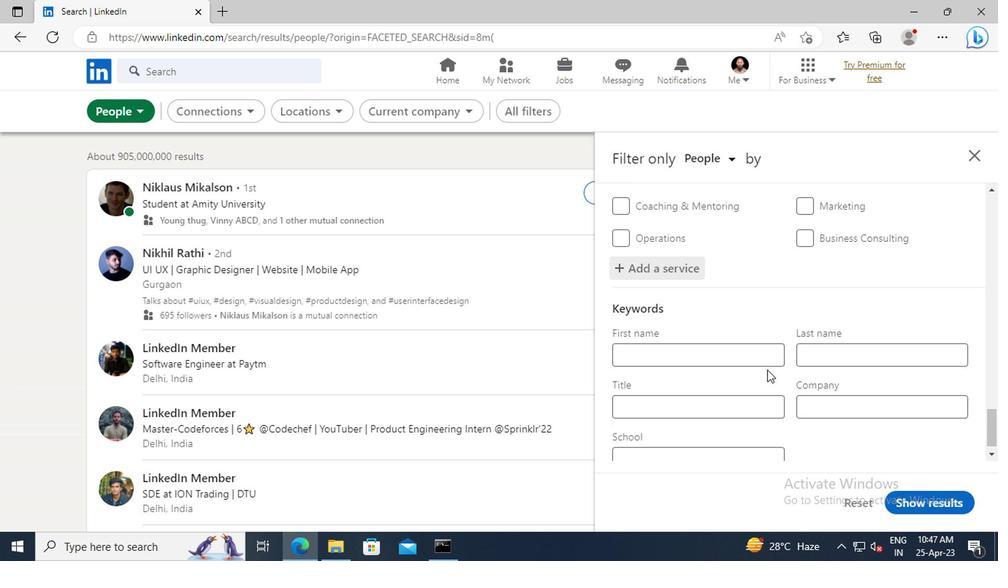 
Action: Mouse moved to (730, 396)
Screenshot: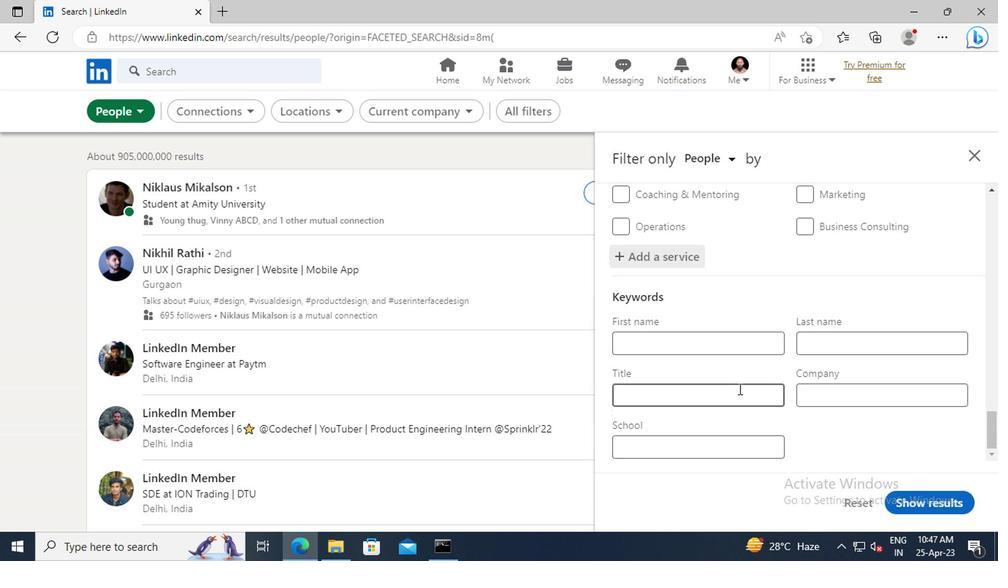 
Action: Mouse pressed left at (730, 396)
Screenshot: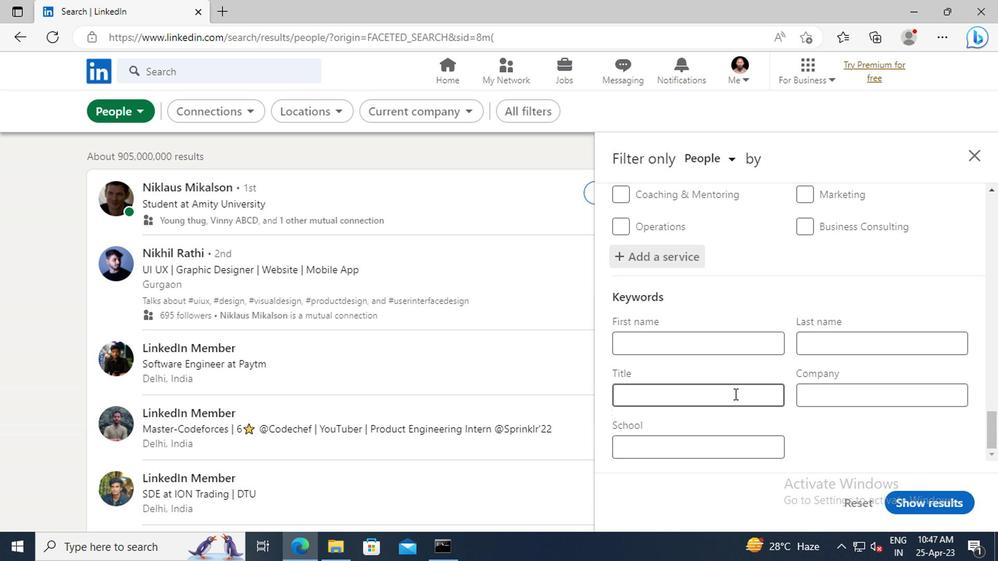 
Action: Key pressed <Key.shift>MARKETING<Key.space><Key.shift>SPECIALIST
Screenshot: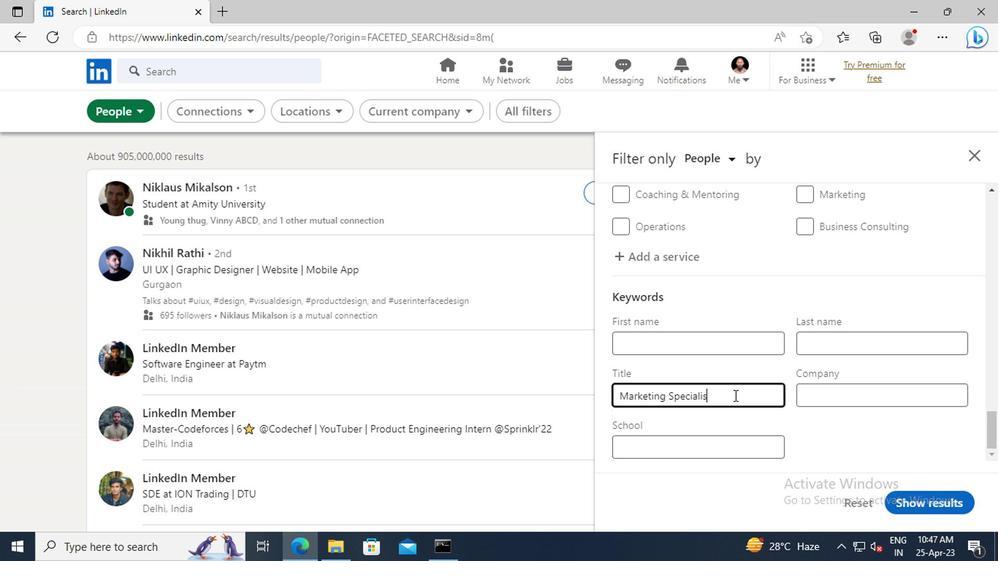 
Action: Mouse moved to (908, 502)
Screenshot: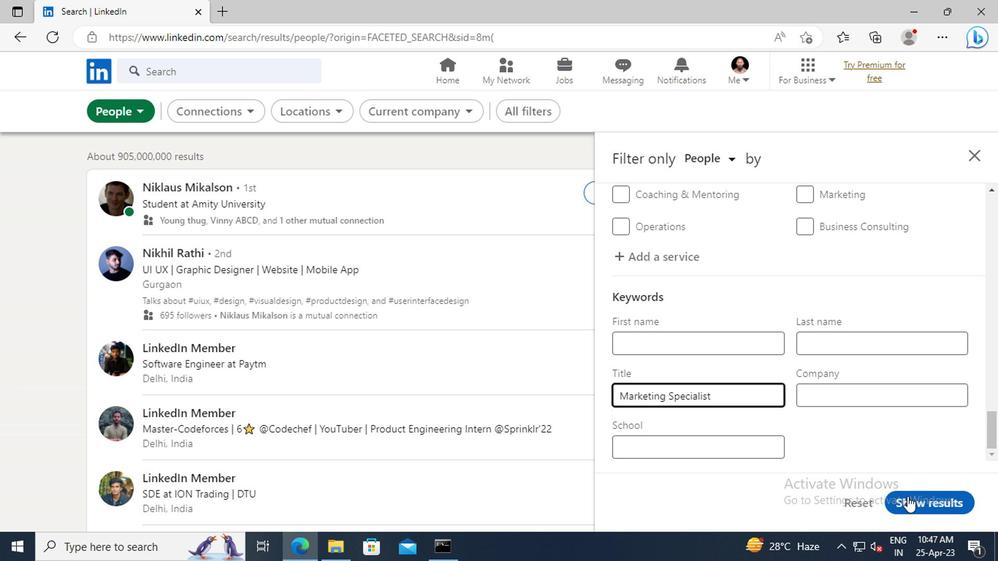 
Action: Mouse pressed left at (908, 502)
Screenshot: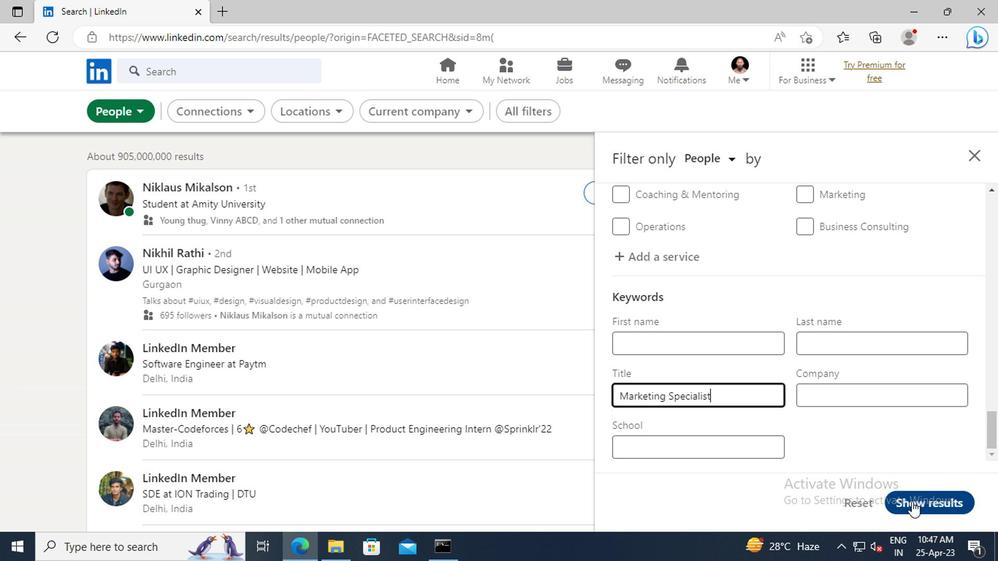 
